 Task: Add a timeline in the project BellRise for the epic 'User Experience Testing' from 2023/06/12 to 2024/10/01. Add a timeline in the project BellRise for the epic 'Knowledge Management System Implementation' from 2024/03/06 to 2024/09/27. Add a timeline in the project BellRise for the epic 'Server Maintenance and Support' from 2023/04/11 to 2024/09/10
Action: Mouse moved to (177, 54)
Screenshot: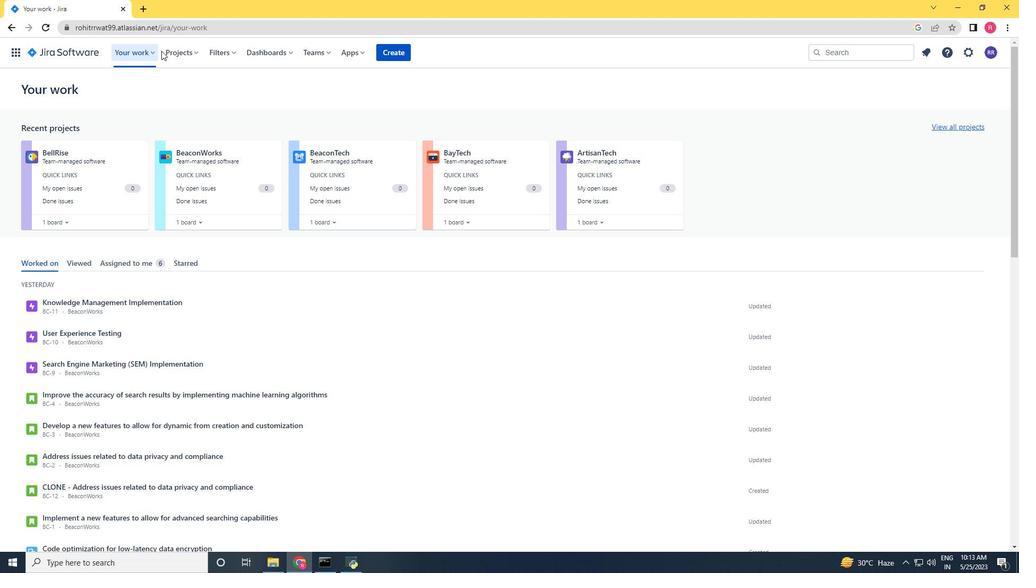 
Action: Mouse pressed left at (177, 54)
Screenshot: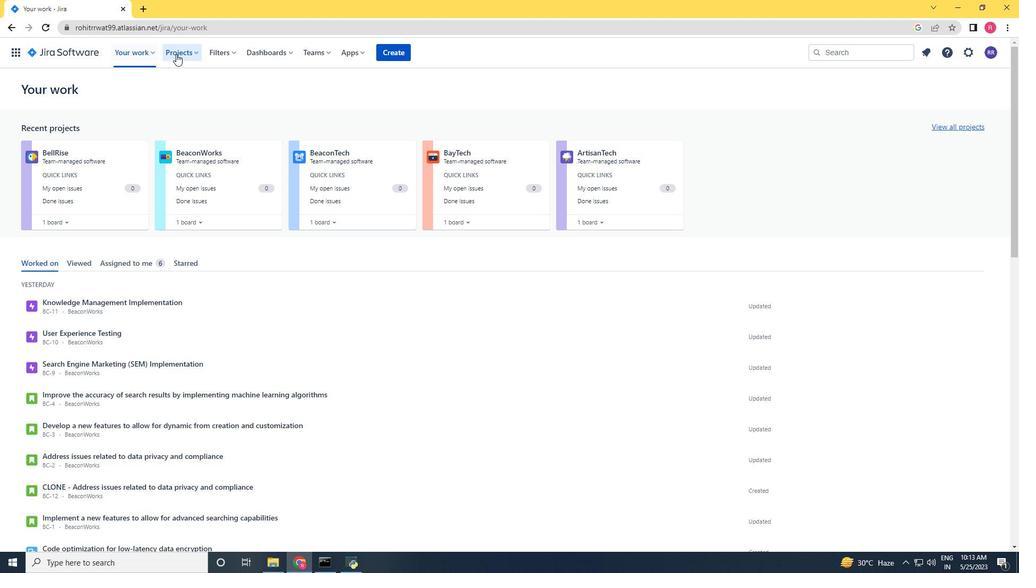 
Action: Mouse moved to (198, 98)
Screenshot: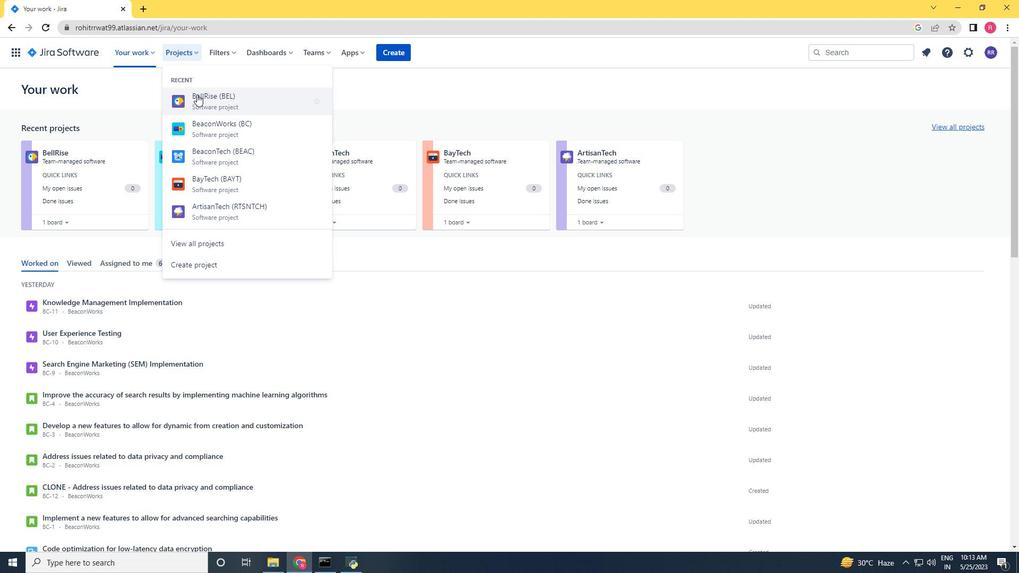 
Action: Mouse pressed left at (198, 98)
Screenshot: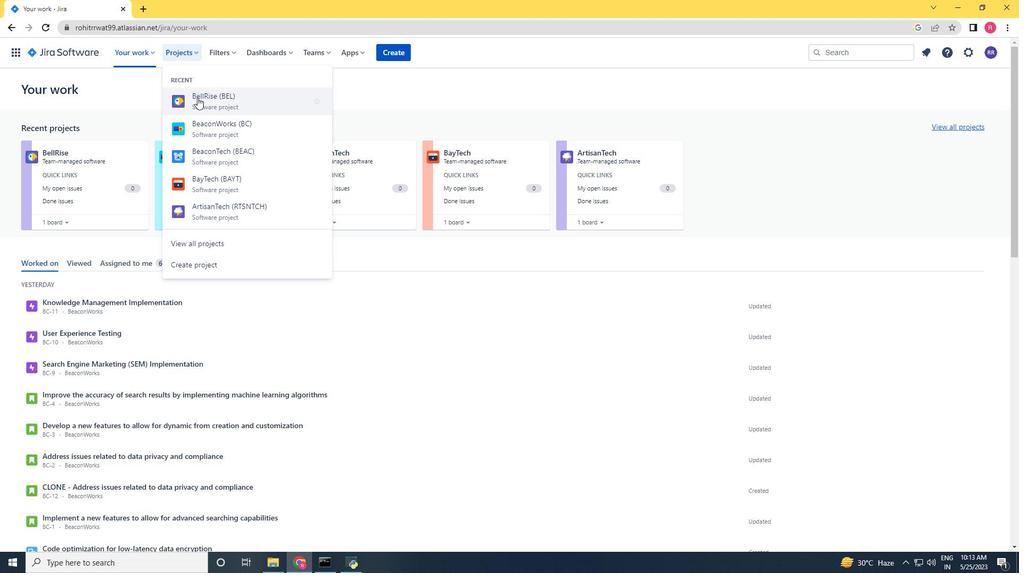 
Action: Mouse moved to (57, 165)
Screenshot: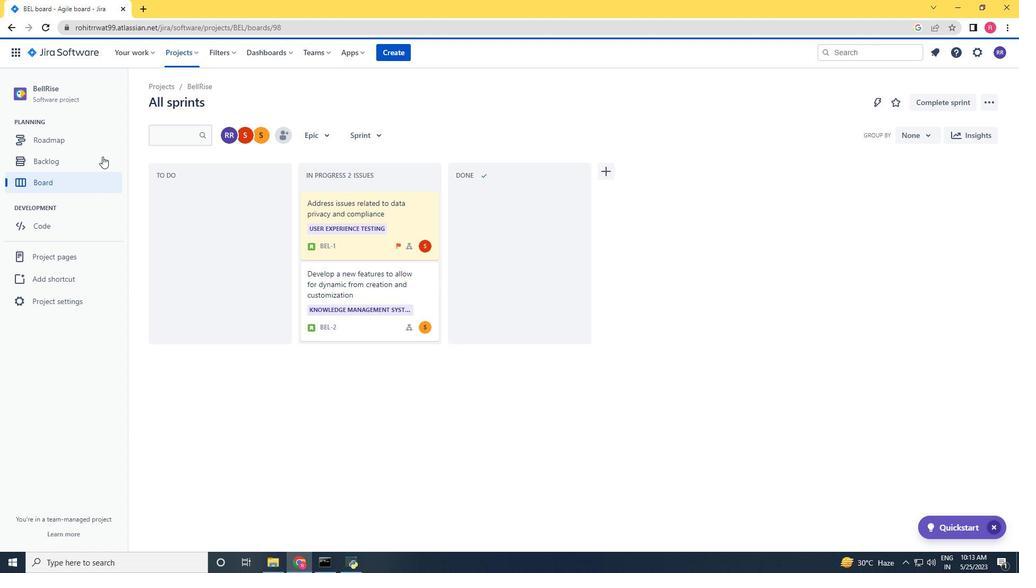 
Action: Mouse pressed left at (57, 165)
Screenshot: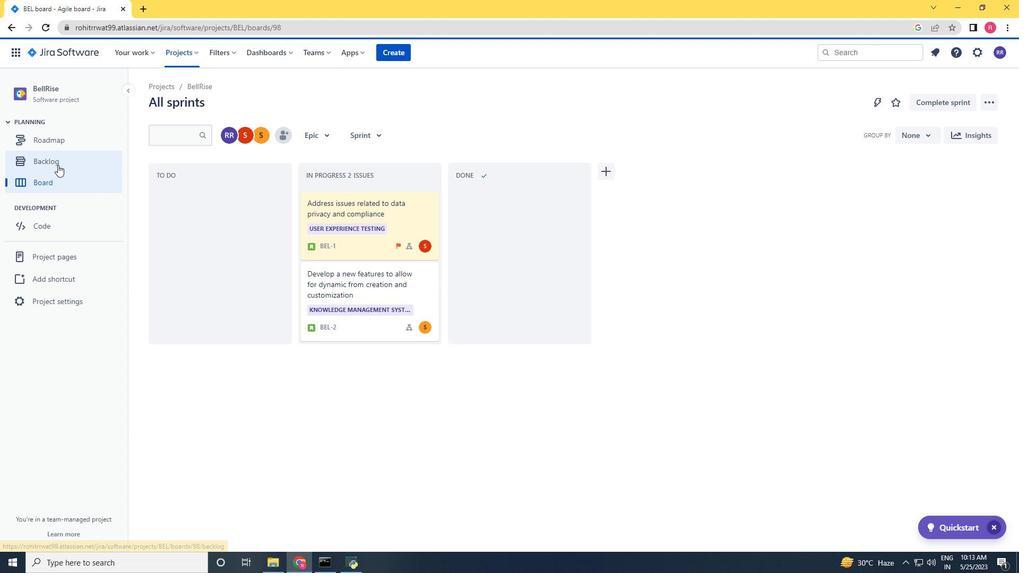 
Action: Mouse moved to (161, 214)
Screenshot: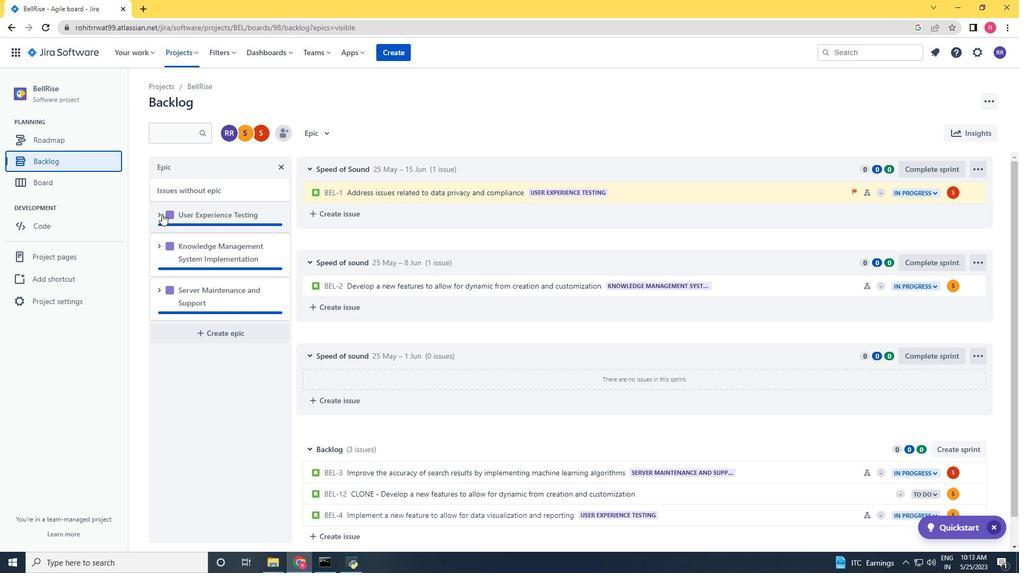 
Action: Mouse pressed left at (161, 214)
Screenshot: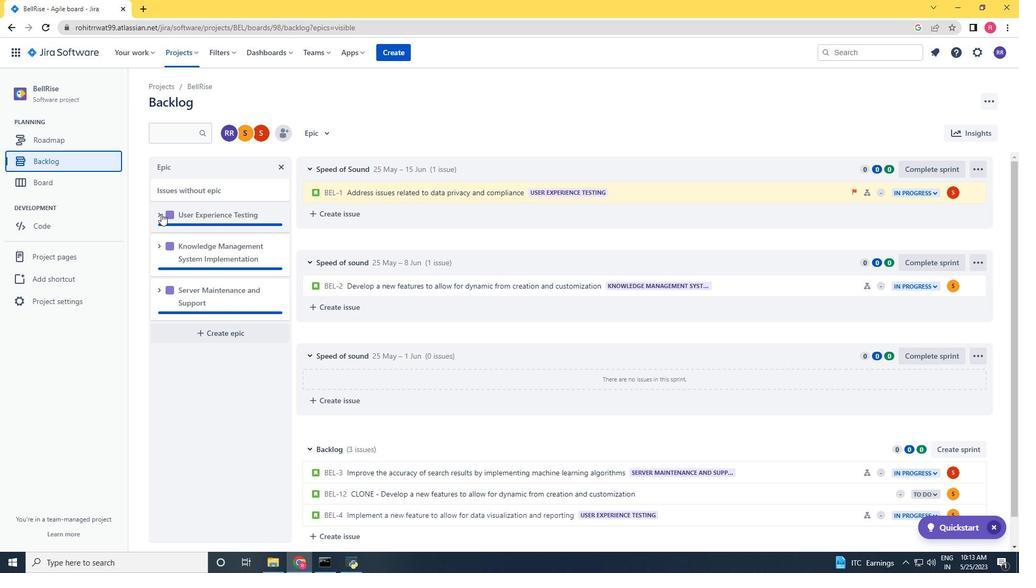 
Action: Mouse moved to (199, 291)
Screenshot: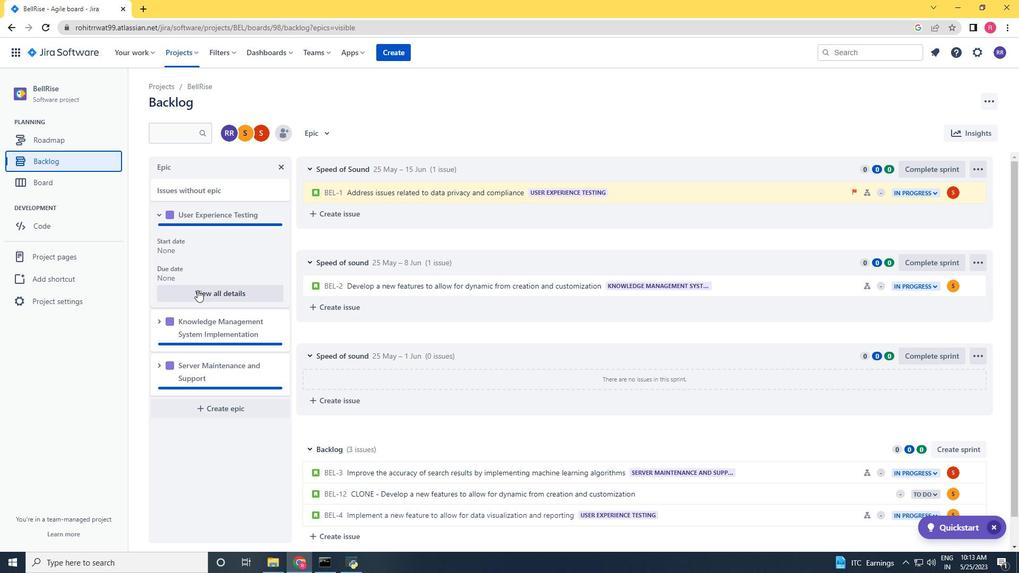 
Action: Mouse pressed left at (199, 291)
Screenshot: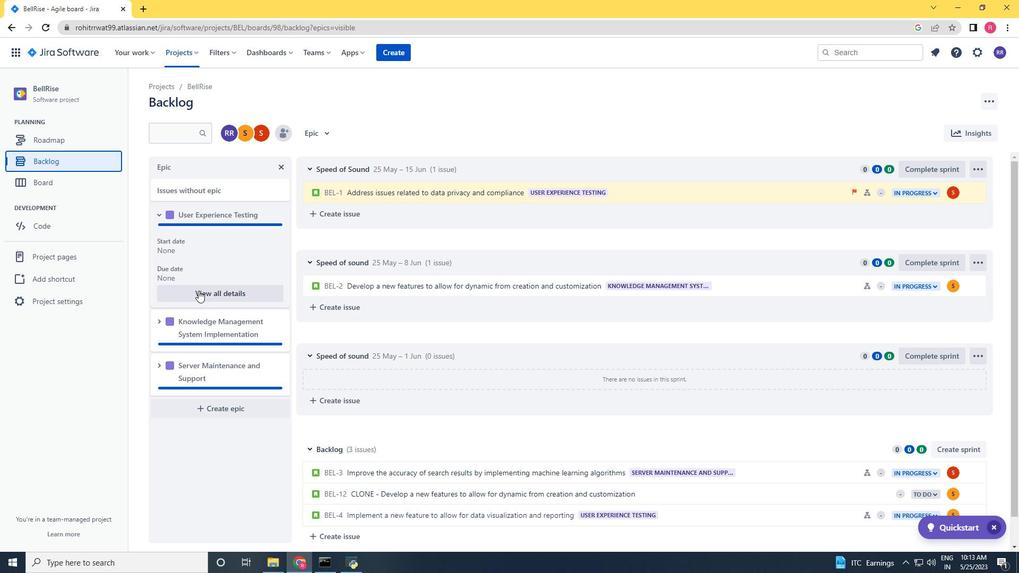 
Action: Mouse moved to (838, 447)
Screenshot: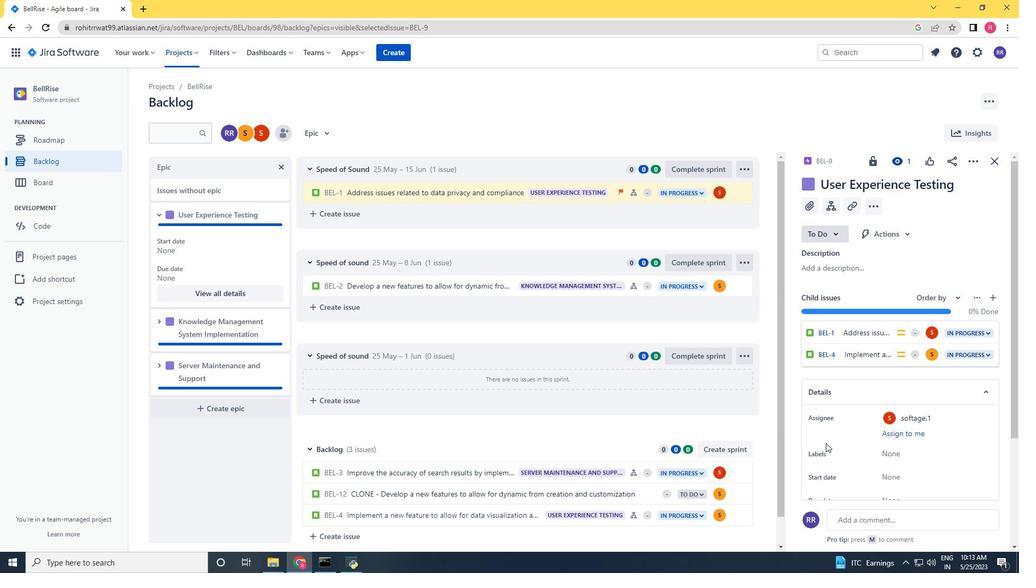 
Action: Mouse scrolled (838, 447) with delta (0, 0)
Screenshot: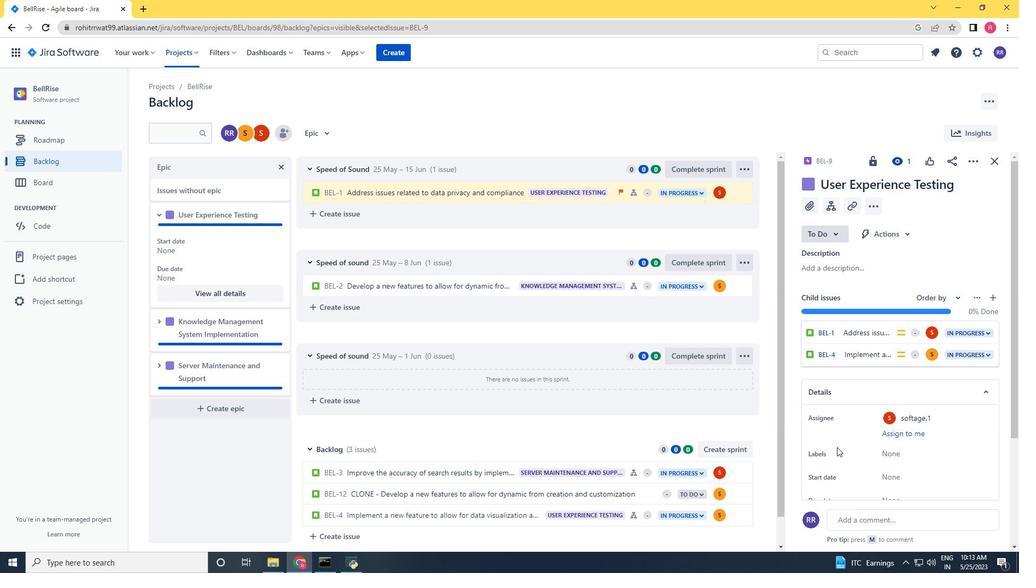 
Action: Mouse scrolled (838, 447) with delta (0, 0)
Screenshot: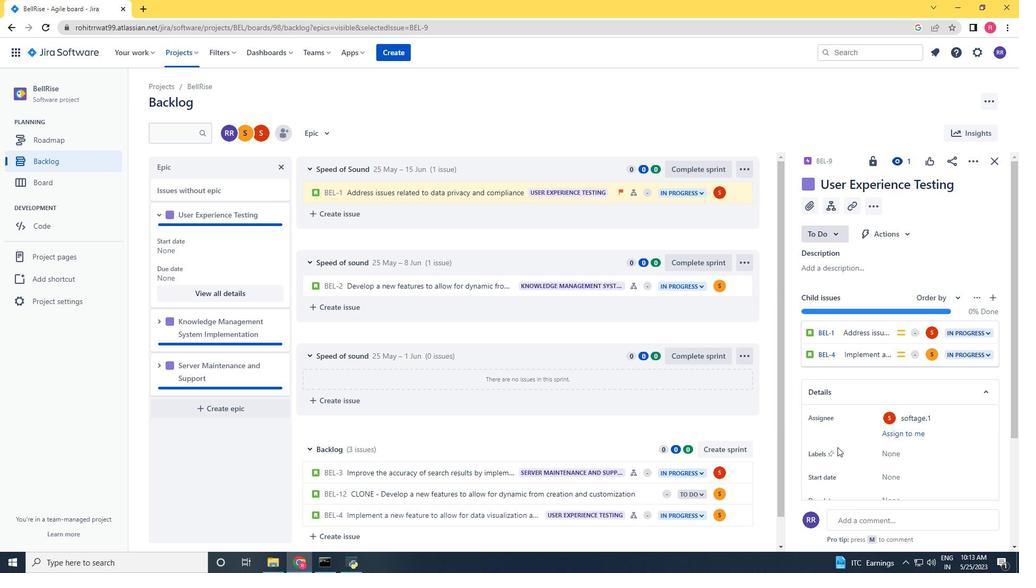 
Action: Mouse scrolled (838, 447) with delta (0, 0)
Screenshot: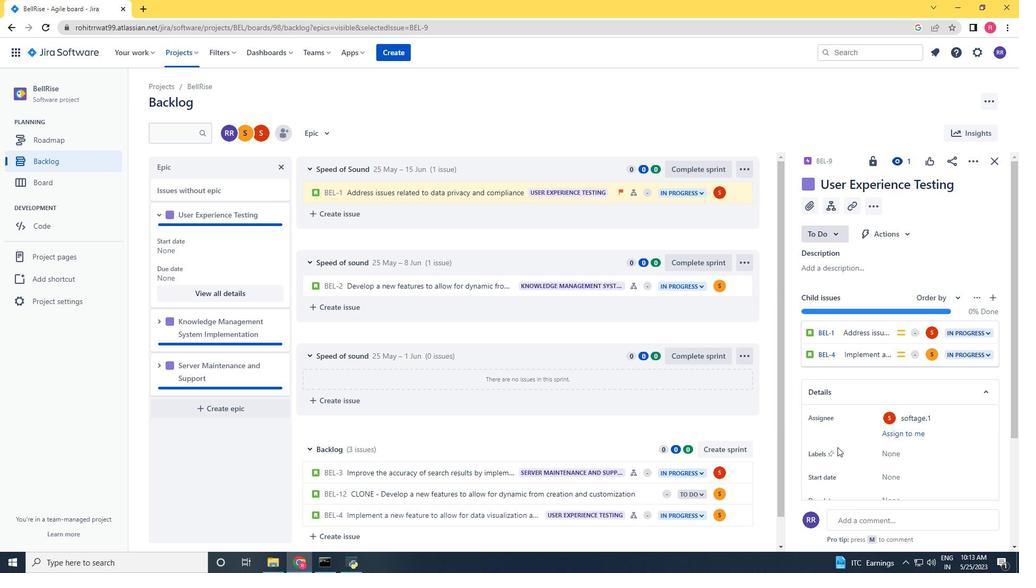 
Action: Mouse moved to (903, 331)
Screenshot: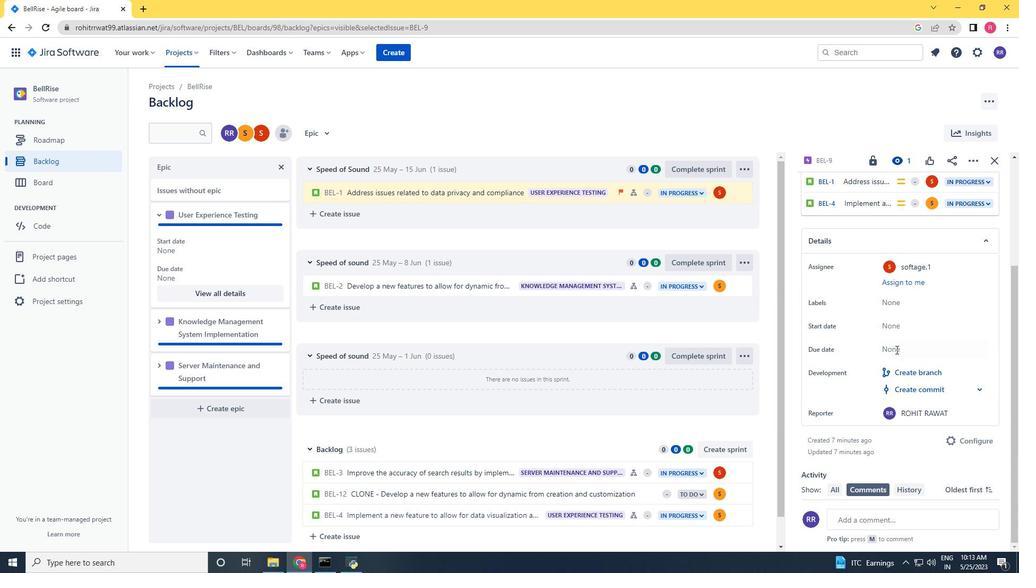 
Action: Mouse pressed left at (903, 331)
Screenshot: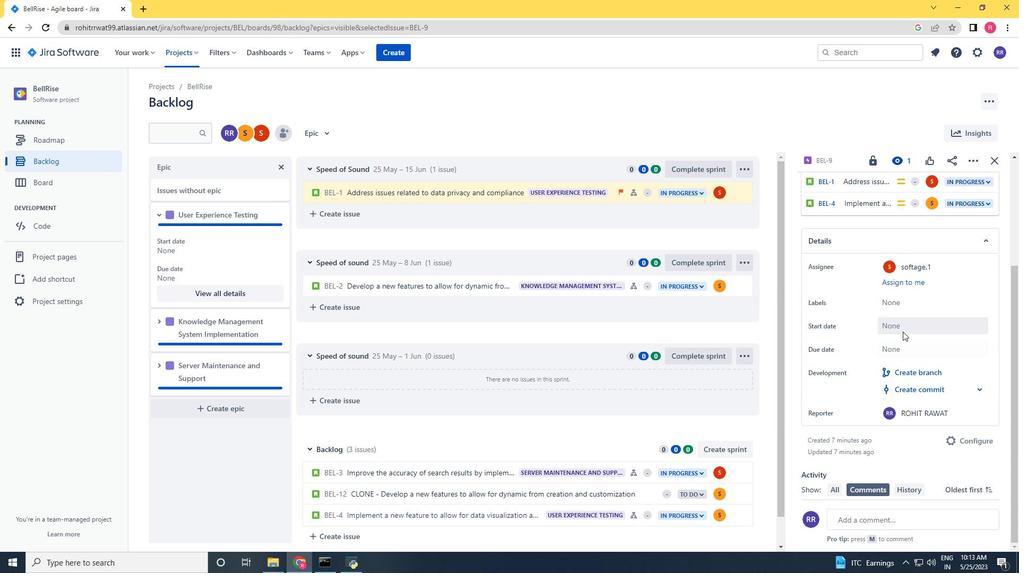 
Action: Mouse moved to (998, 356)
Screenshot: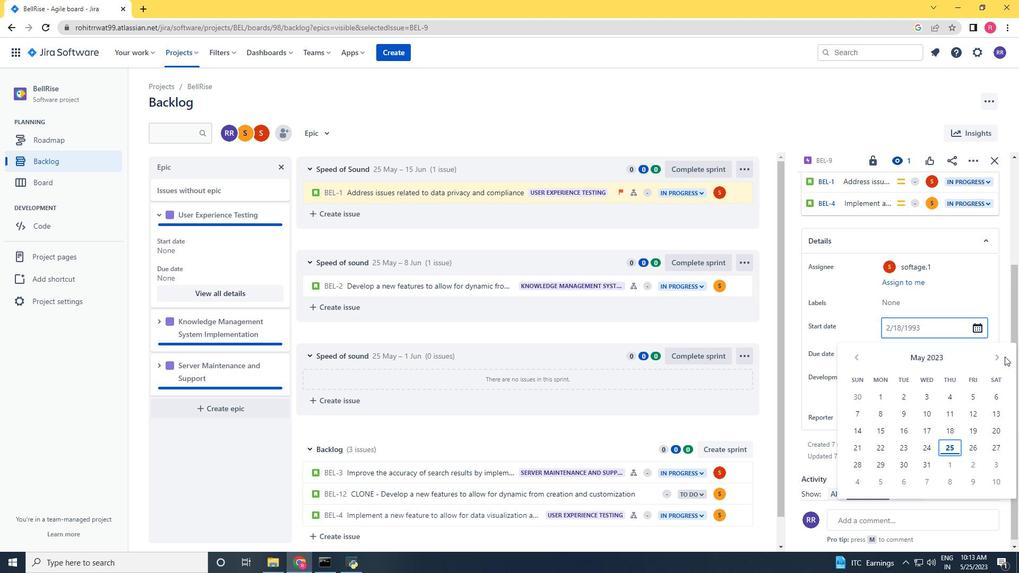 
Action: Mouse pressed left at (998, 356)
Screenshot: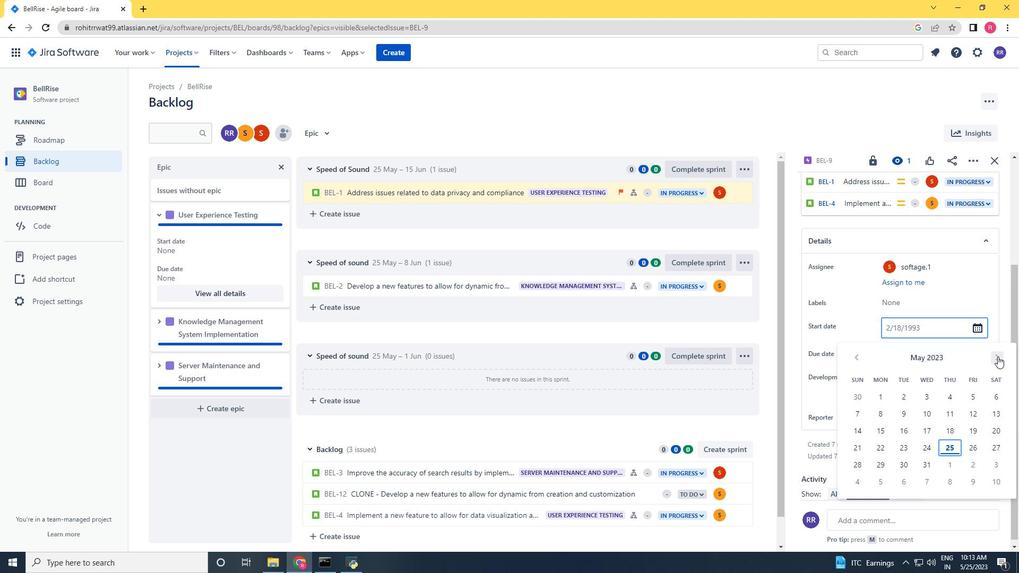 
Action: Mouse moved to (888, 426)
Screenshot: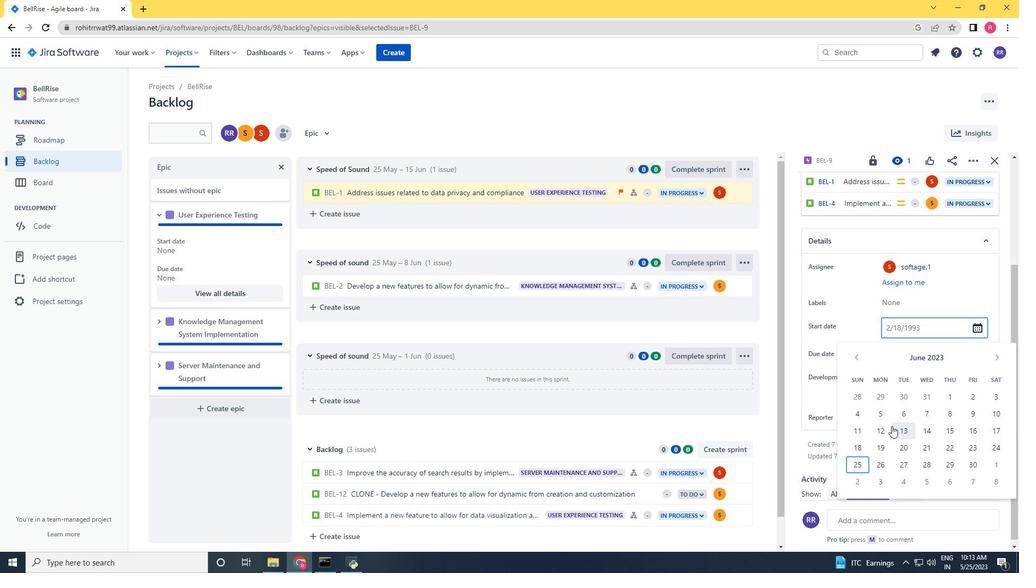 
Action: Mouse pressed left at (888, 426)
Screenshot: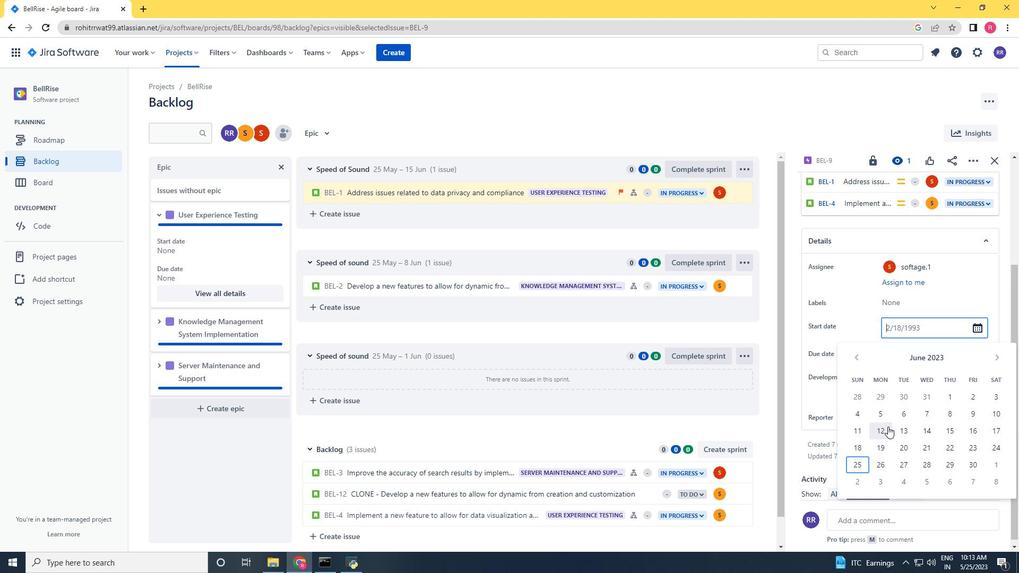 
Action: Mouse moved to (913, 347)
Screenshot: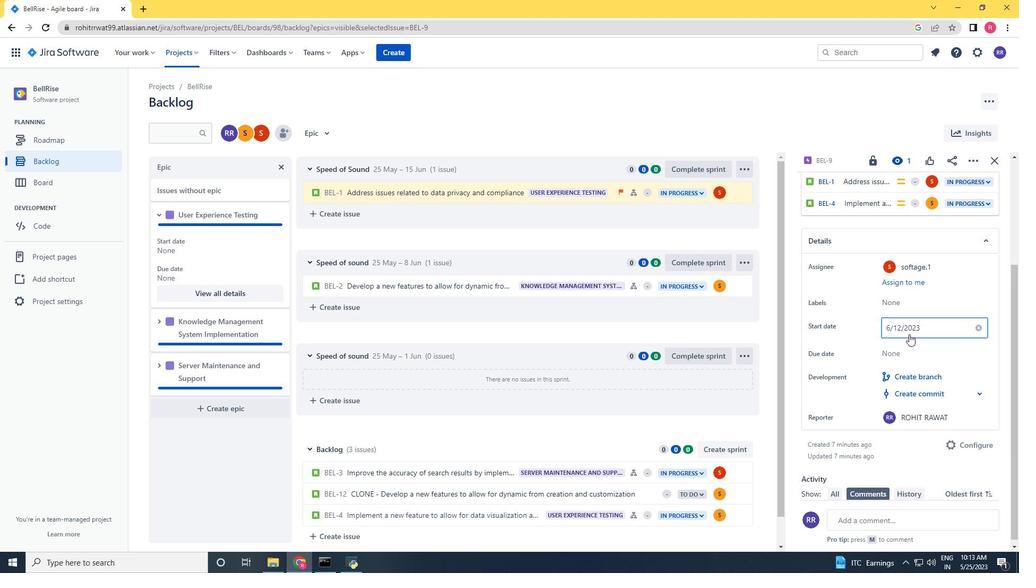 
Action: Mouse pressed left at (913, 347)
Screenshot: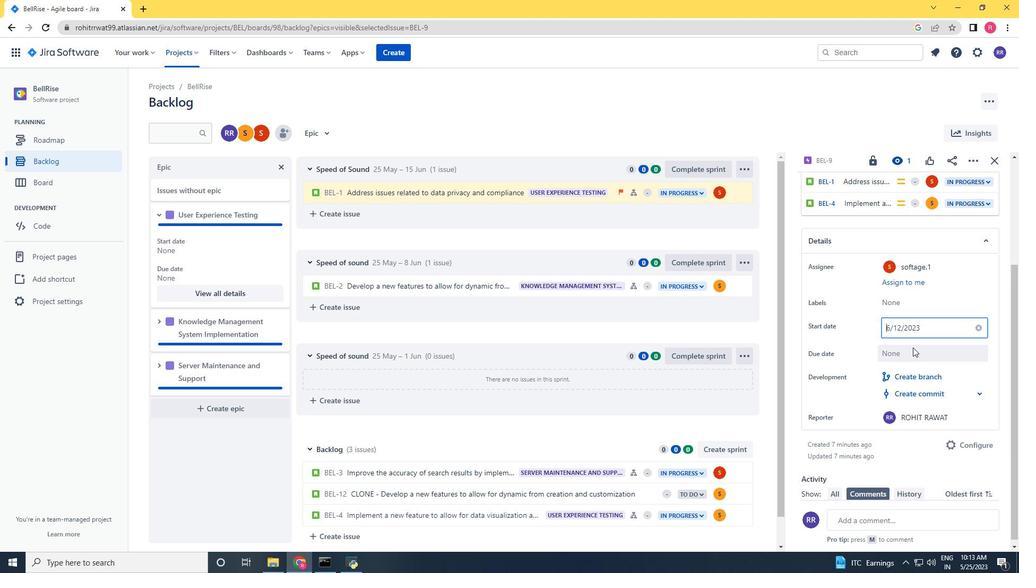 
Action: Mouse moved to (994, 387)
Screenshot: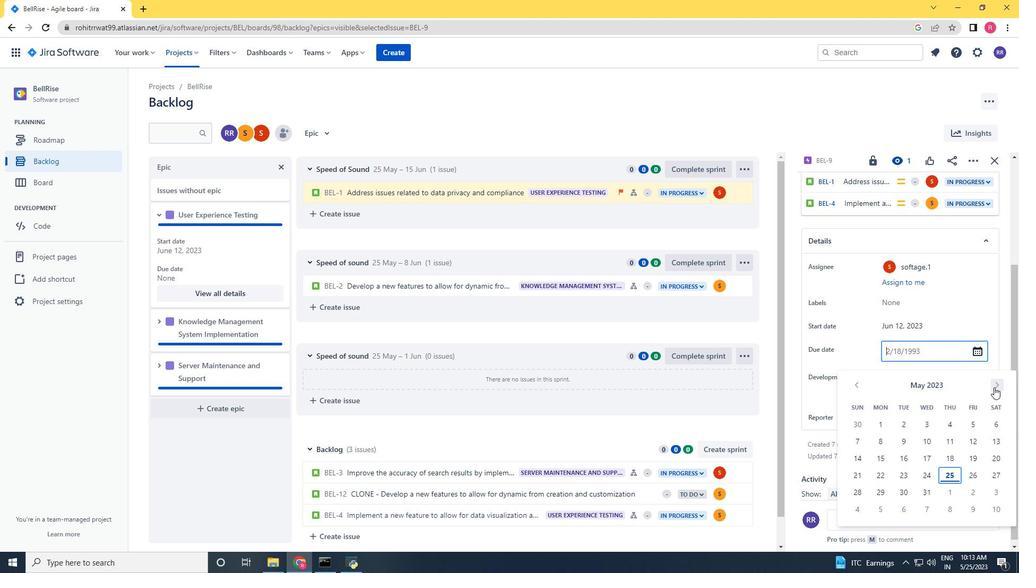 
Action: Mouse pressed left at (994, 387)
Screenshot: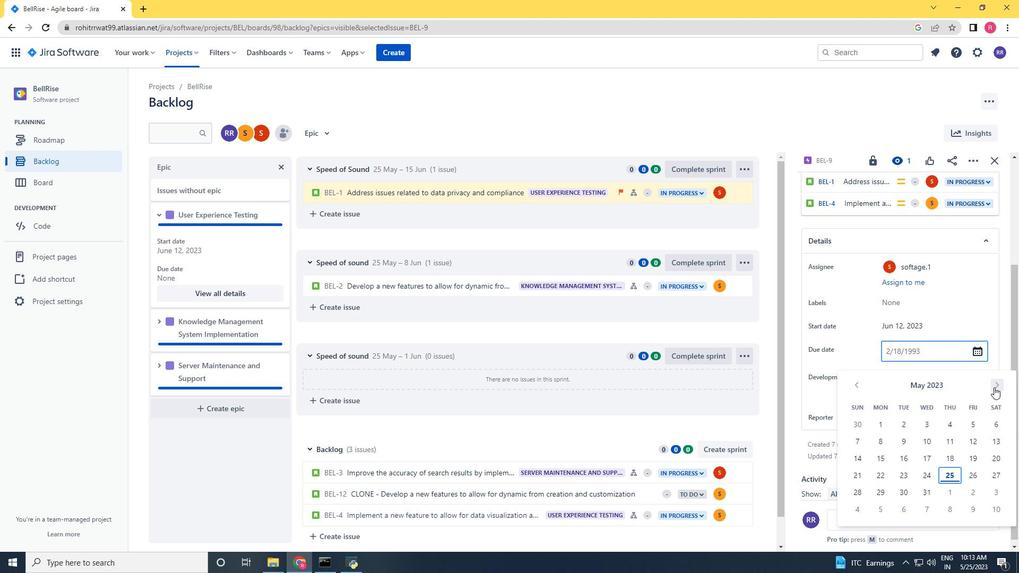 
Action: Mouse pressed left at (994, 387)
Screenshot: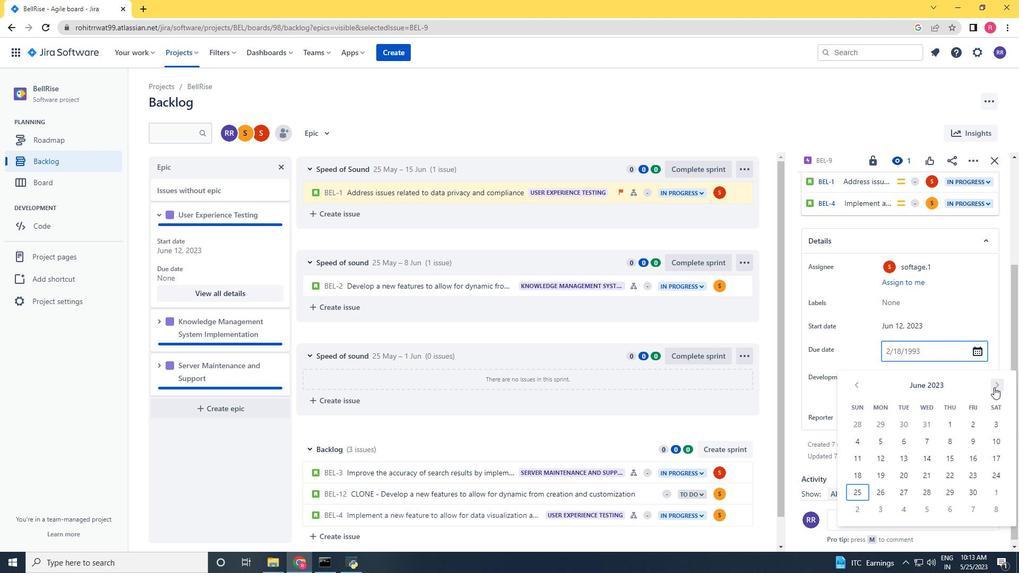 
Action: Mouse pressed left at (994, 387)
Screenshot: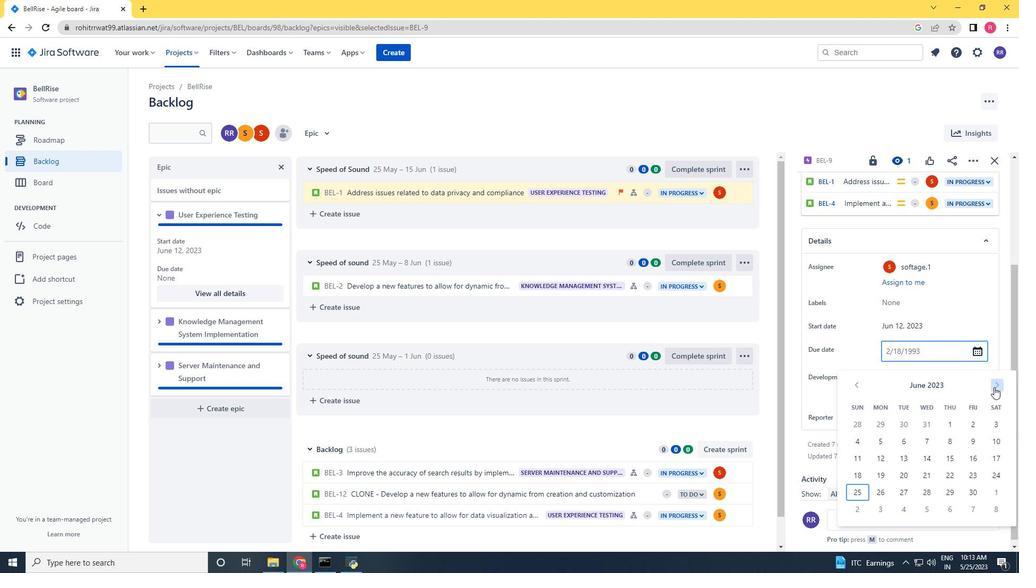 
Action: Mouse pressed left at (994, 387)
Screenshot: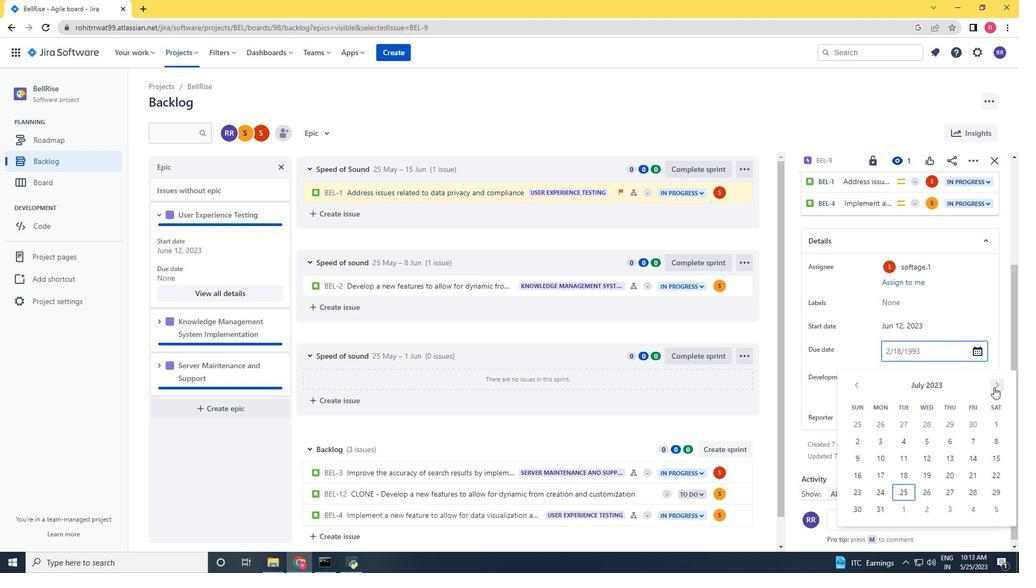 
Action: Mouse pressed left at (994, 387)
Screenshot: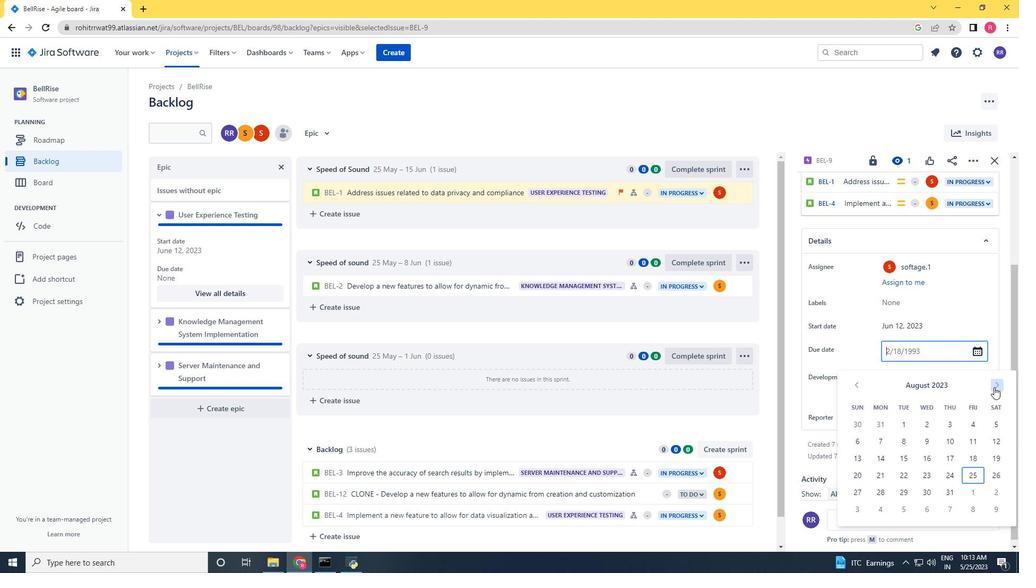 
Action: Mouse pressed left at (994, 387)
Screenshot: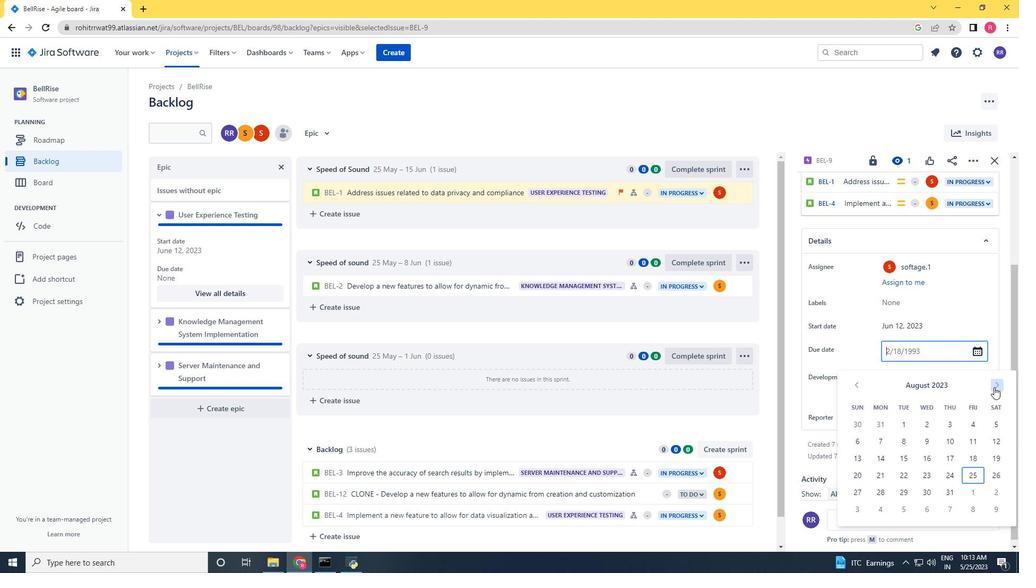 
Action: Mouse pressed left at (994, 387)
Screenshot: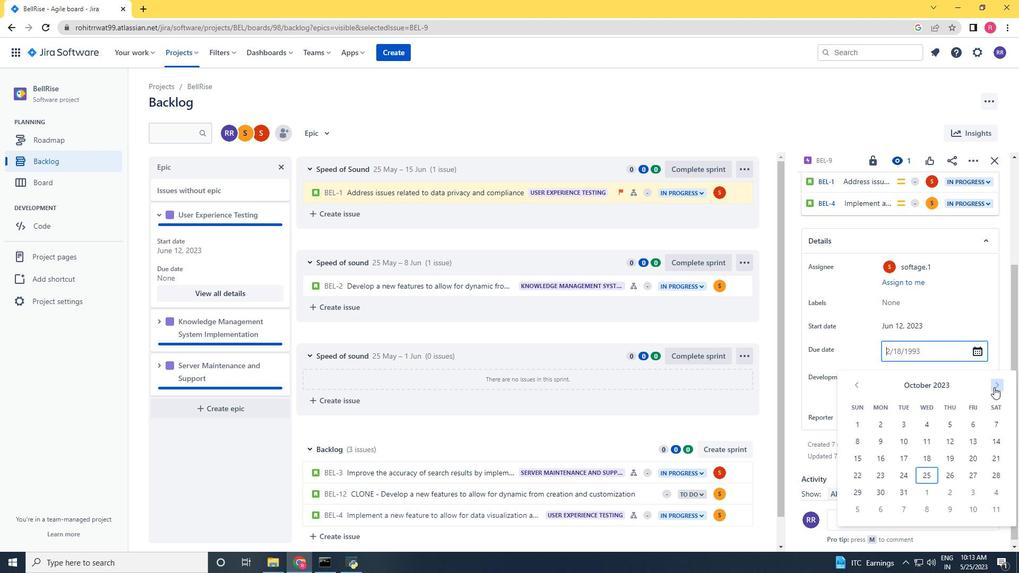 
Action: Mouse pressed left at (994, 387)
Screenshot: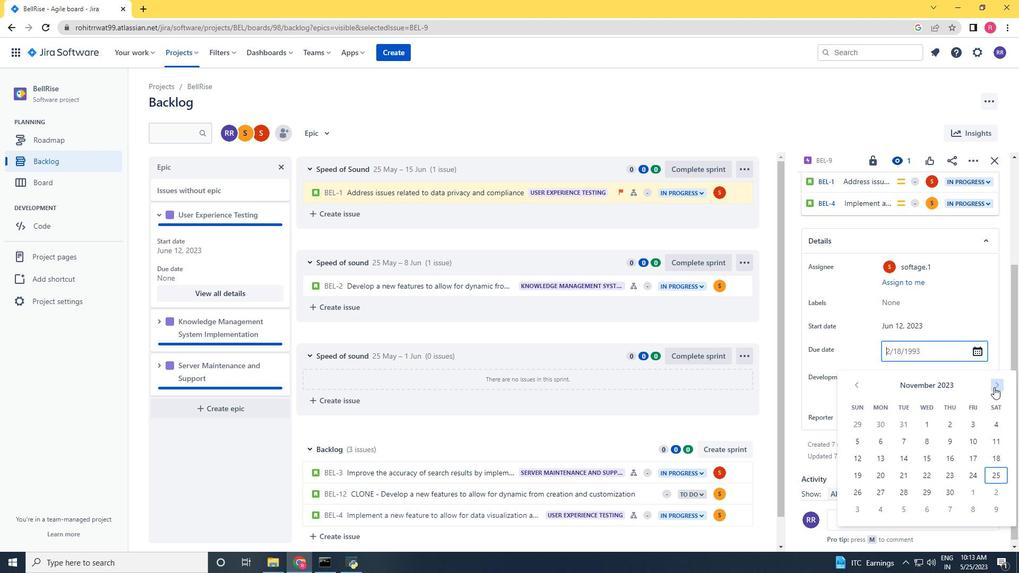
Action: Mouse pressed left at (994, 387)
Screenshot: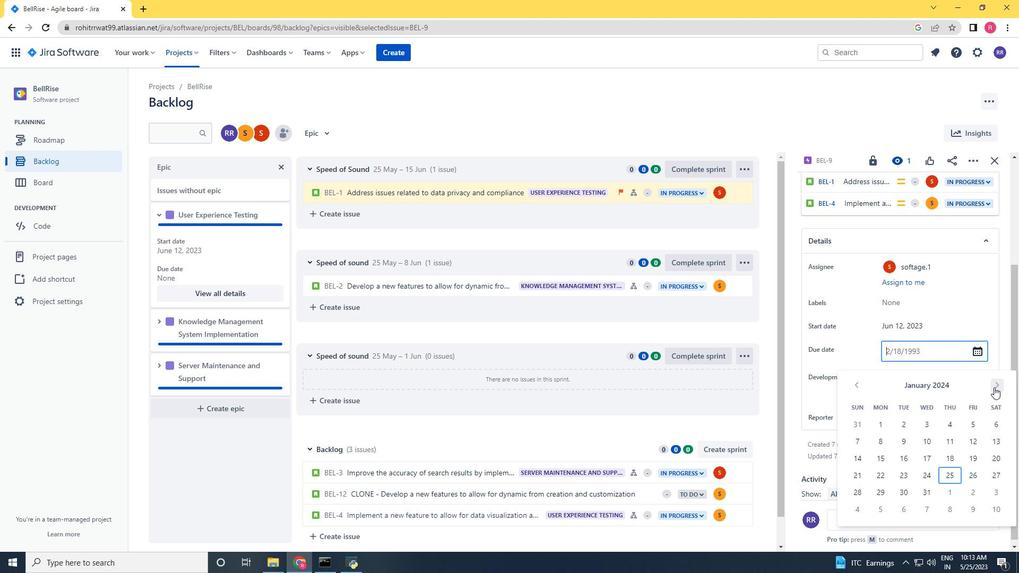 
Action: Mouse pressed left at (994, 387)
Screenshot: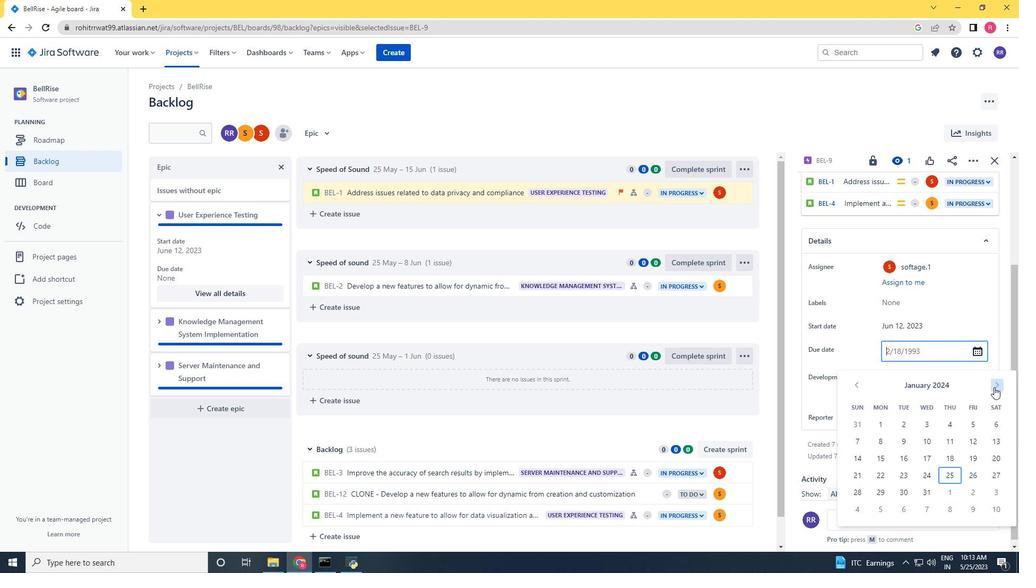 
Action: Mouse pressed left at (994, 387)
Screenshot: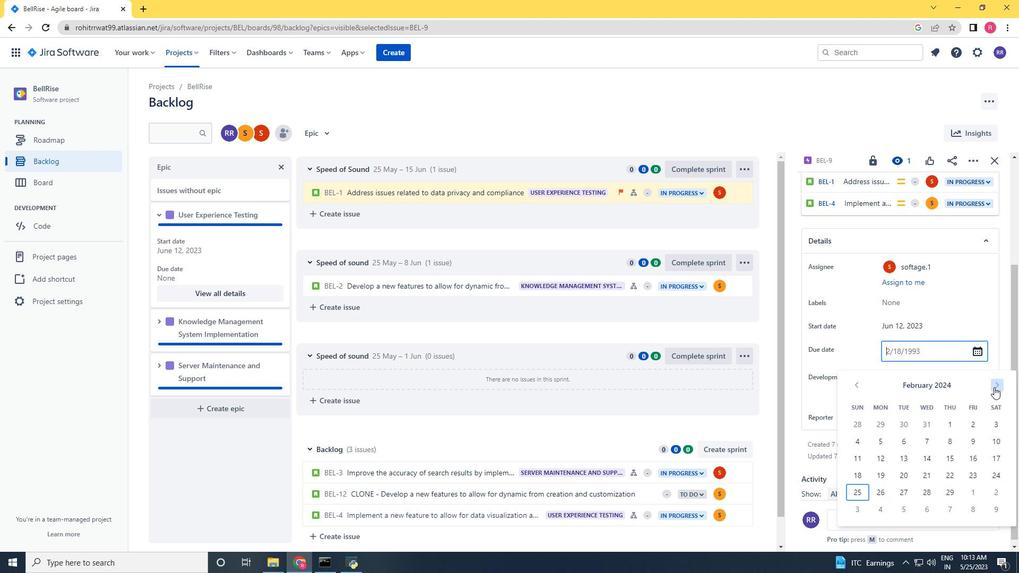 
Action: Mouse pressed left at (994, 387)
Screenshot: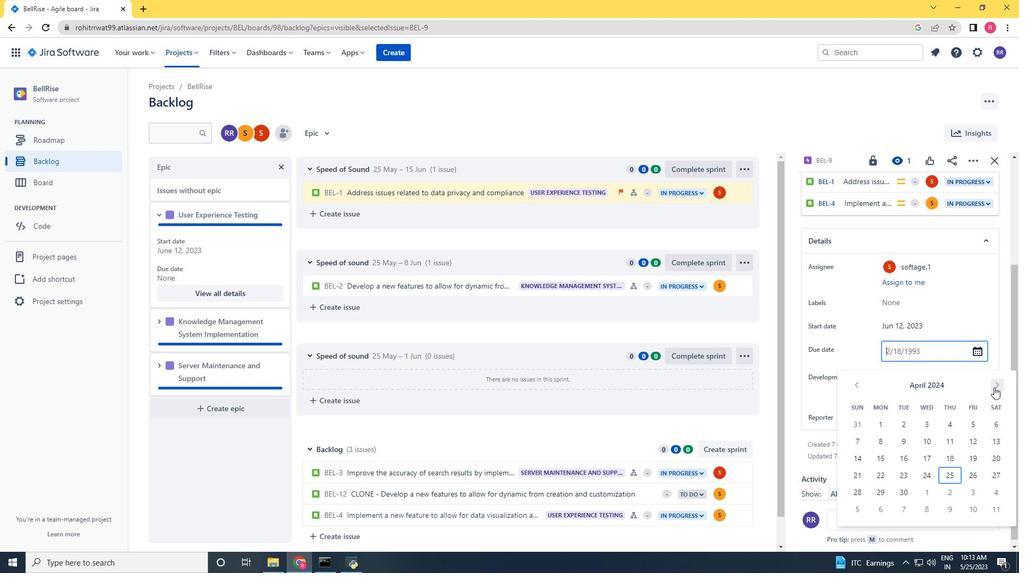 
Action: Mouse pressed left at (994, 387)
Screenshot: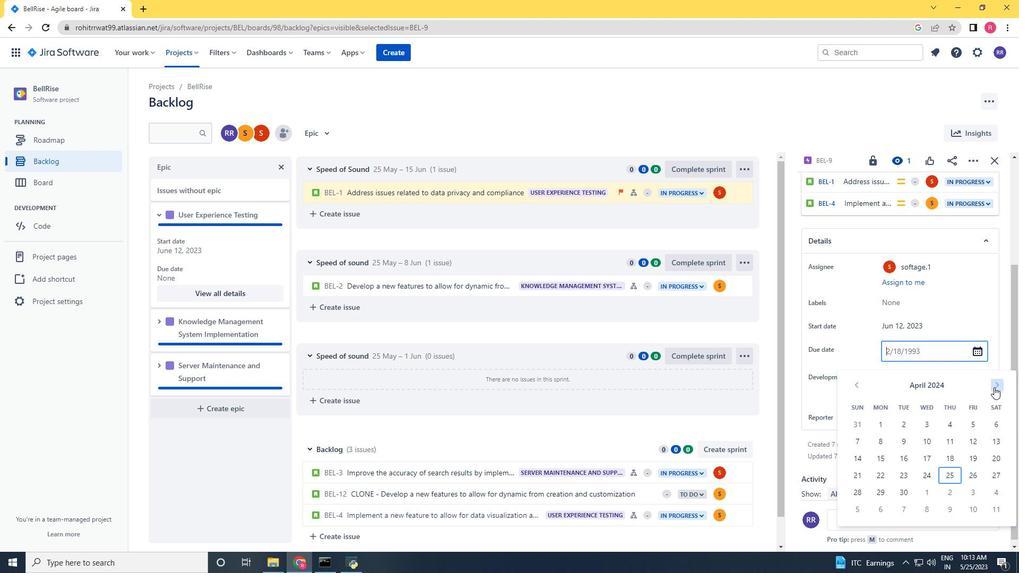 
Action: Mouse pressed left at (994, 387)
Screenshot: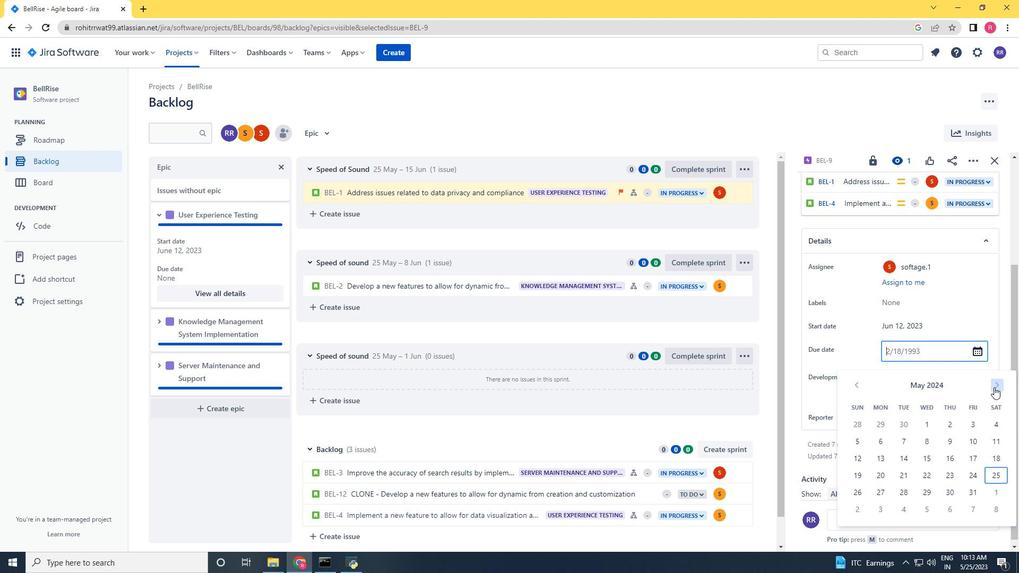 
Action: Mouse pressed left at (994, 387)
Screenshot: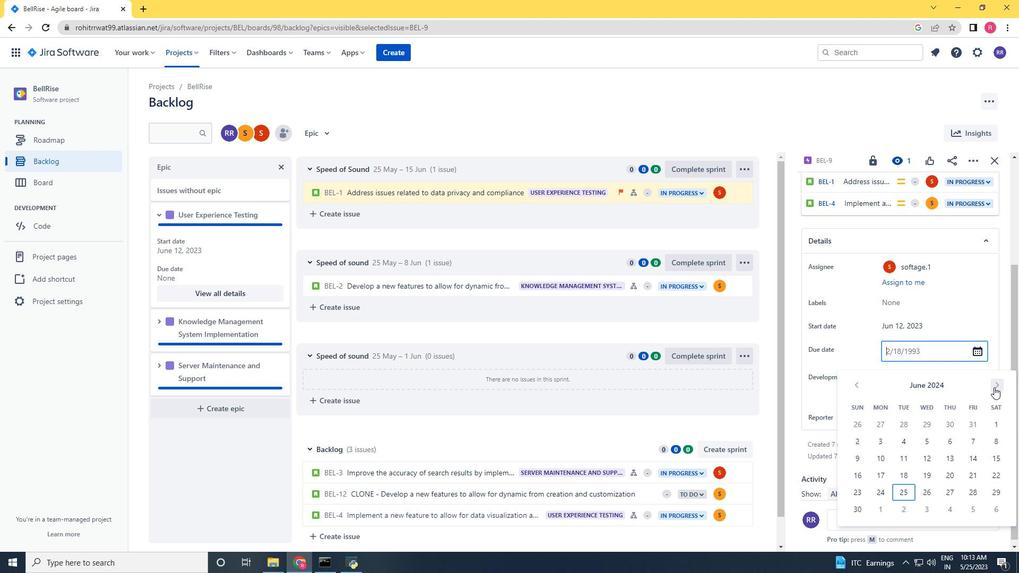 
Action: Mouse pressed left at (994, 387)
Screenshot: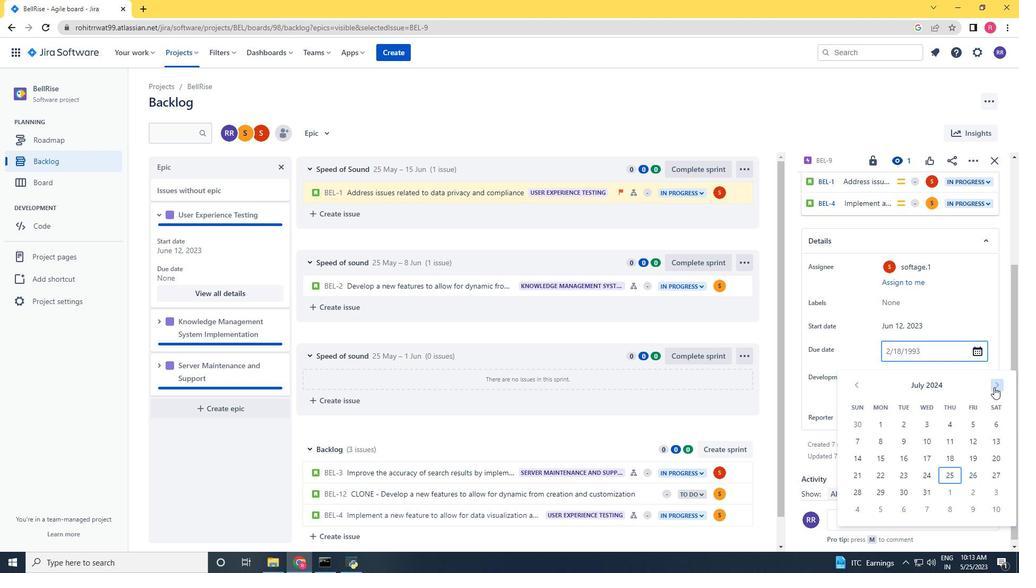
Action: Mouse pressed left at (994, 387)
Screenshot: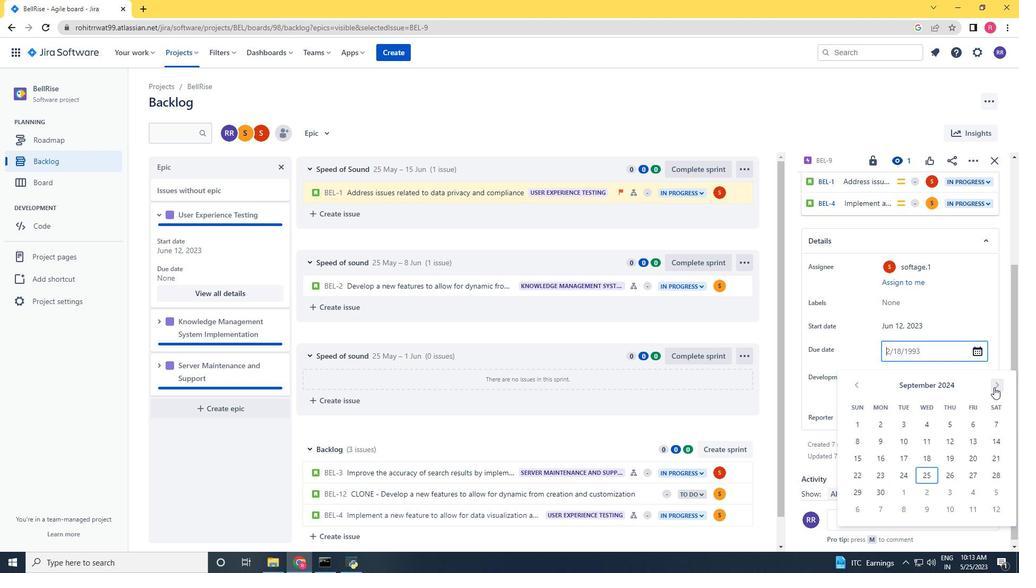 
Action: Mouse moved to (906, 423)
Screenshot: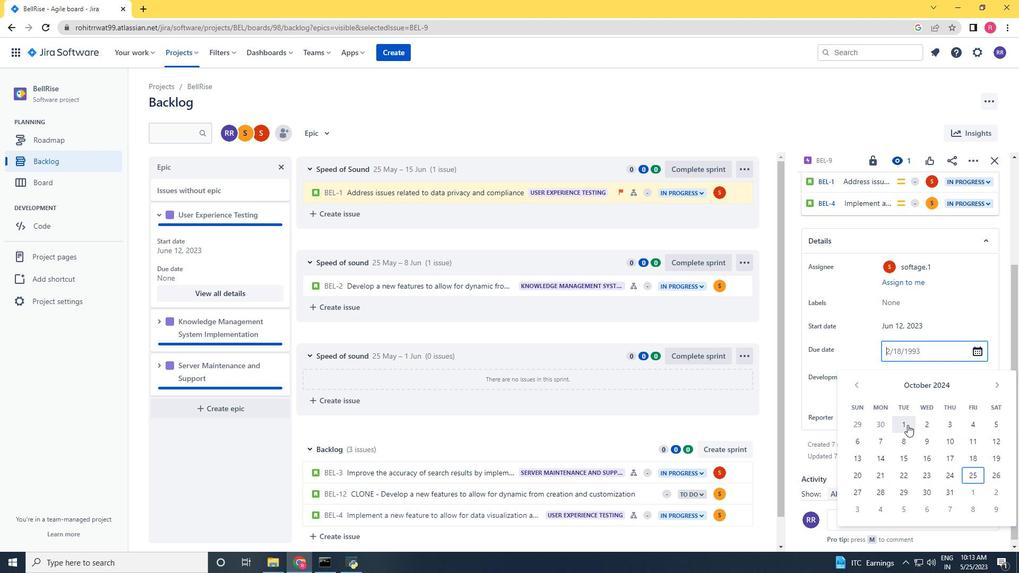 
Action: Mouse pressed left at (906, 423)
Screenshot: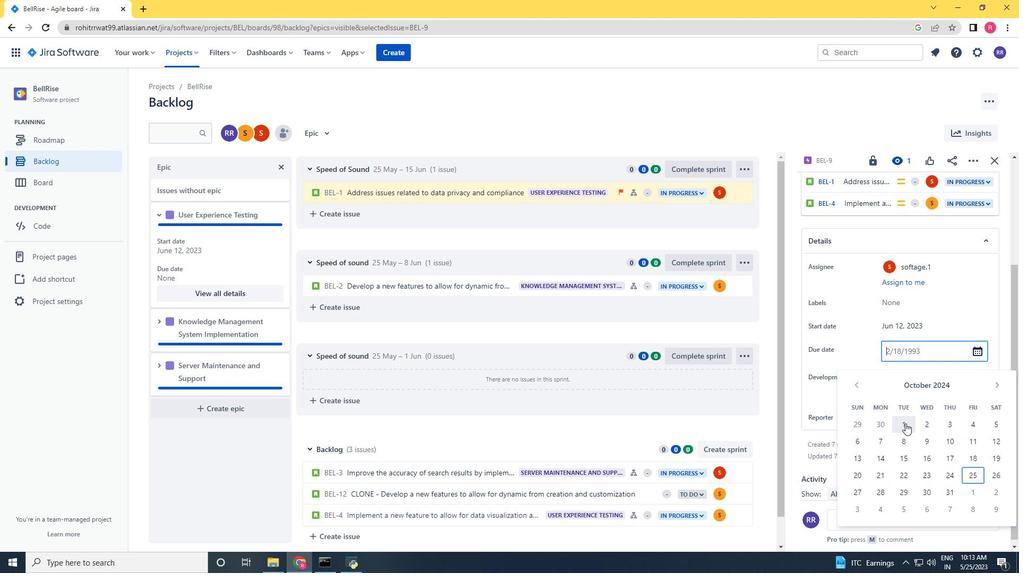 
Action: Mouse moved to (902, 452)
Screenshot: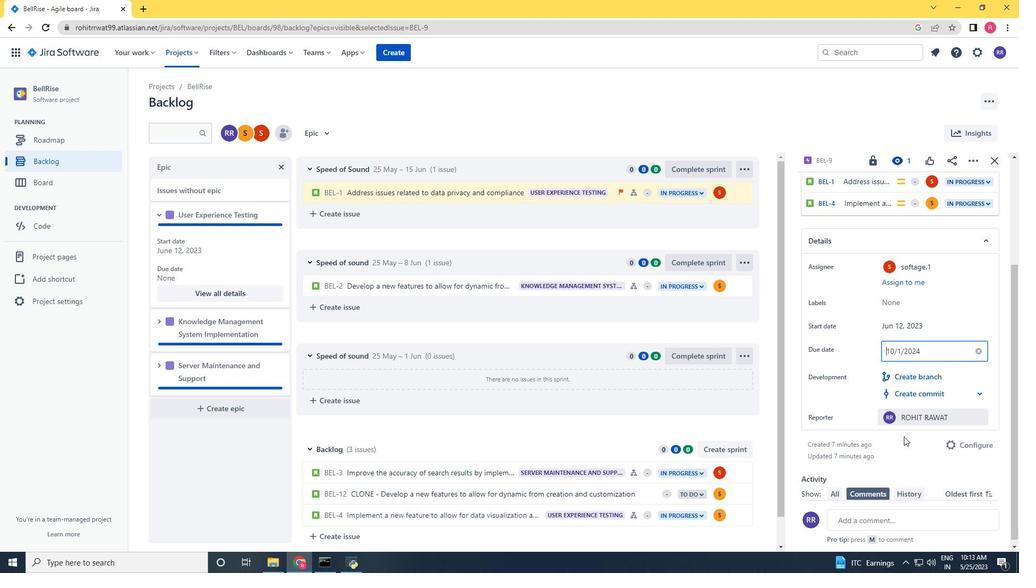 
Action: Mouse pressed left at (902, 452)
Screenshot: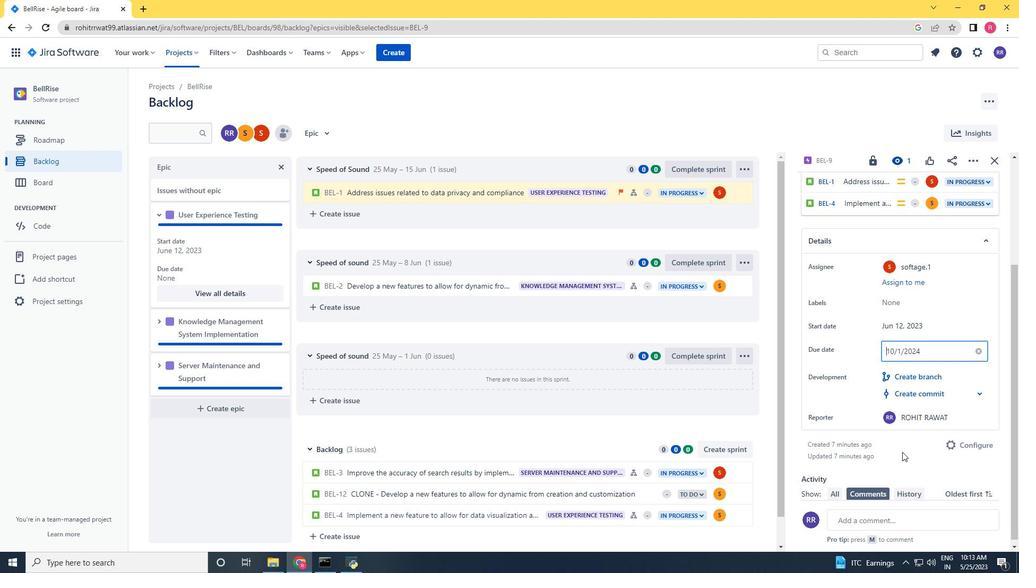 
Action: Mouse moved to (160, 325)
Screenshot: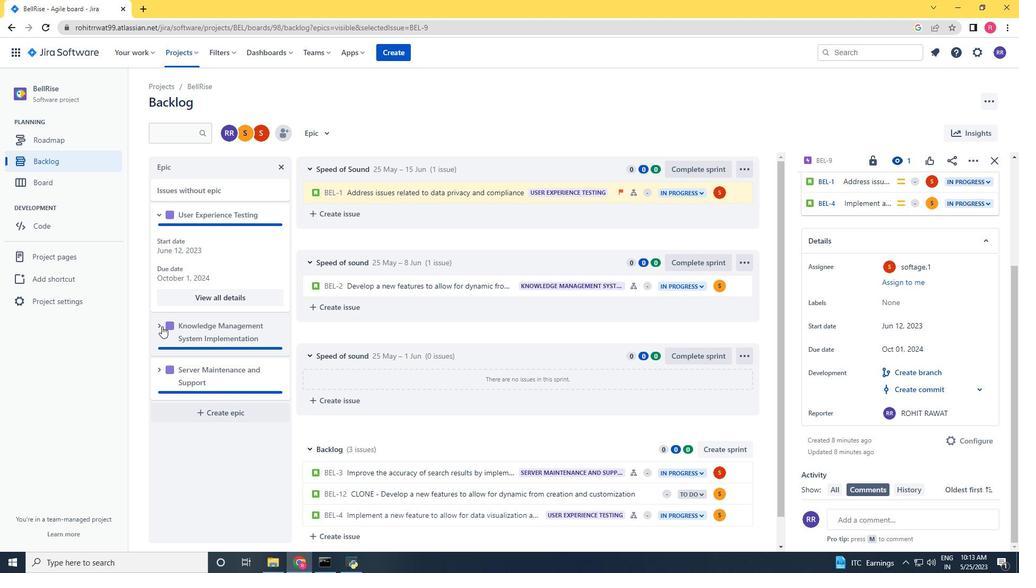 
Action: Mouse pressed left at (160, 325)
Screenshot: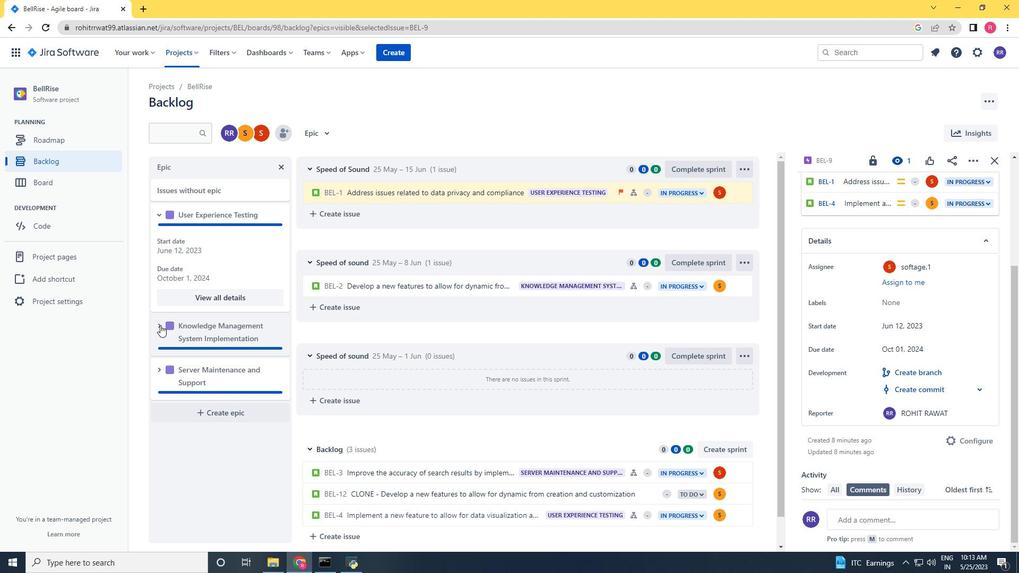 
Action: Mouse moved to (231, 417)
Screenshot: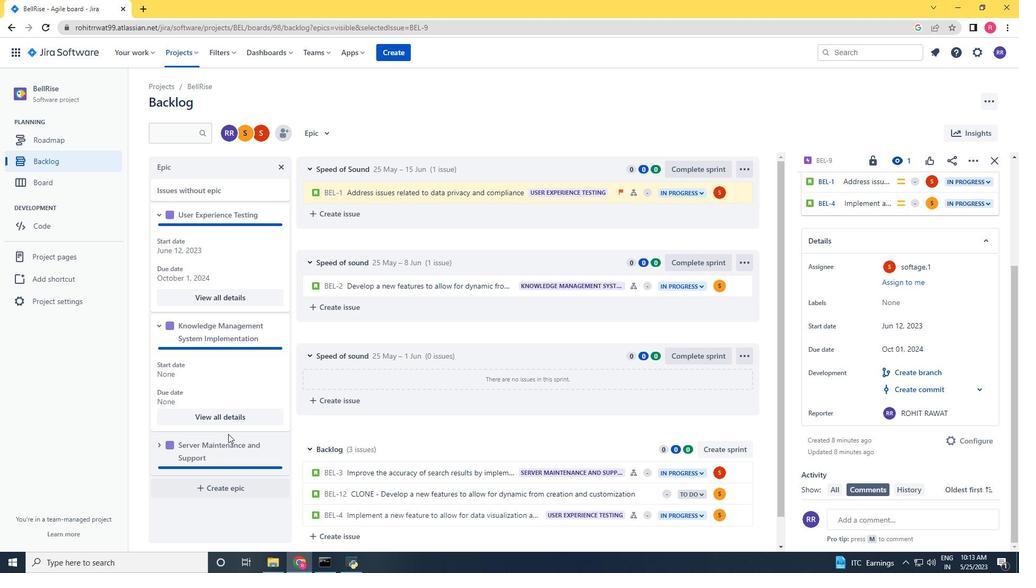 
Action: Mouse pressed left at (231, 417)
Screenshot: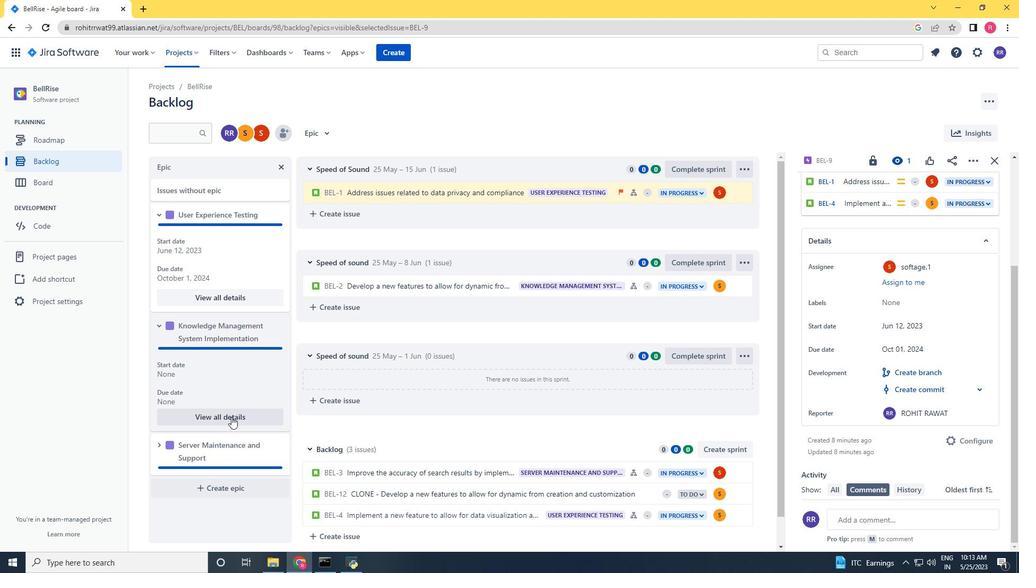 
Action: Mouse moved to (860, 430)
Screenshot: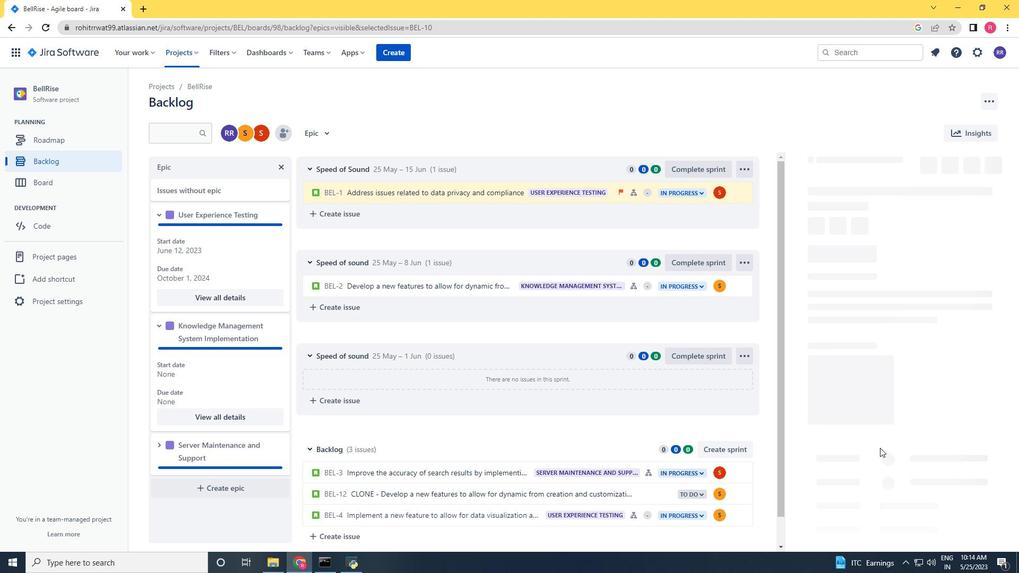 
Action: Mouse scrolled (860, 429) with delta (0, 0)
Screenshot: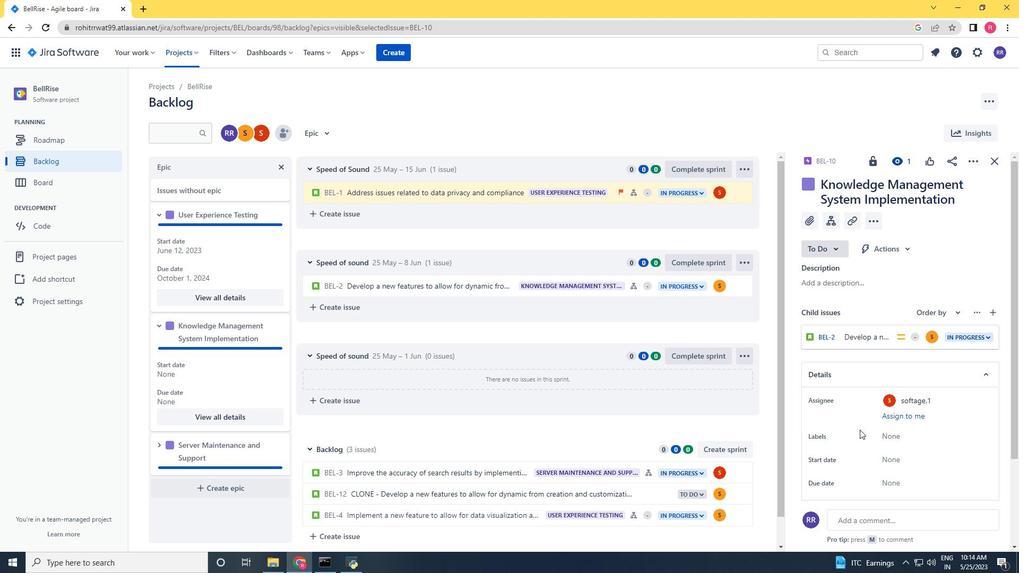 
Action: Mouse scrolled (860, 429) with delta (0, 0)
Screenshot: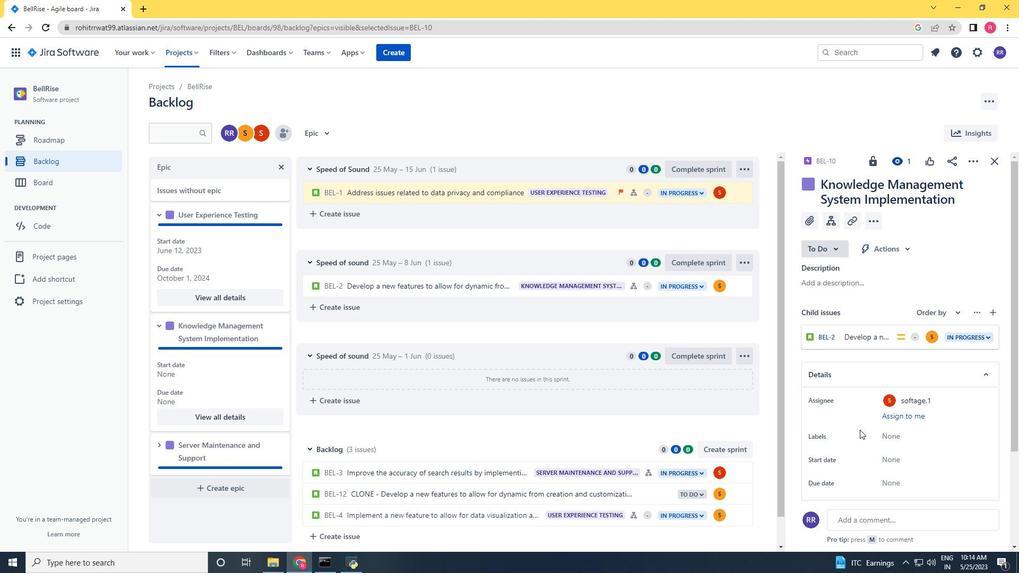 
Action: Mouse moved to (902, 359)
Screenshot: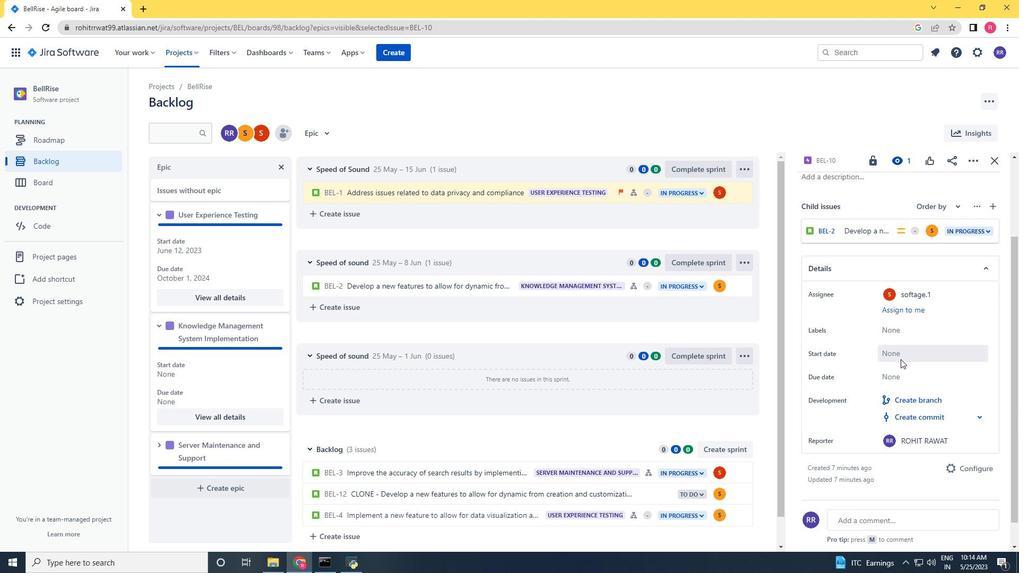 
Action: Mouse pressed left at (901, 359)
Screenshot: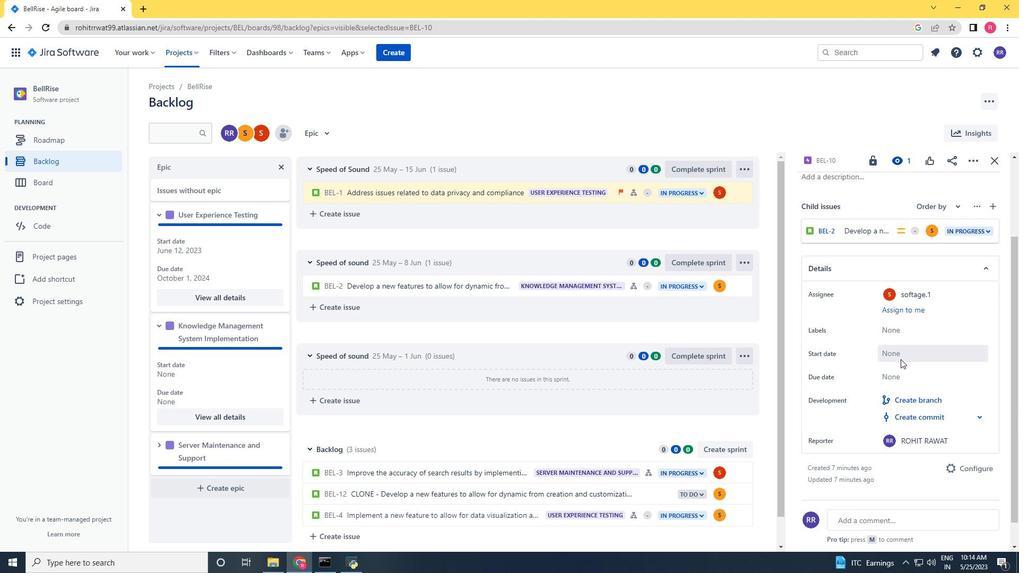 
Action: Mouse moved to (996, 385)
Screenshot: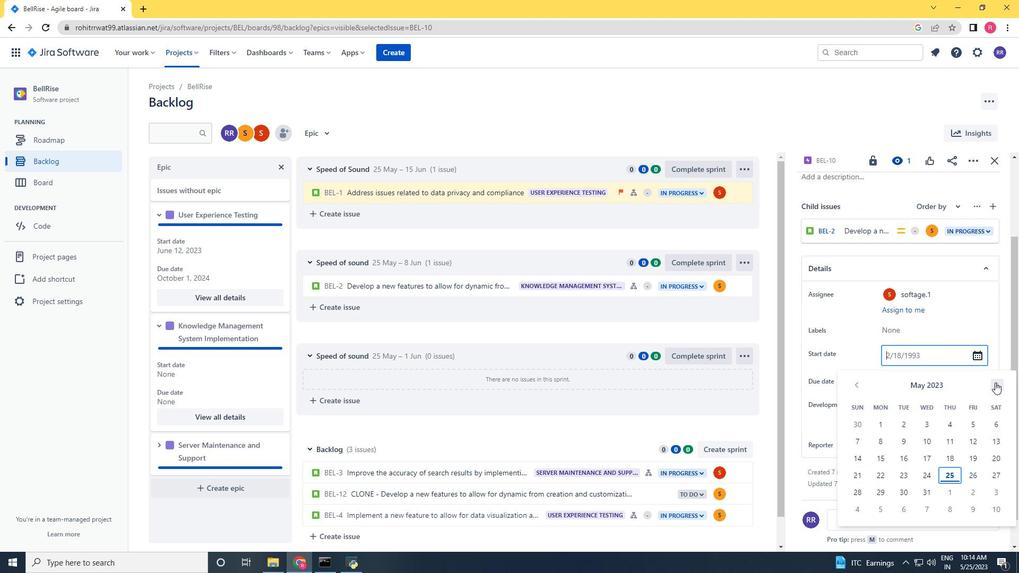 
Action: Mouse pressed left at (996, 385)
Screenshot: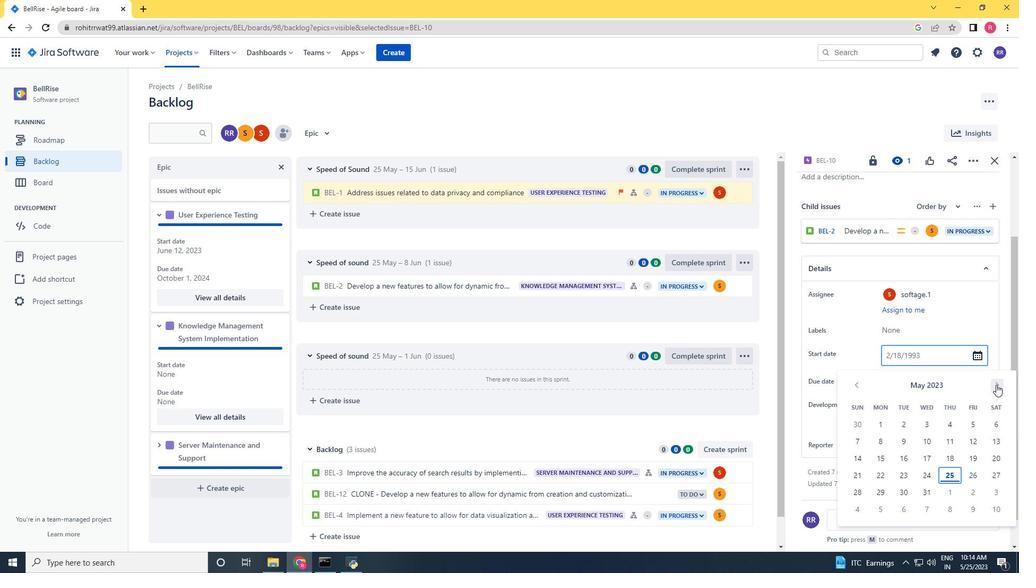 
Action: Mouse pressed left at (996, 385)
Screenshot: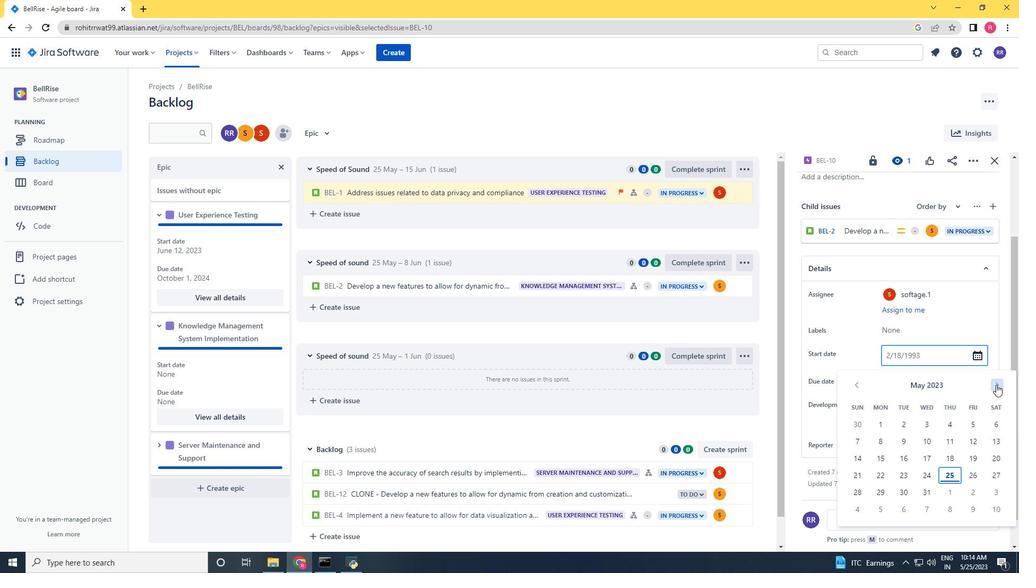 
Action: Mouse pressed left at (996, 385)
Screenshot: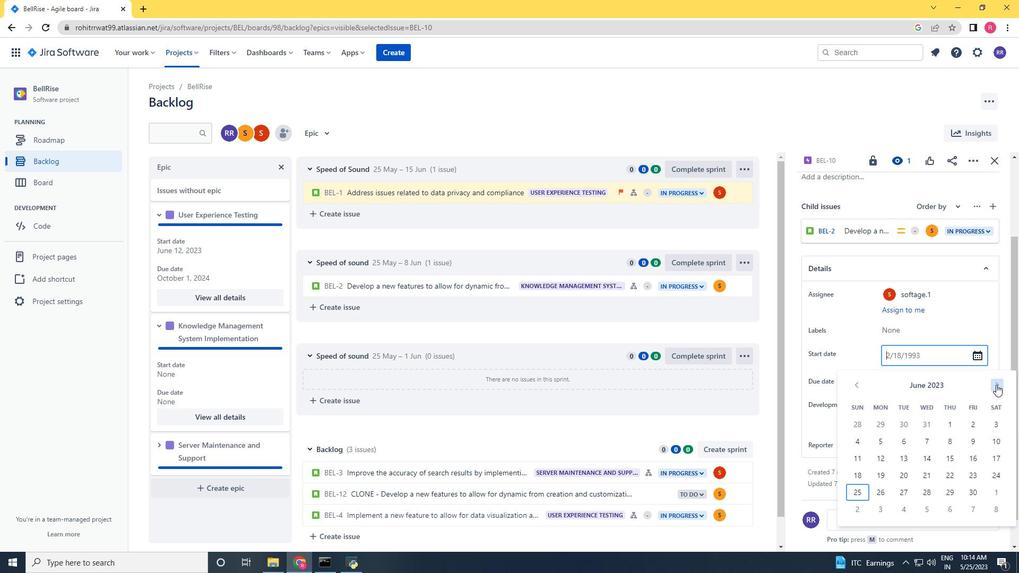 
Action: Mouse pressed left at (996, 385)
Screenshot: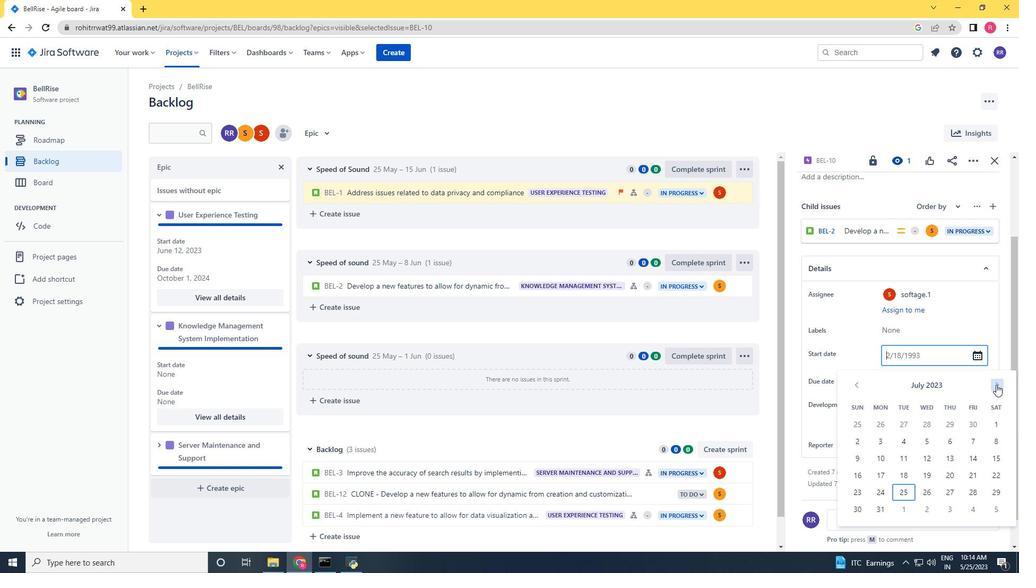 
Action: Mouse pressed left at (996, 385)
Screenshot: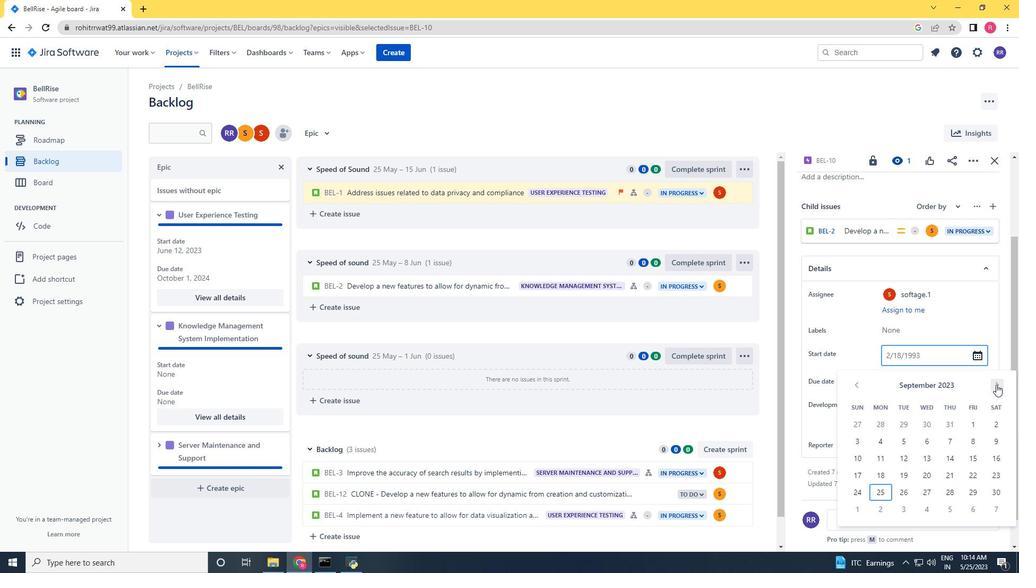 
Action: Mouse pressed left at (996, 385)
Screenshot: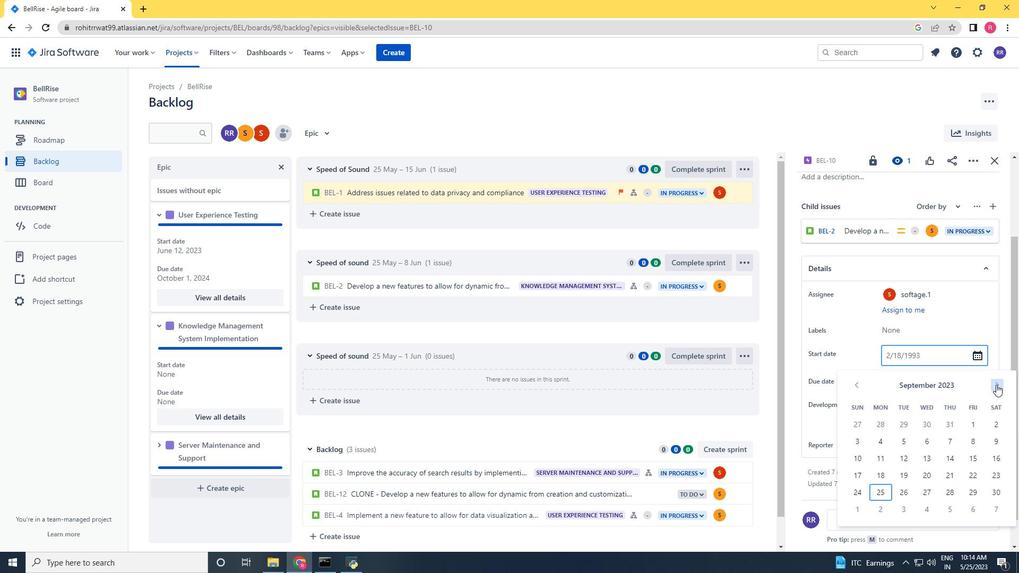
Action: Mouse pressed left at (996, 385)
Screenshot: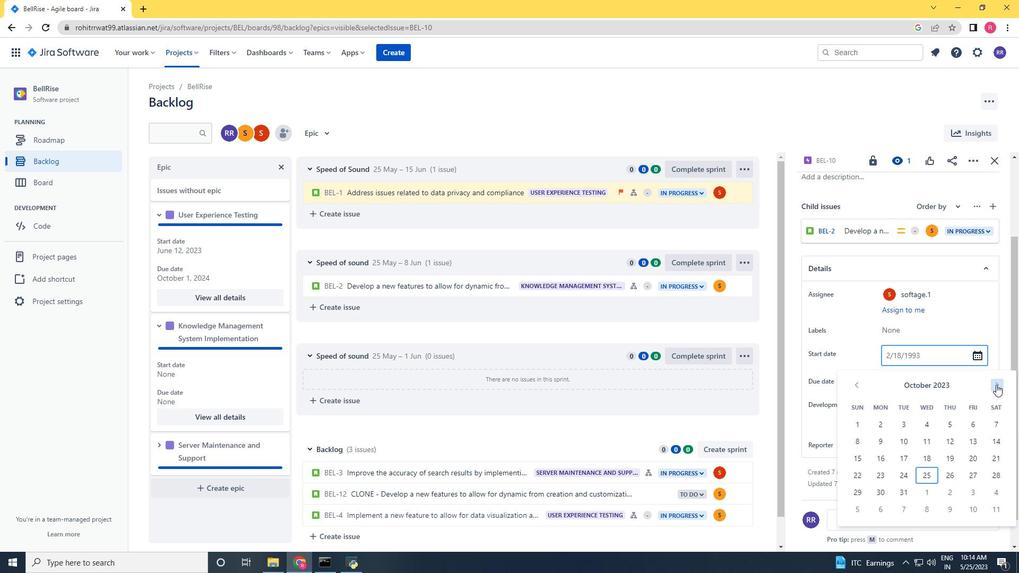 
Action: Mouse pressed left at (996, 385)
Screenshot: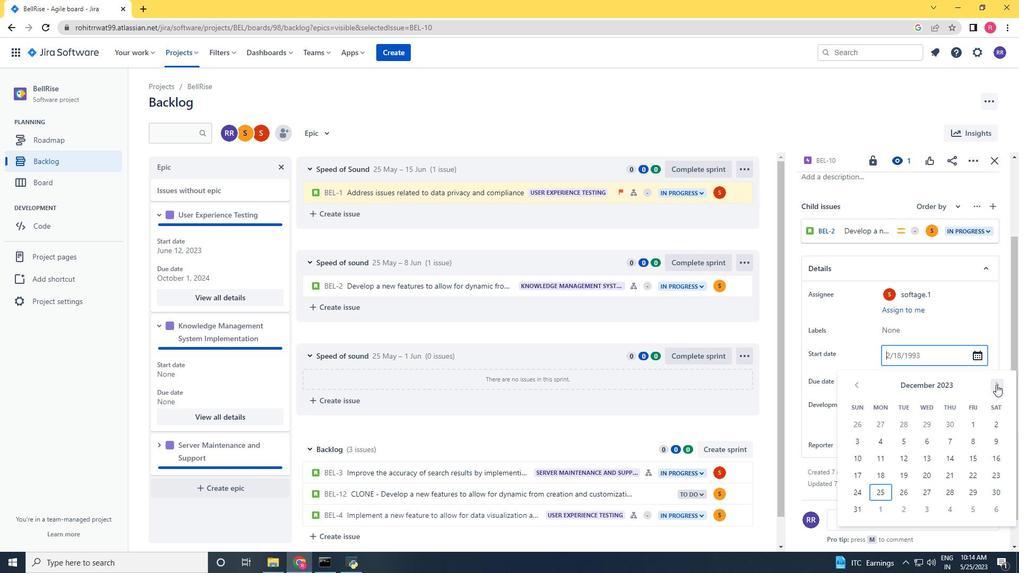 
Action: Mouse pressed left at (996, 385)
Screenshot: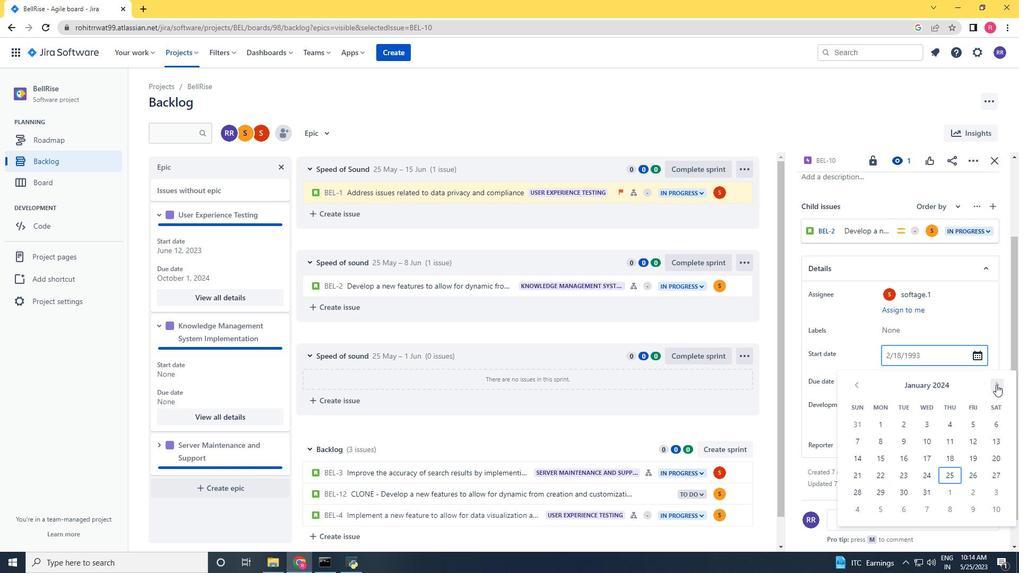 
Action: Mouse pressed left at (996, 385)
Screenshot: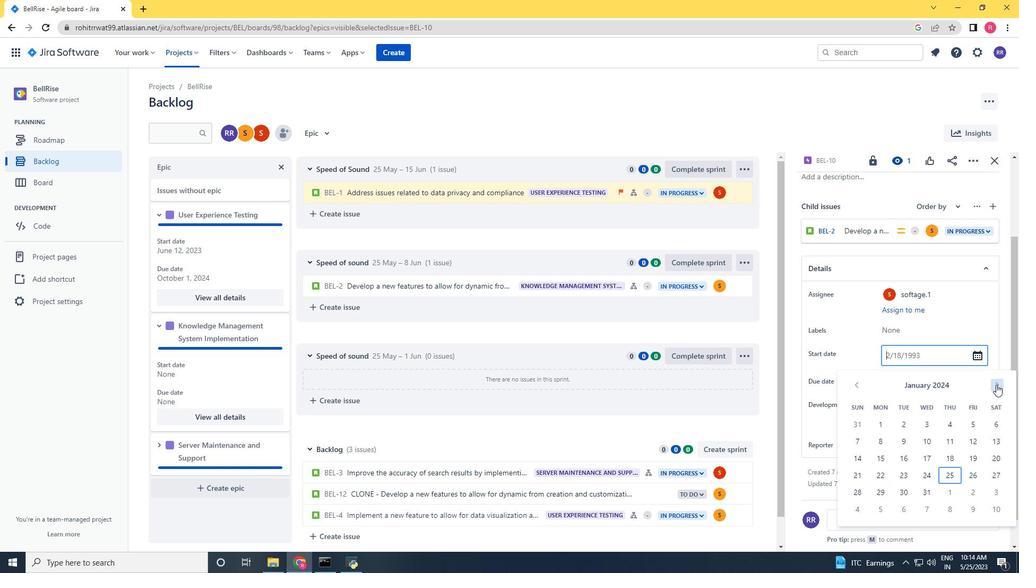 
Action: Mouse moved to (930, 441)
Screenshot: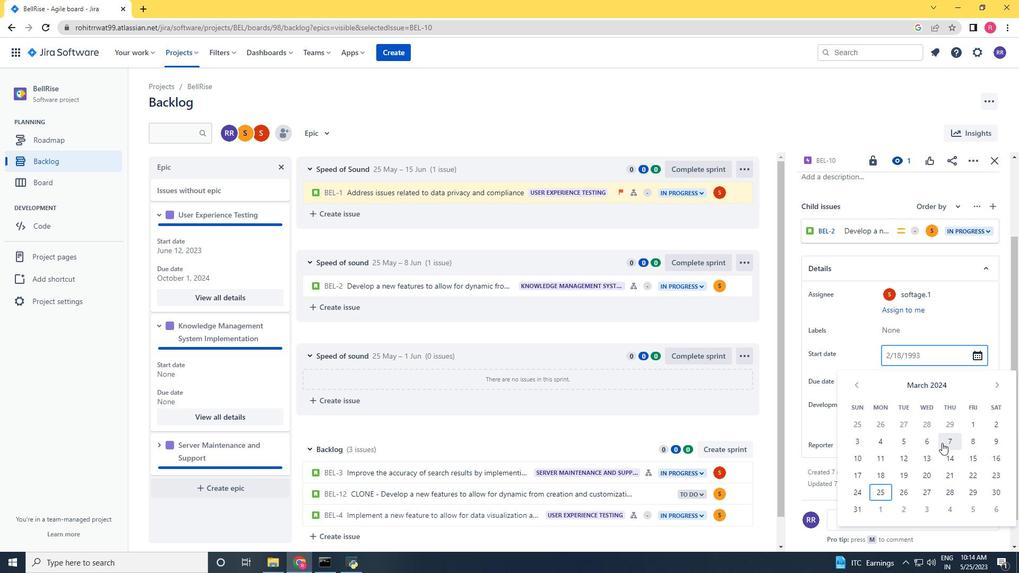 
Action: Mouse pressed left at (930, 441)
Screenshot: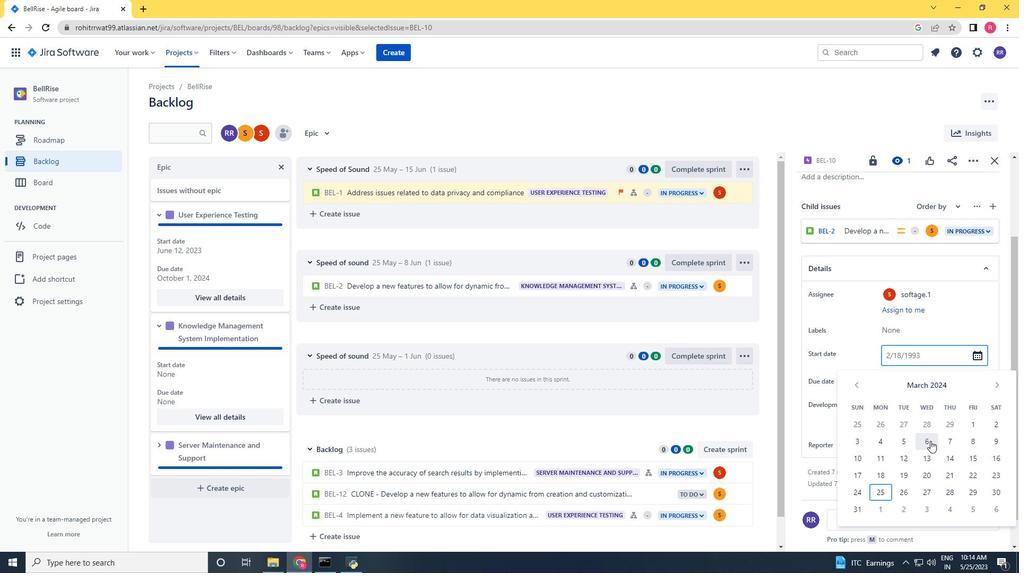 
Action: Mouse moved to (904, 376)
Screenshot: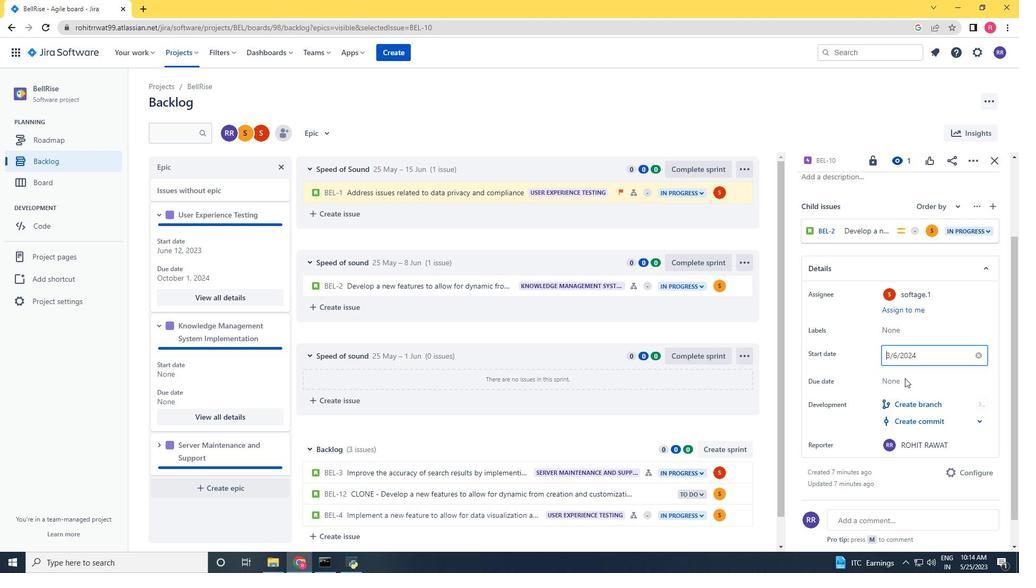 
Action: Mouse pressed left at (904, 376)
Screenshot: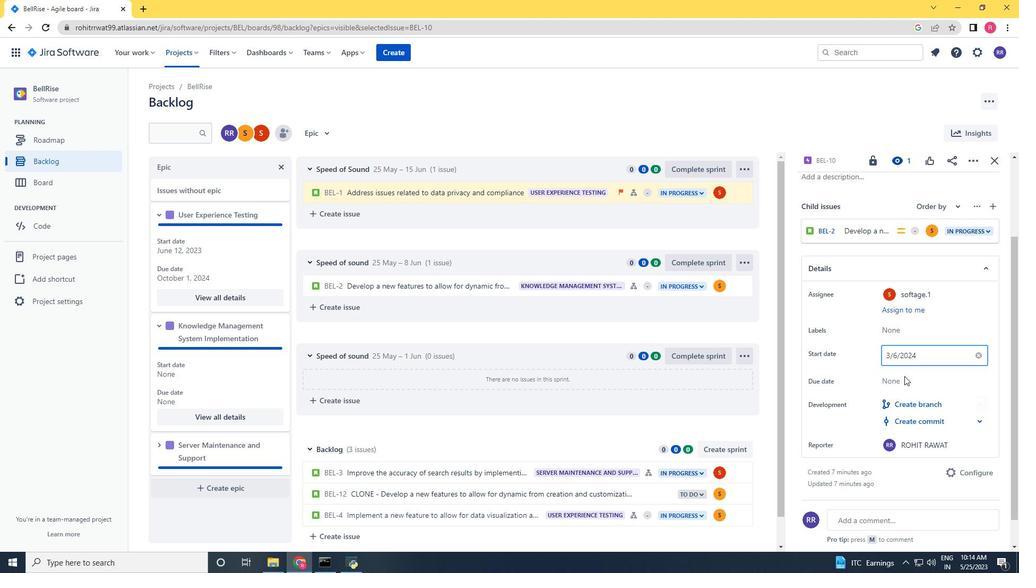 
Action: Mouse moved to (1001, 226)
Screenshot: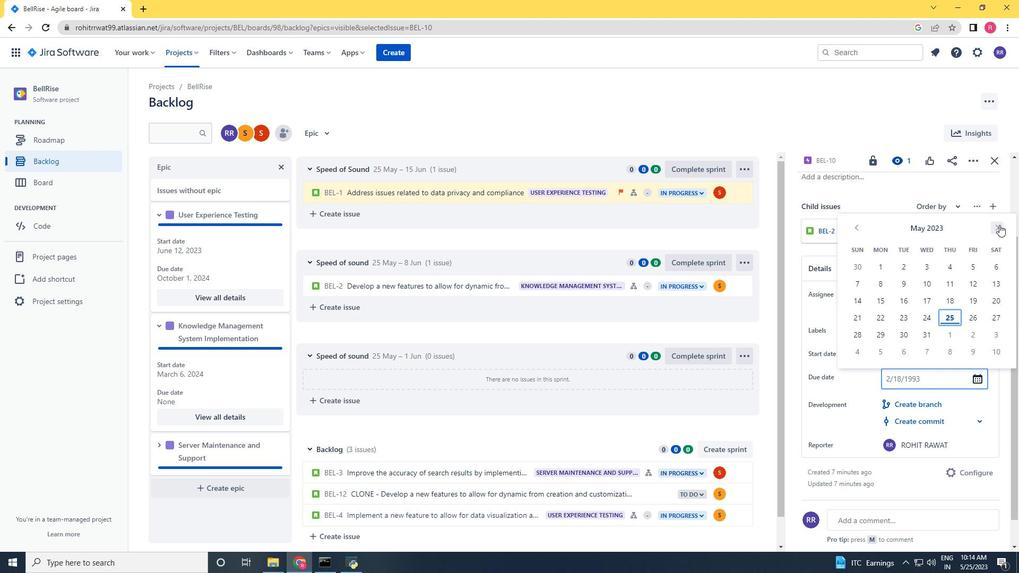 
Action: Mouse pressed left at (1001, 226)
Screenshot: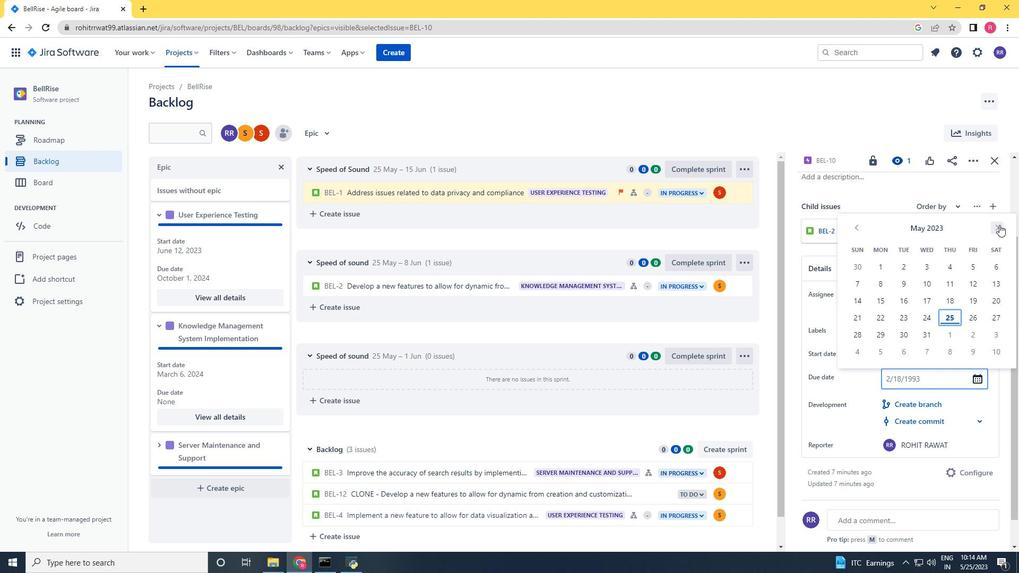 
Action: Mouse pressed left at (1001, 226)
Screenshot: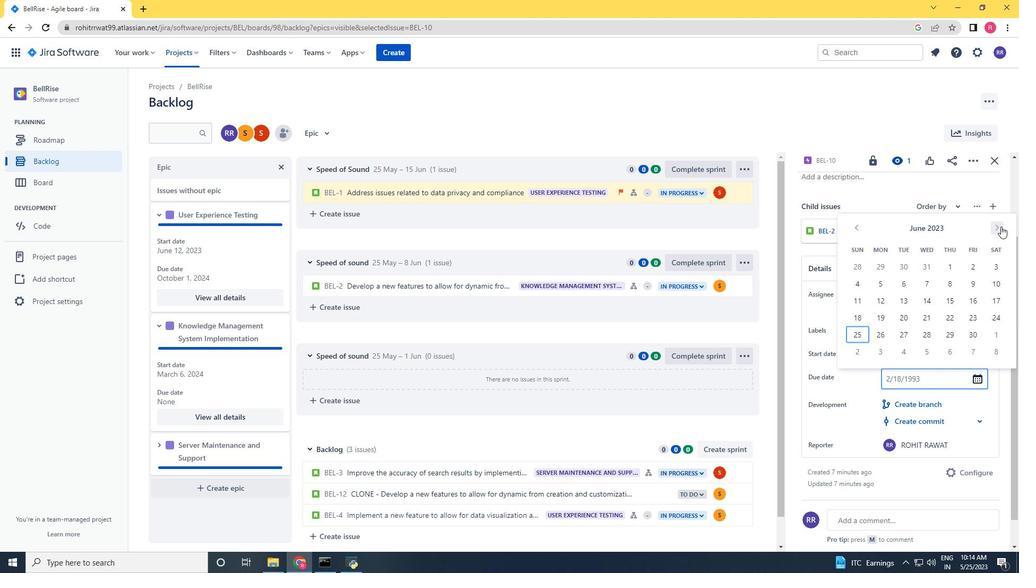 
Action: Mouse pressed left at (1001, 226)
Screenshot: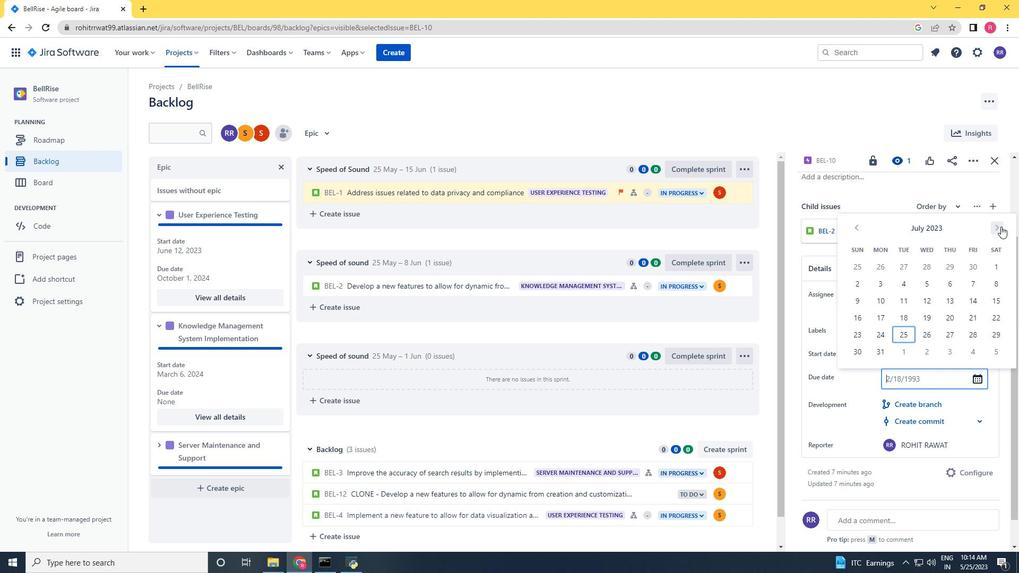 
Action: Mouse pressed left at (1001, 226)
Screenshot: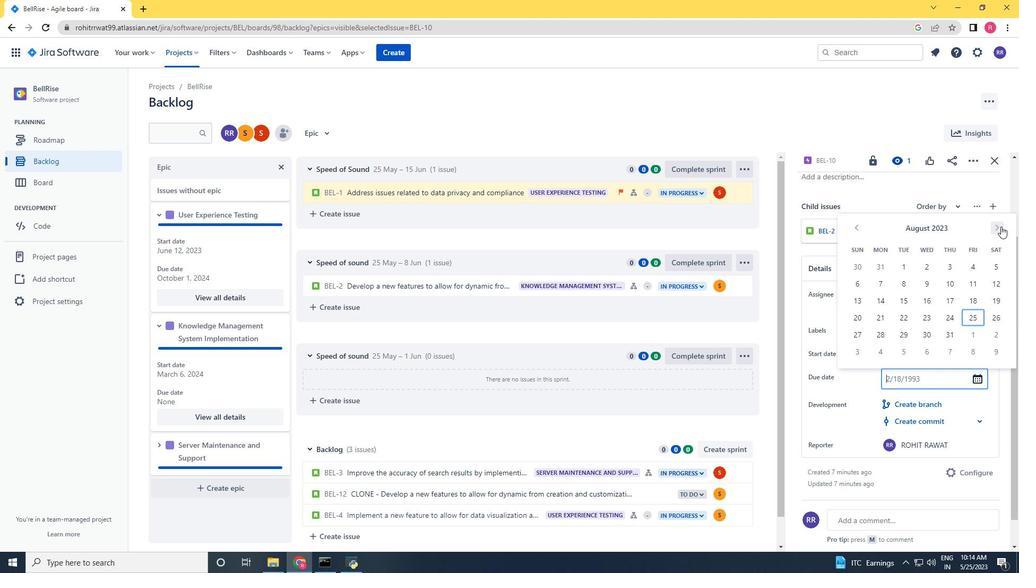 
Action: Mouse pressed left at (1001, 226)
Screenshot: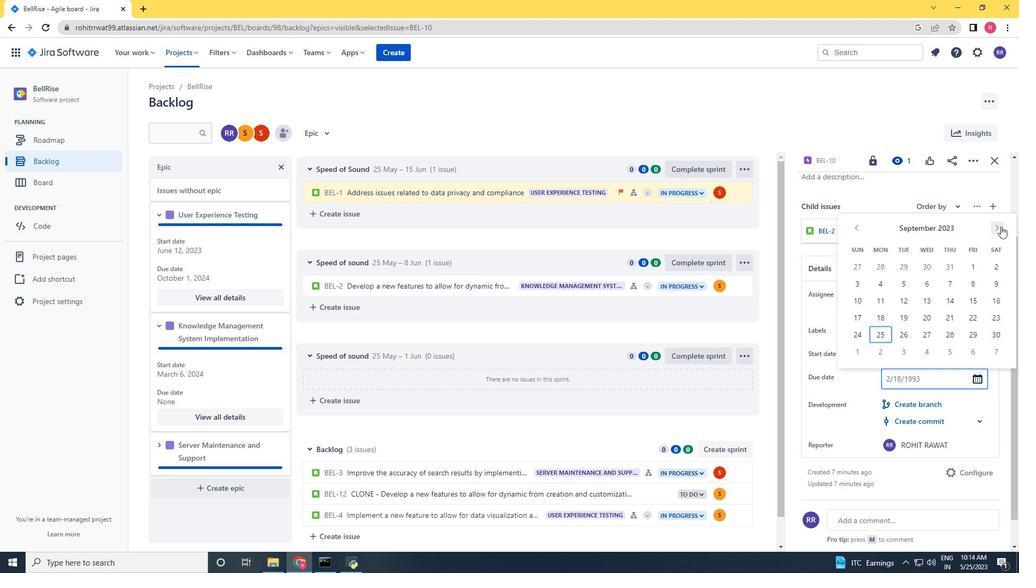 
Action: Mouse pressed left at (1001, 226)
Screenshot: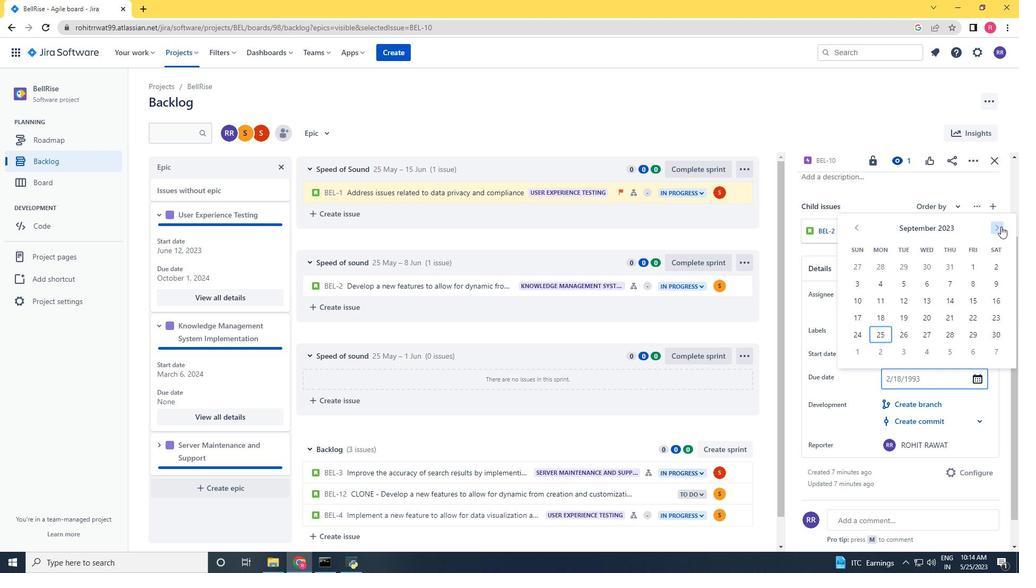 
Action: Mouse pressed left at (1001, 226)
Screenshot: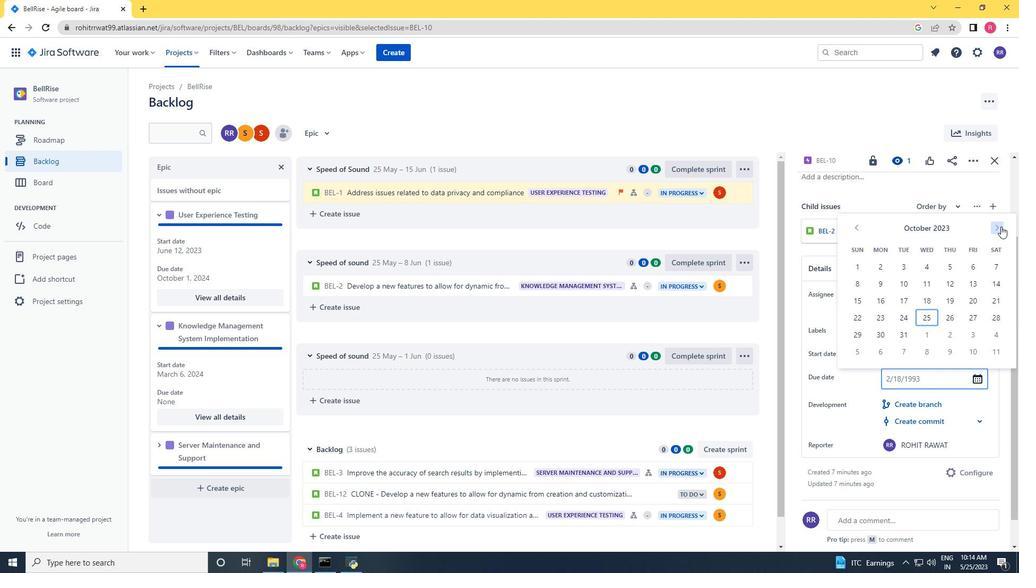 
Action: Mouse pressed left at (1001, 226)
Screenshot: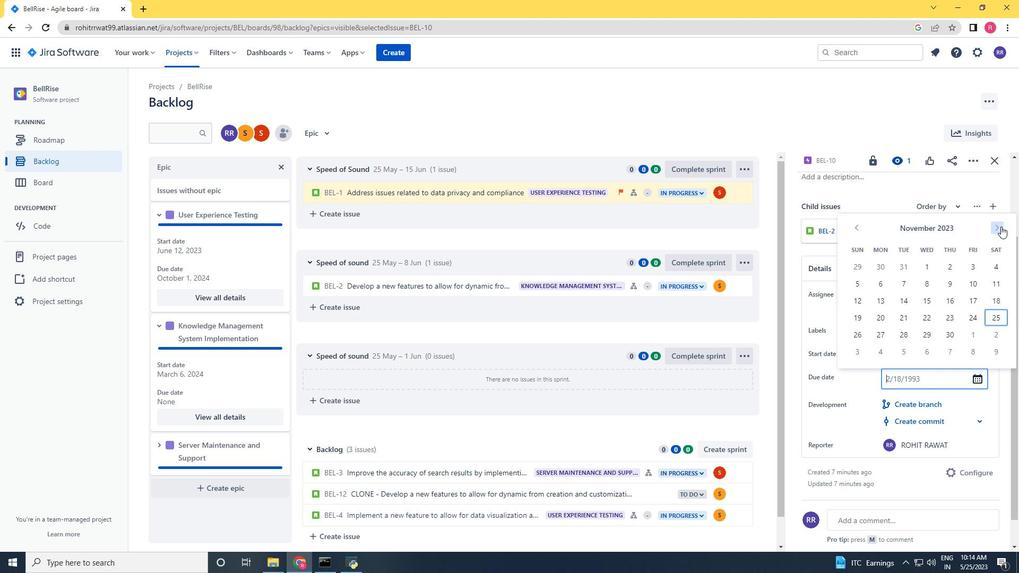 
Action: Mouse pressed left at (1001, 226)
Screenshot: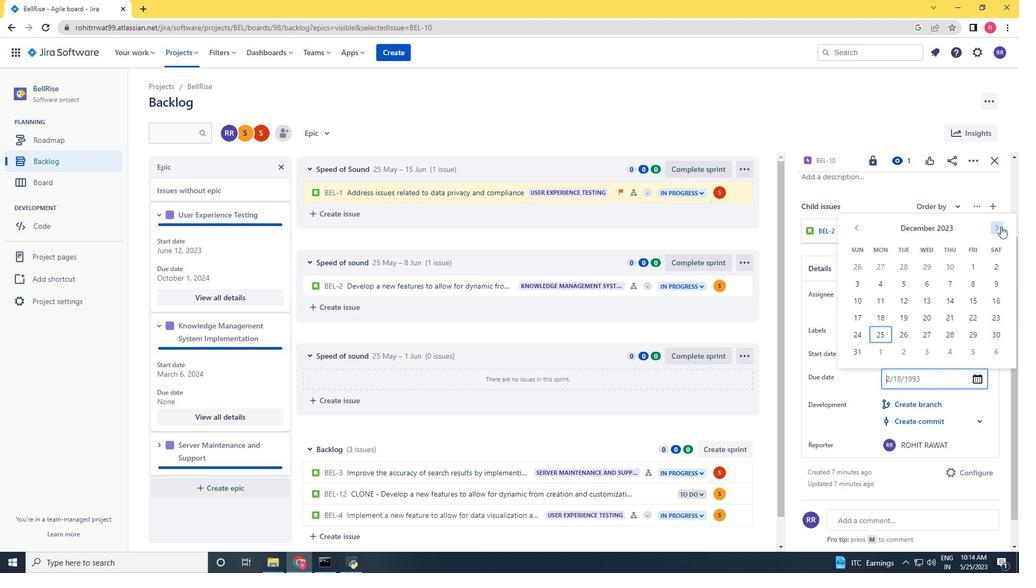 
Action: Mouse pressed left at (1001, 226)
Screenshot: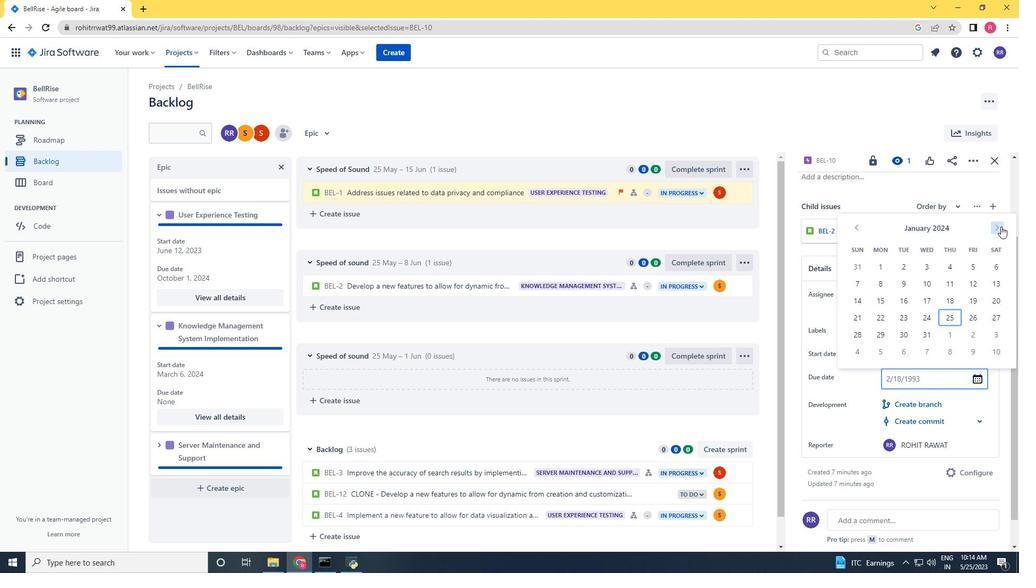 
Action: Mouse pressed left at (1001, 226)
Screenshot: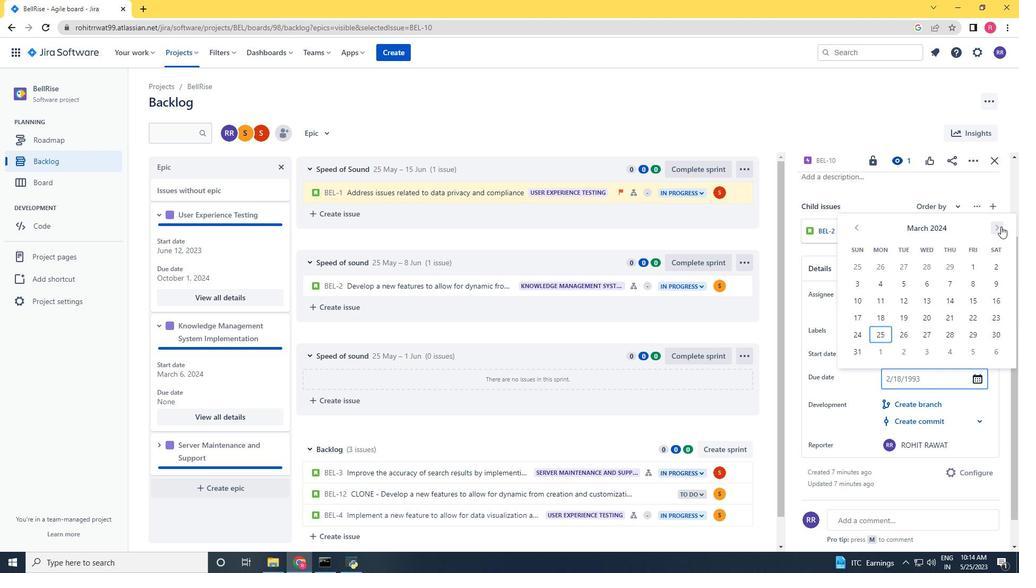 
Action: Mouse pressed left at (1001, 226)
Screenshot: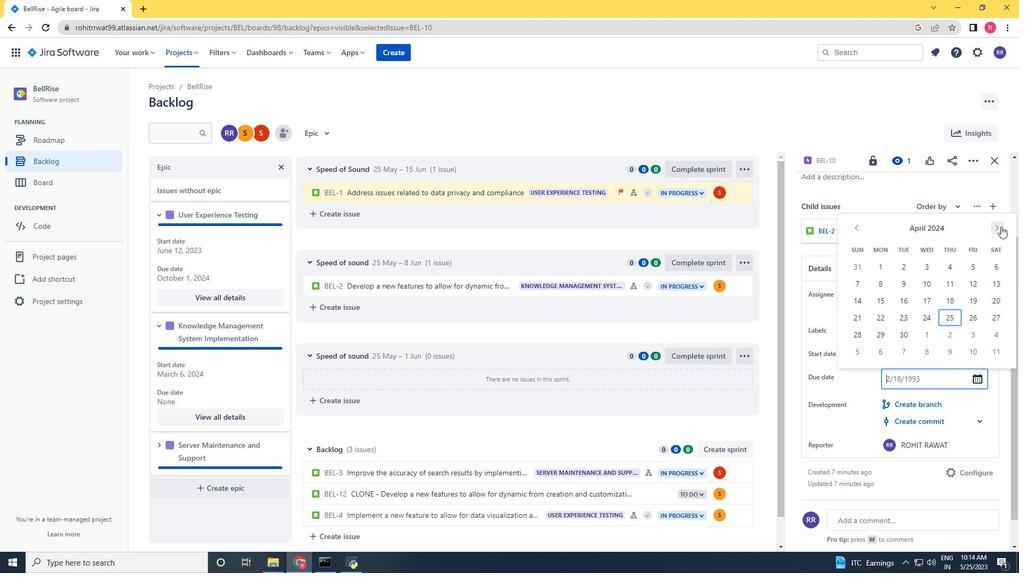 
Action: Mouse pressed left at (1001, 226)
Screenshot: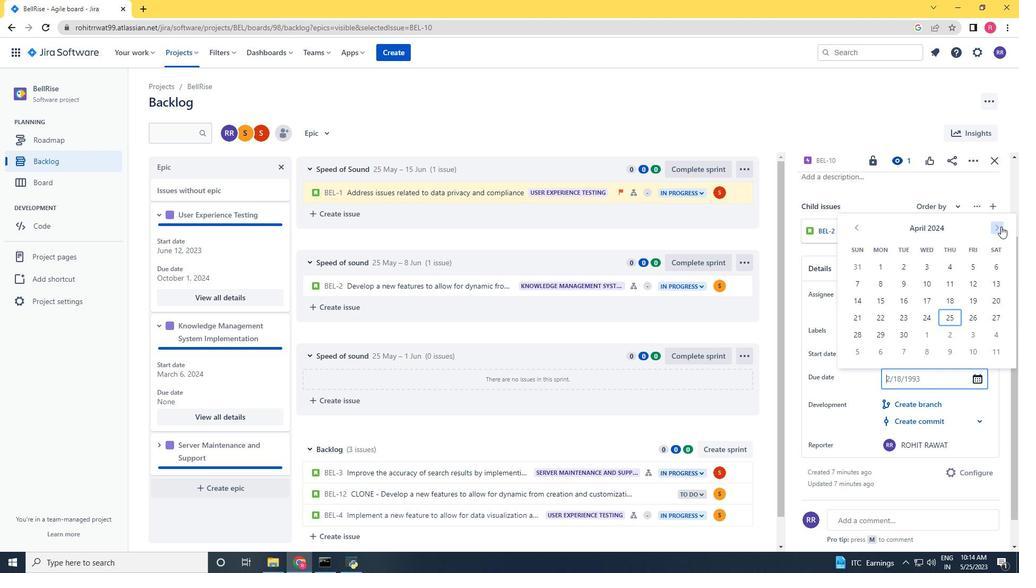 
Action: Mouse pressed left at (1001, 226)
Screenshot: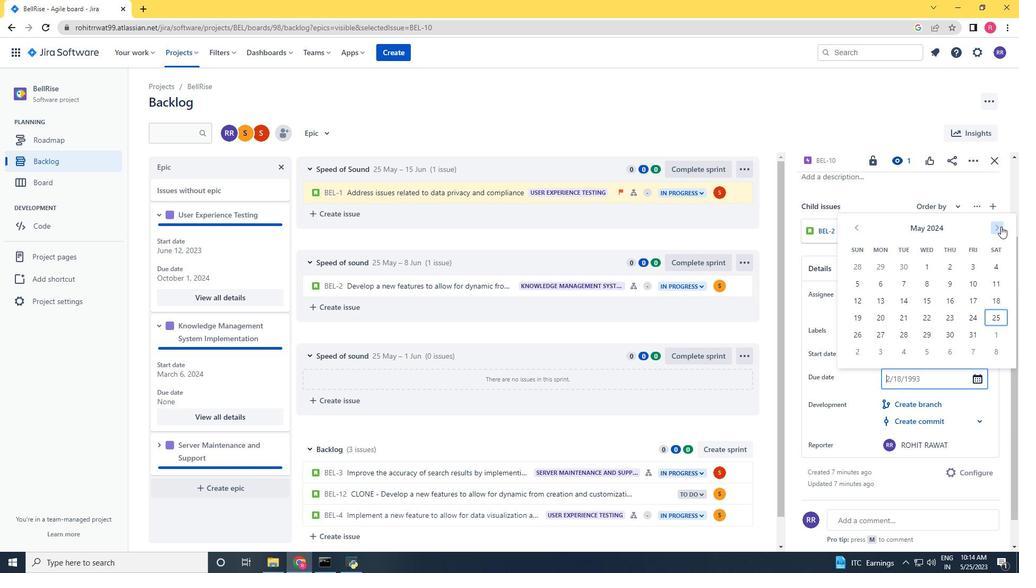 
Action: Mouse pressed left at (1001, 226)
Screenshot: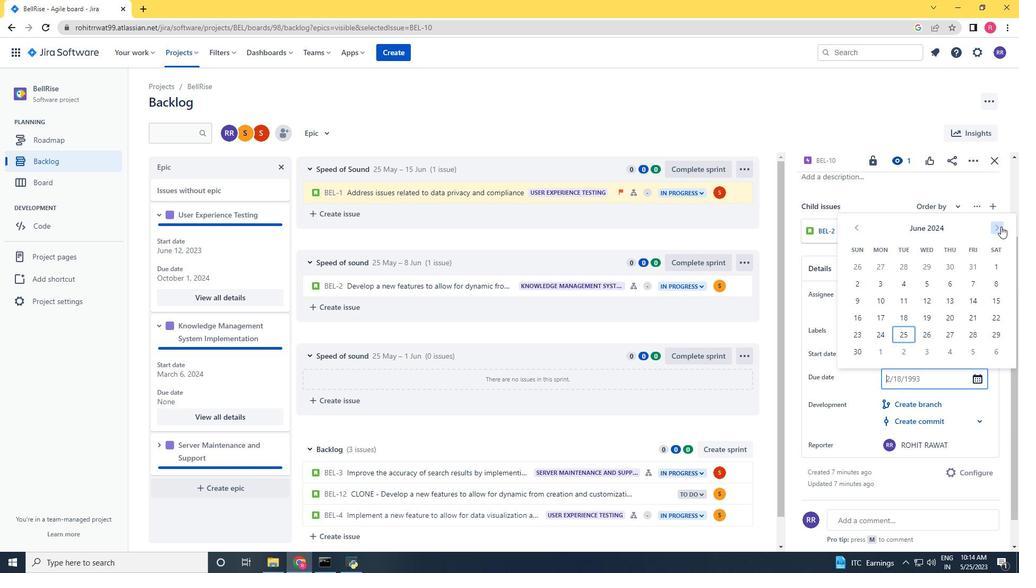 
Action: Mouse pressed left at (1001, 226)
Screenshot: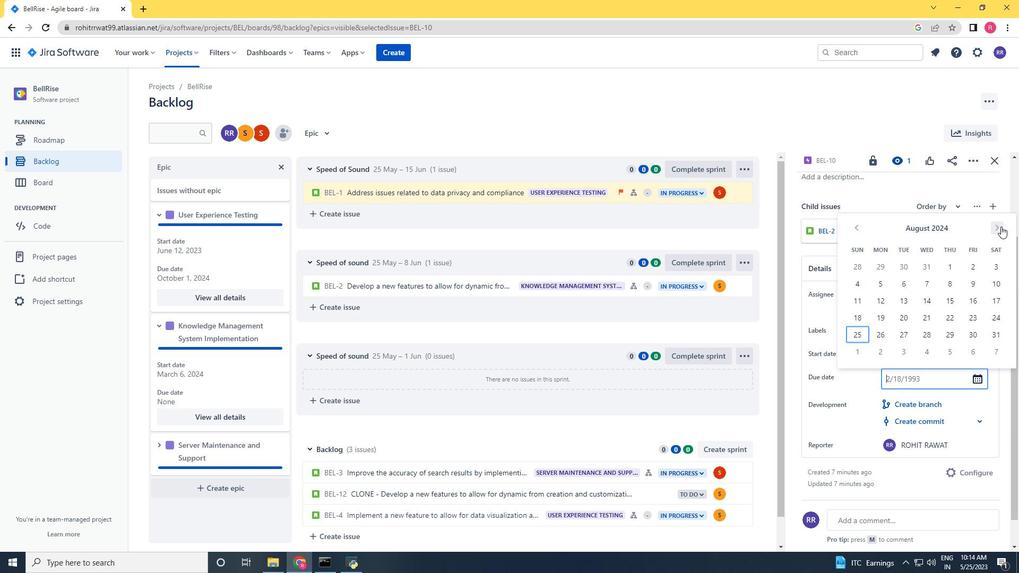 
Action: Mouse moved to (972, 317)
Screenshot: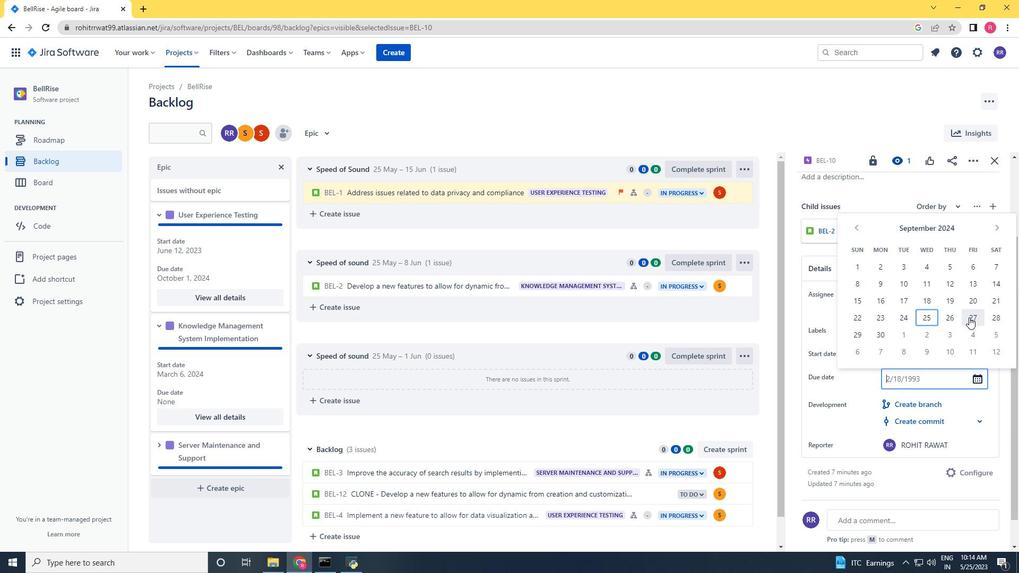 
Action: Mouse pressed left at (972, 317)
Screenshot: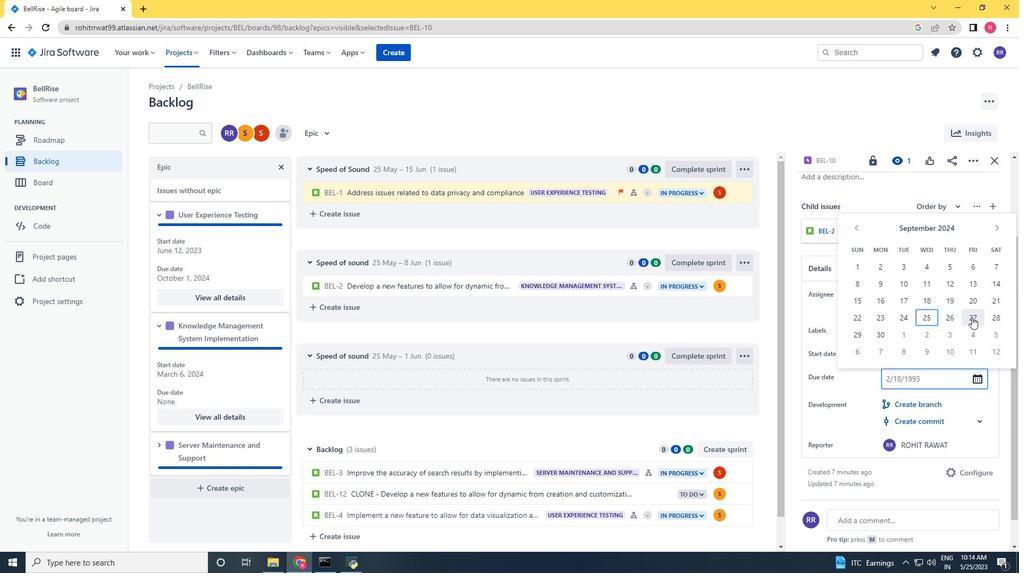 
Action: Mouse moved to (915, 488)
Screenshot: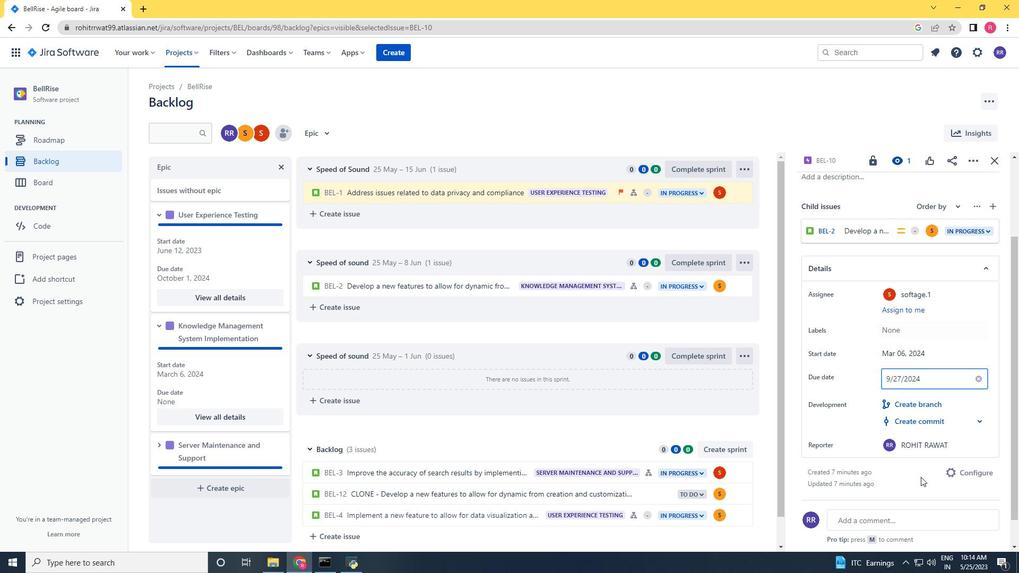 
Action: Mouse pressed left at (915, 488)
Screenshot: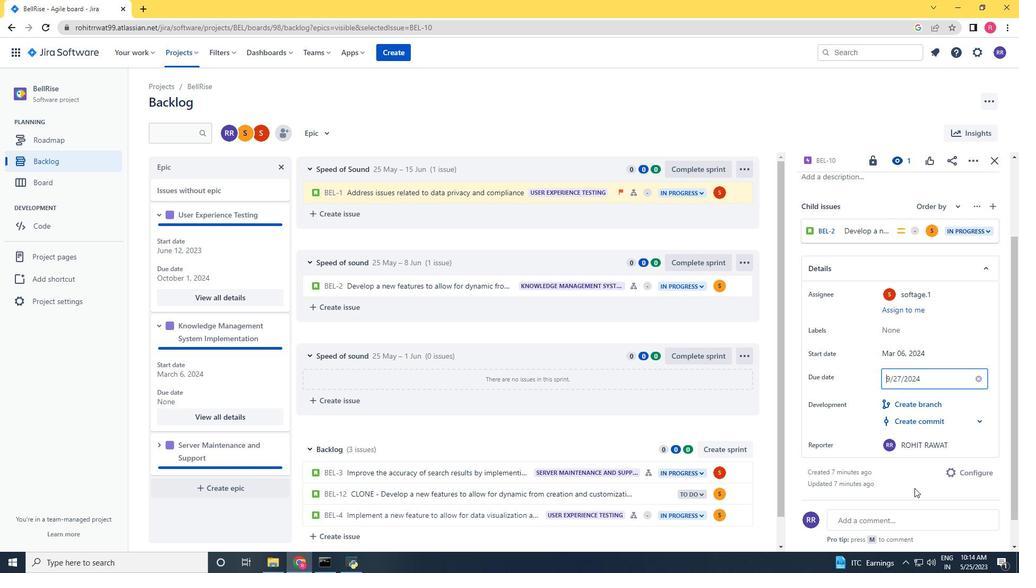 
Action: Mouse moved to (165, 440)
Screenshot: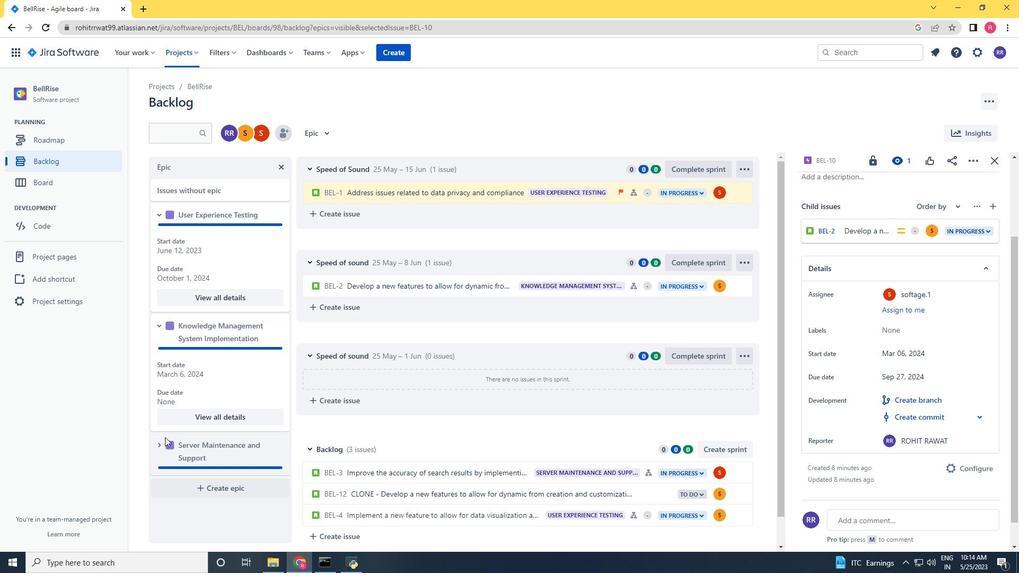 
Action: Mouse scrolled (165, 439) with delta (0, 0)
Screenshot: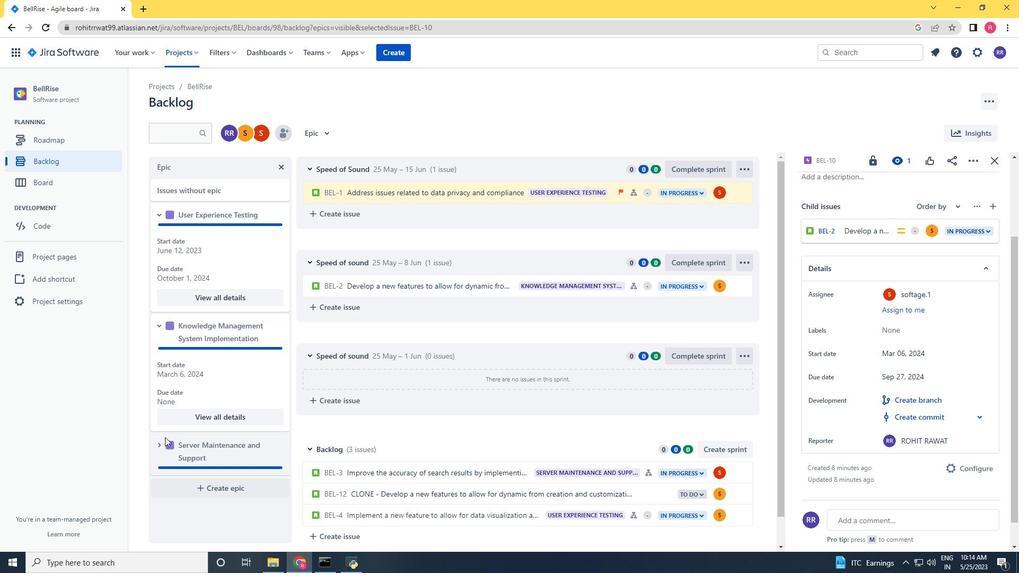 
Action: Mouse scrolled (165, 439) with delta (0, 0)
Screenshot: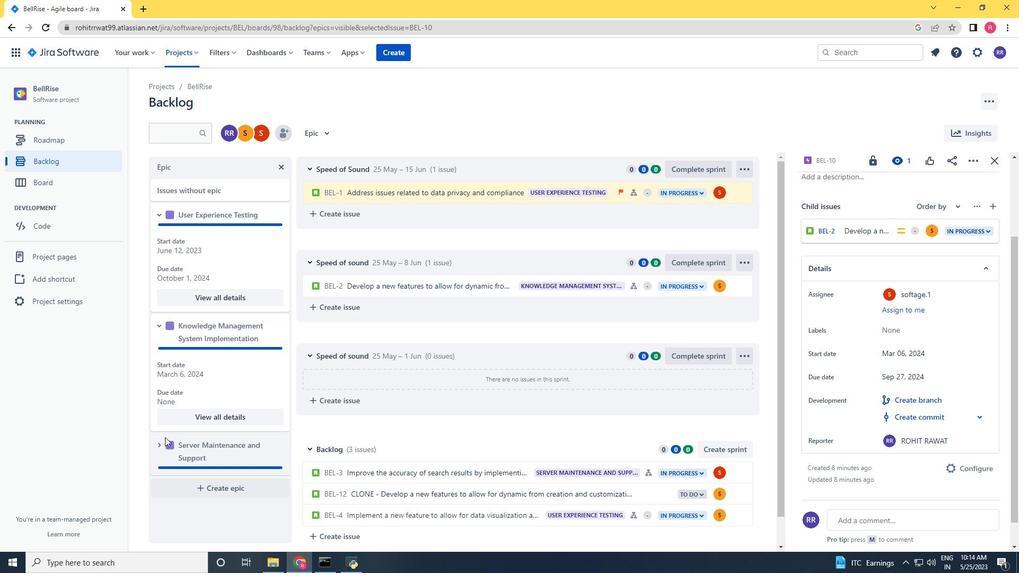 
Action: Mouse scrolled (165, 439) with delta (0, 0)
Screenshot: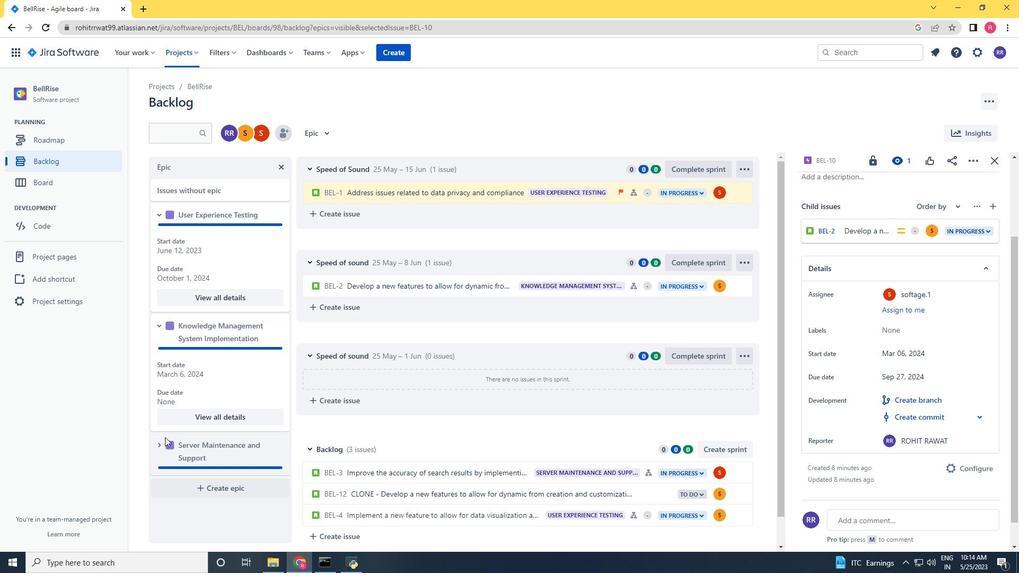 
Action: Mouse moved to (158, 445)
Screenshot: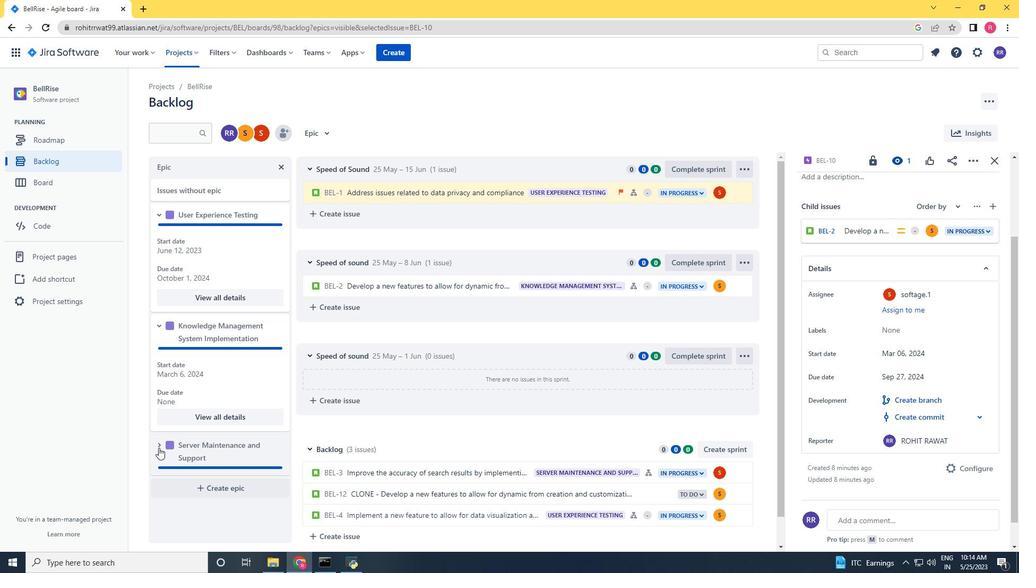 
Action: Mouse pressed left at (158, 445)
Screenshot: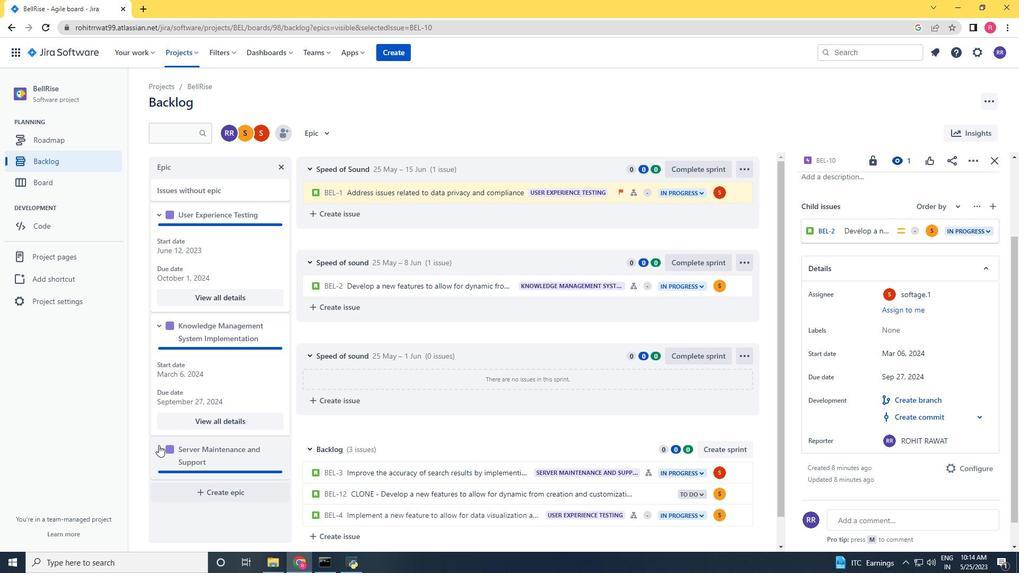 
Action: Mouse scrolled (158, 445) with delta (0, 0)
Screenshot: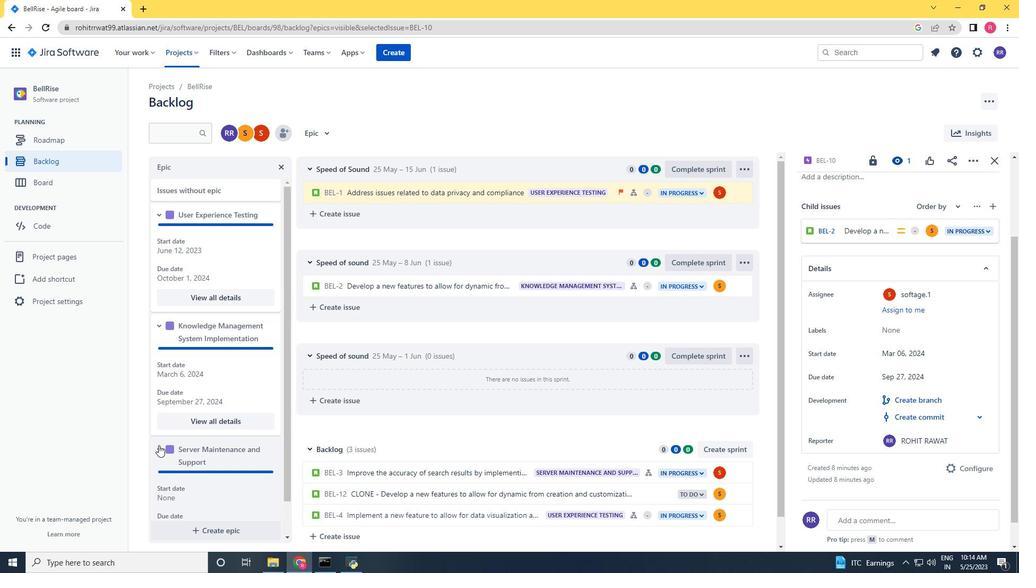 
Action: Mouse scrolled (158, 445) with delta (0, 0)
Screenshot: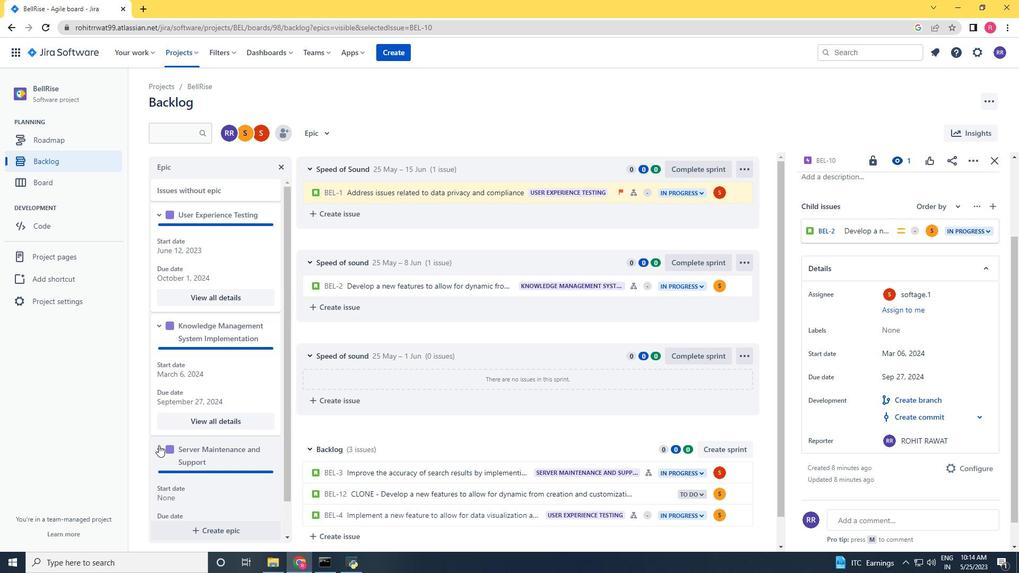 
Action: Mouse scrolled (158, 445) with delta (0, 0)
Screenshot: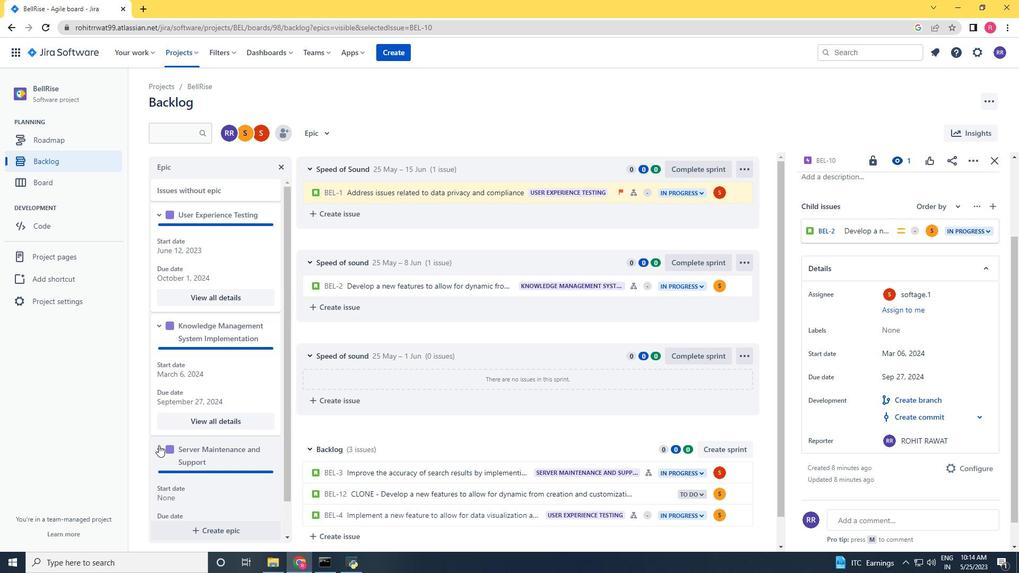 
Action: Mouse scrolled (158, 445) with delta (0, 0)
Screenshot: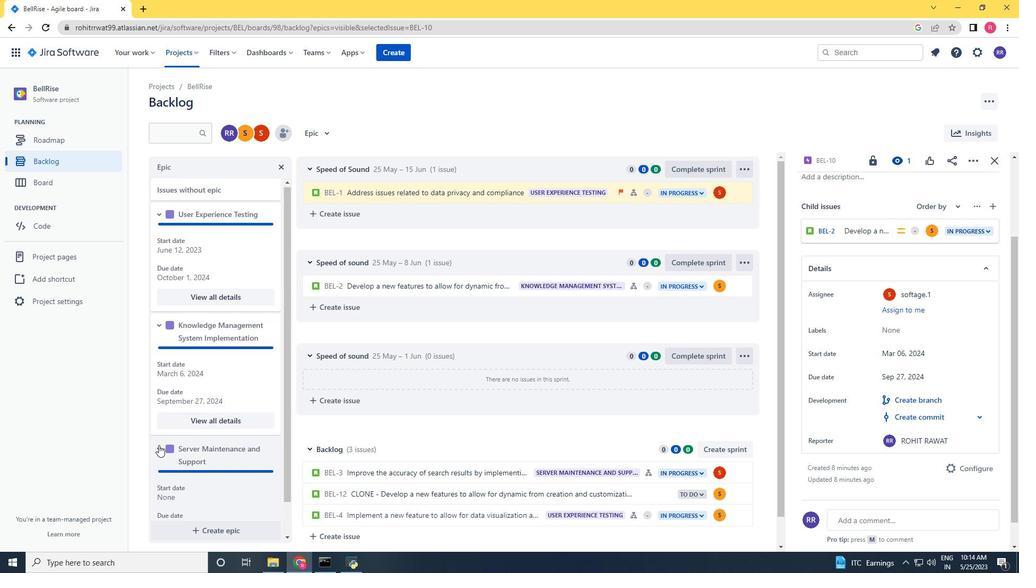 
Action: Mouse moved to (215, 499)
Screenshot: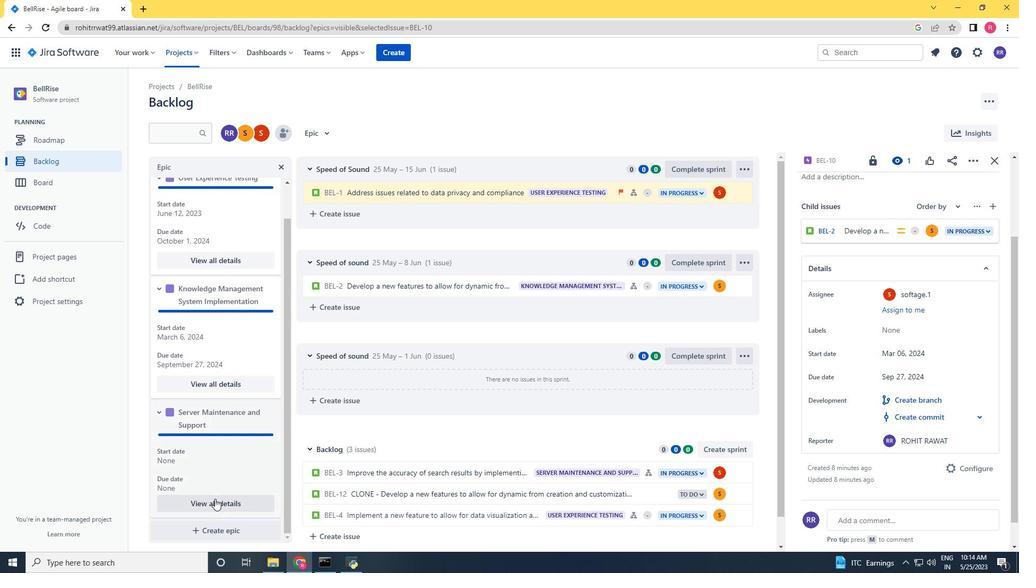 
Action: Mouse pressed left at (215, 499)
Screenshot: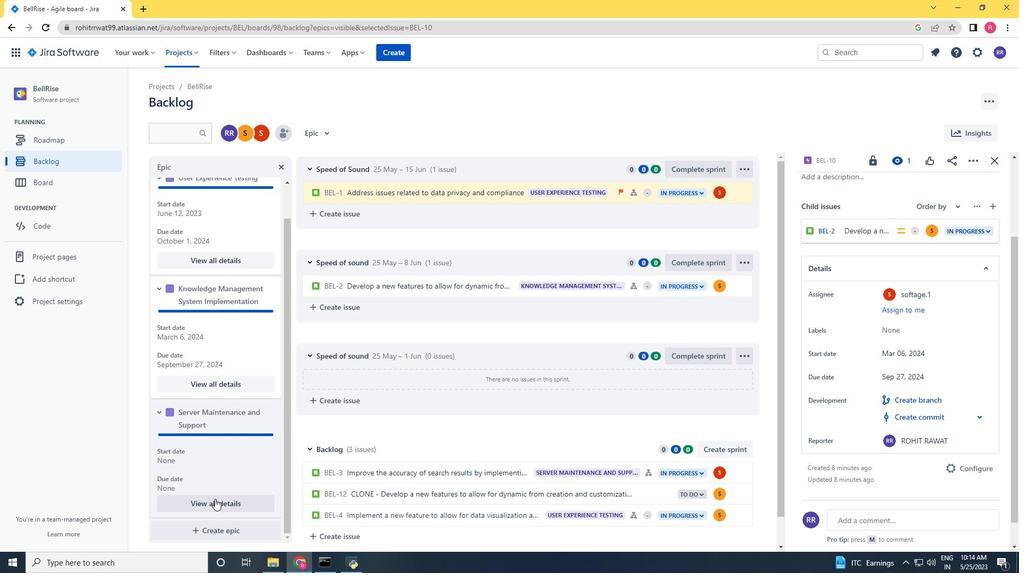 
Action: Mouse moved to (892, 459)
Screenshot: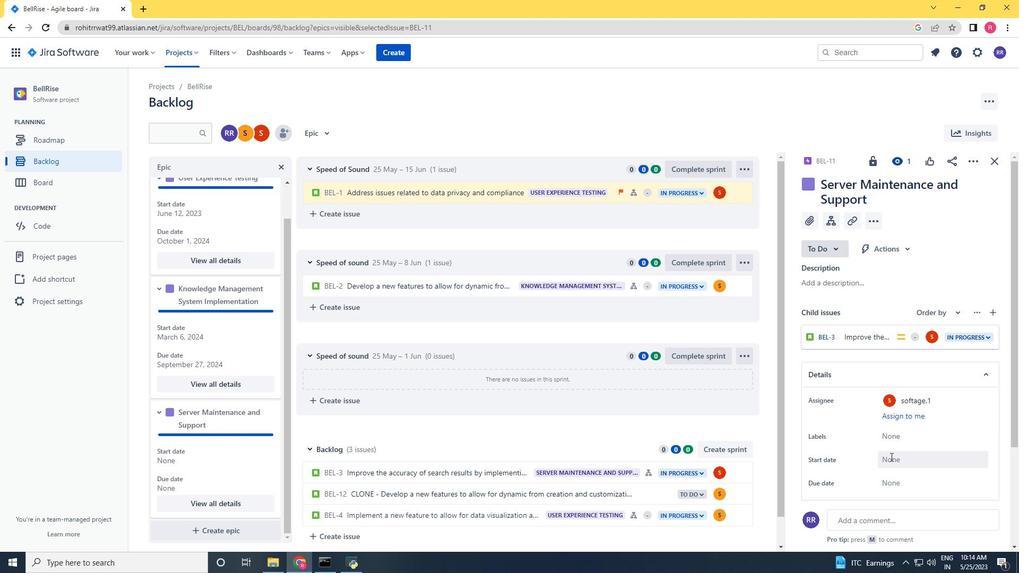 
Action: Mouse pressed left at (892, 459)
Screenshot: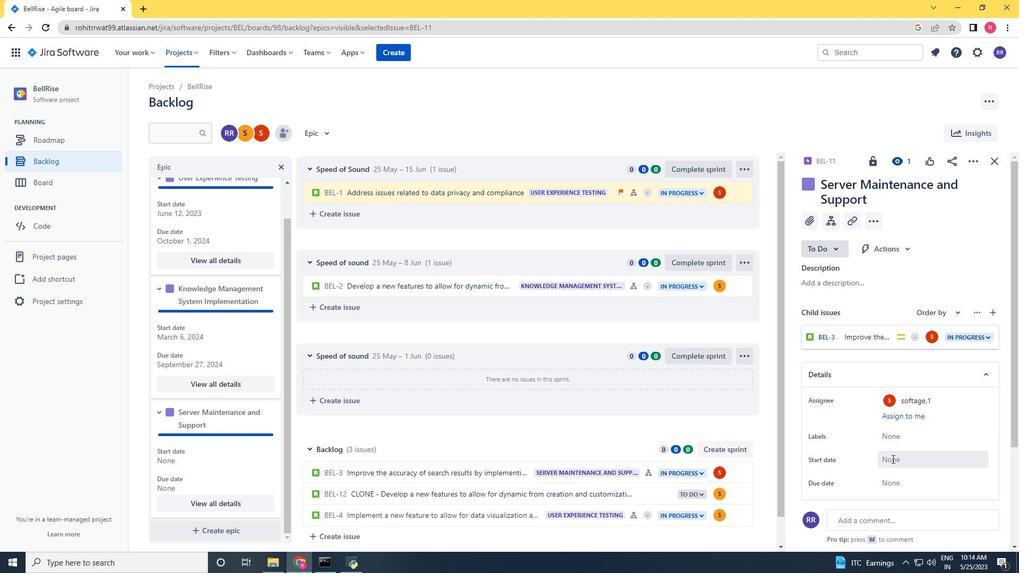 
Action: Mouse moved to (860, 302)
Screenshot: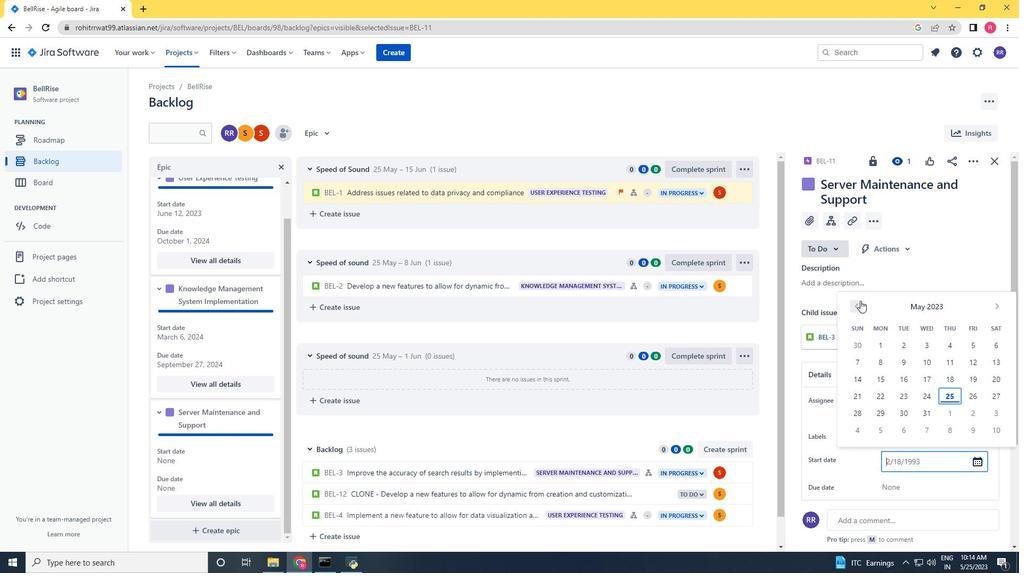 
Action: Mouse pressed left at (860, 302)
Screenshot: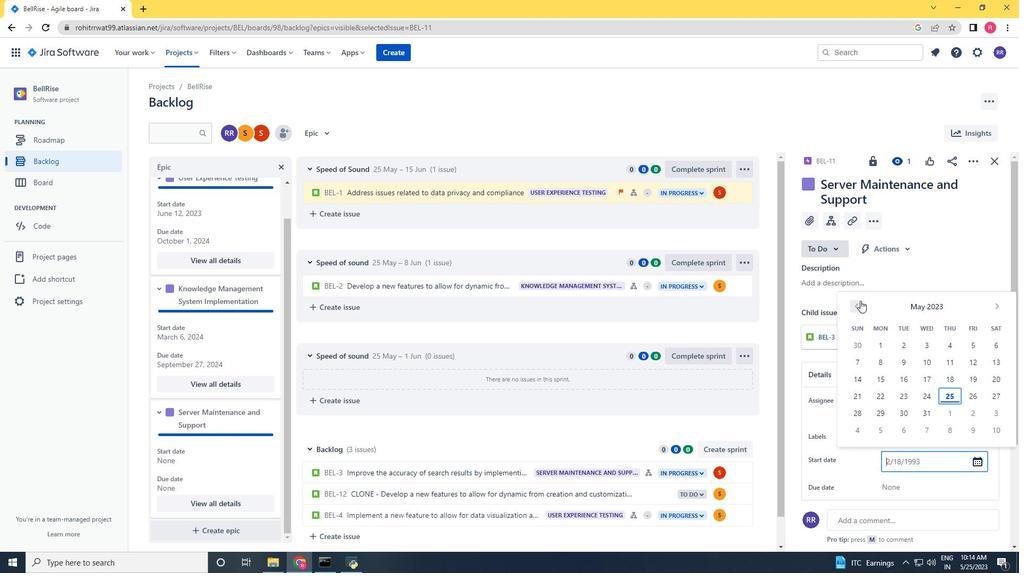 
Action: Mouse moved to (908, 387)
Screenshot: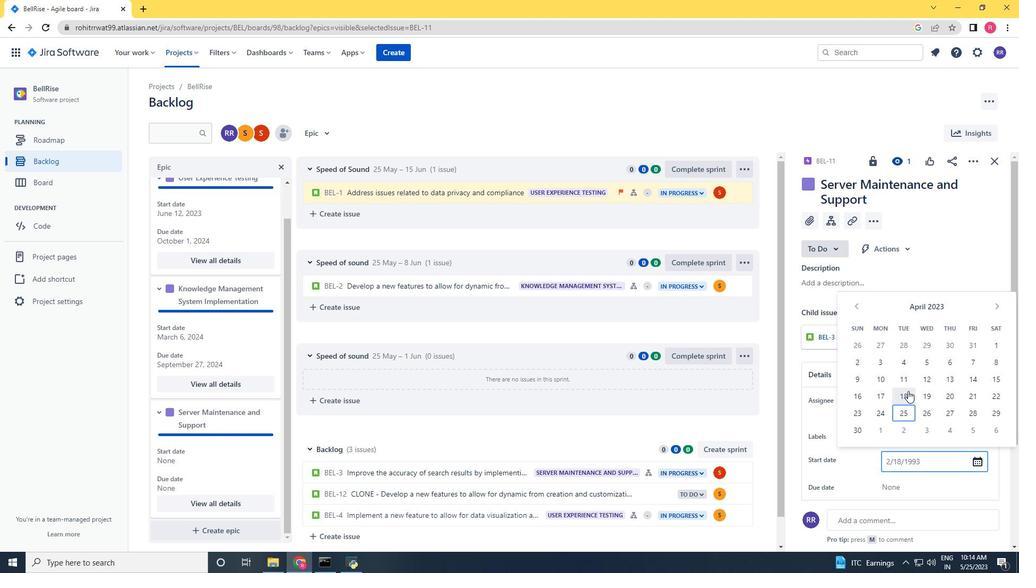 
Action: Mouse pressed left at (908, 387)
Screenshot: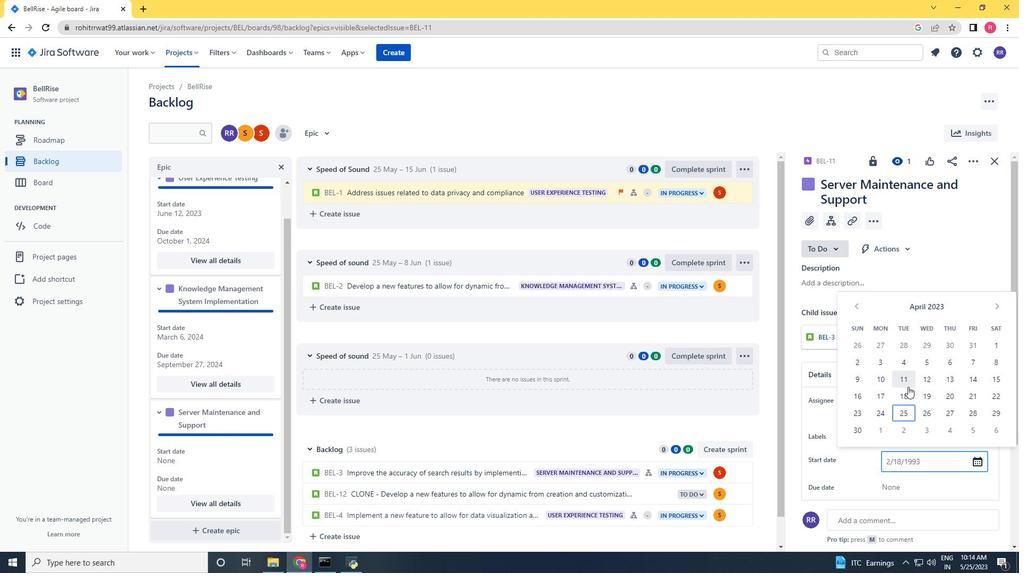 
Action: Mouse moved to (903, 482)
Screenshot: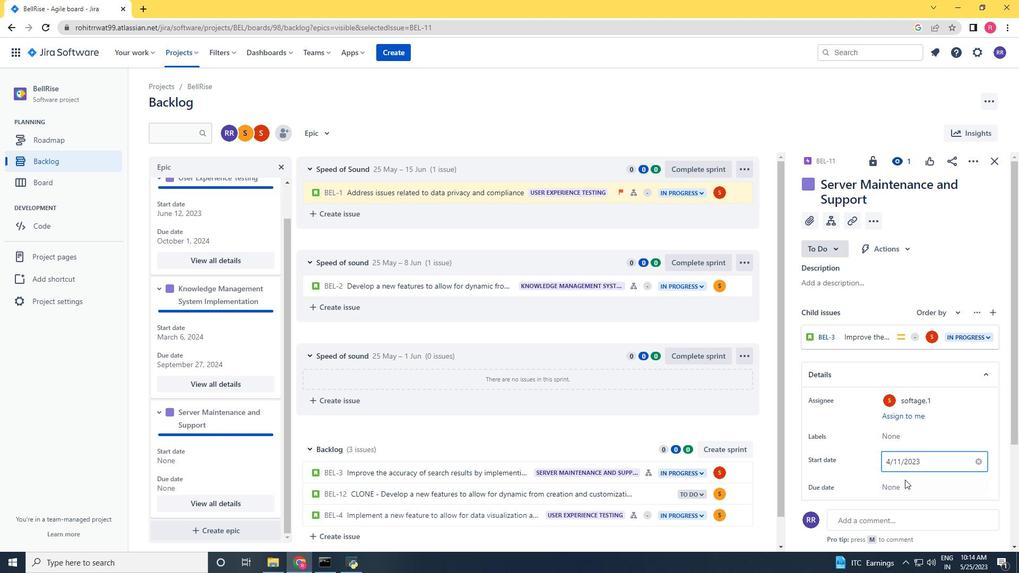 
Action: Mouse pressed left at (903, 482)
Screenshot: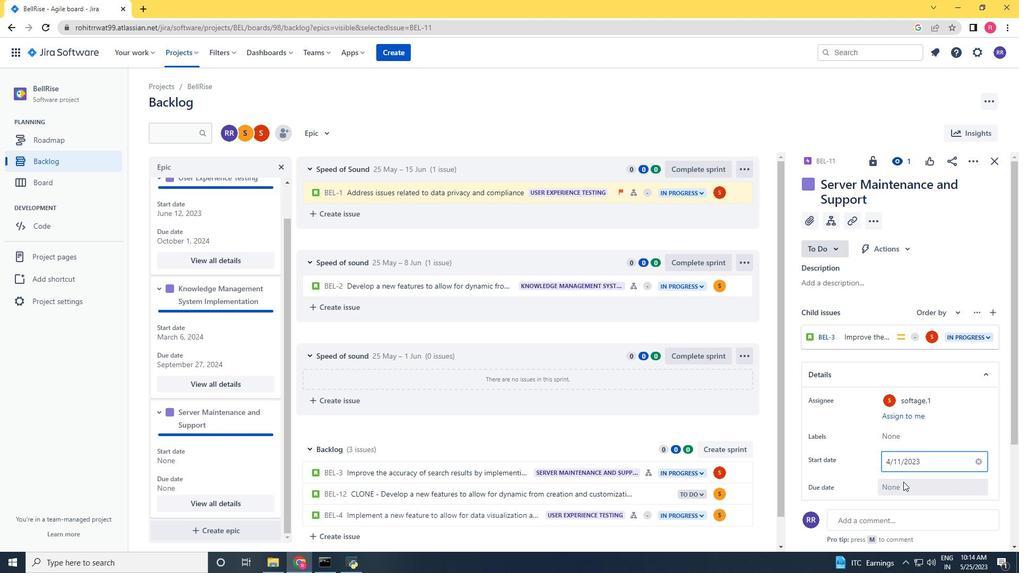 
Action: Mouse moved to (994, 338)
Screenshot: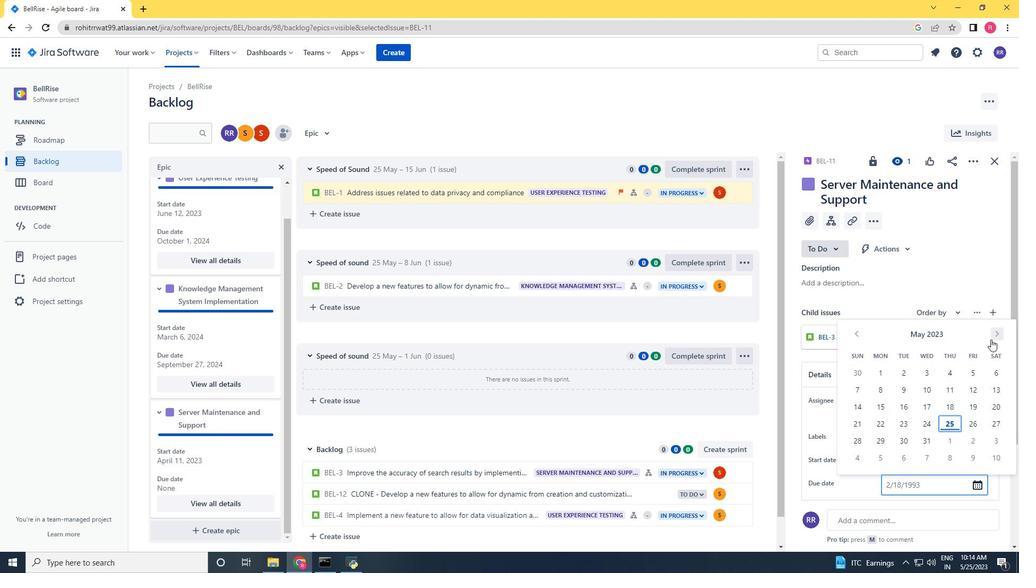
Action: Mouse pressed left at (994, 338)
Screenshot: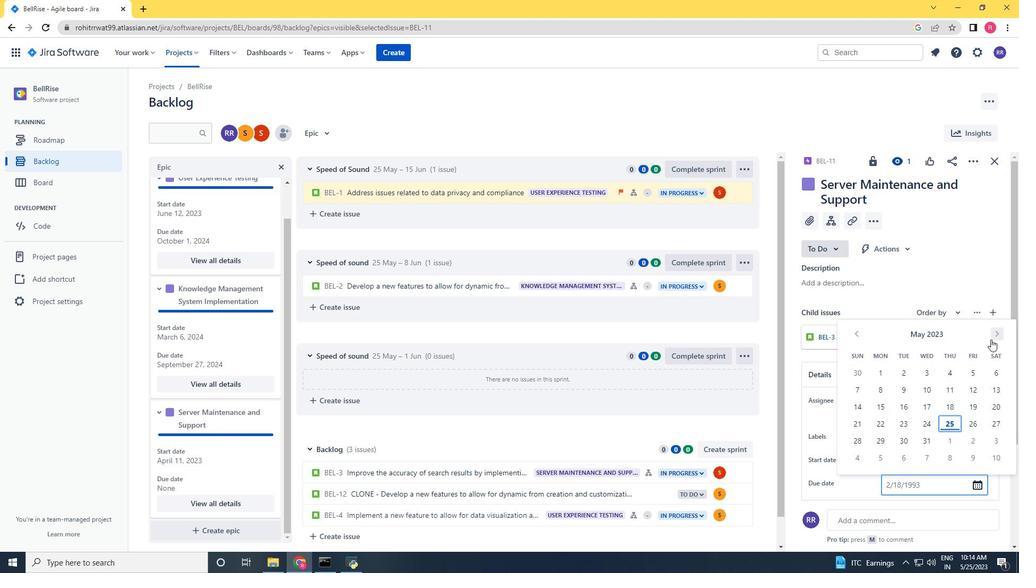 
Action: Mouse pressed left at (994, 338)
Screenshot: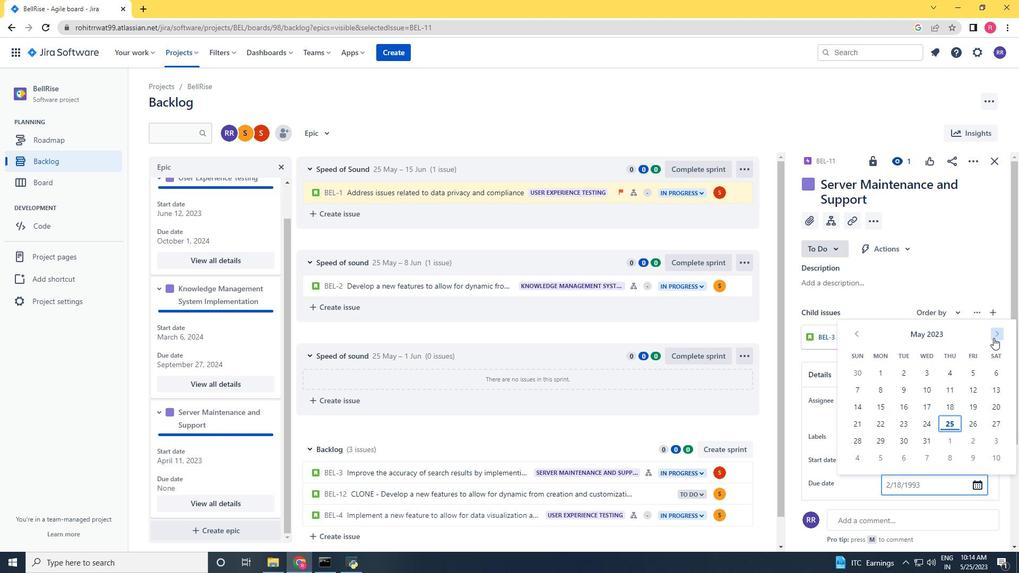 
Action: Mouse pressed left at (994, 338)
Screenshot: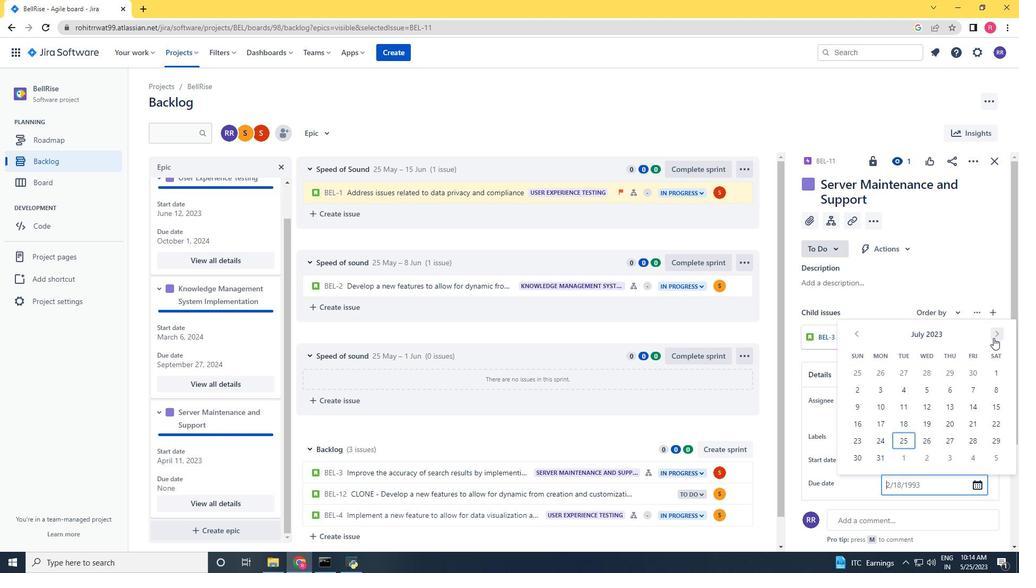 
Action: Mouse pressed left at (994, 338)
Screenshot: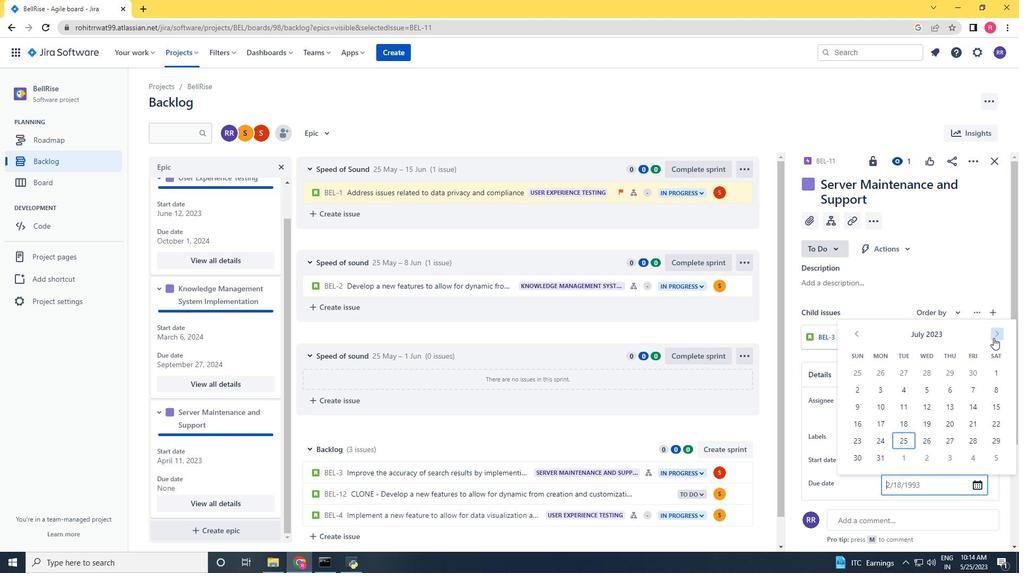 
Action: Mouse pressed left at (994, 338)
Screenshot: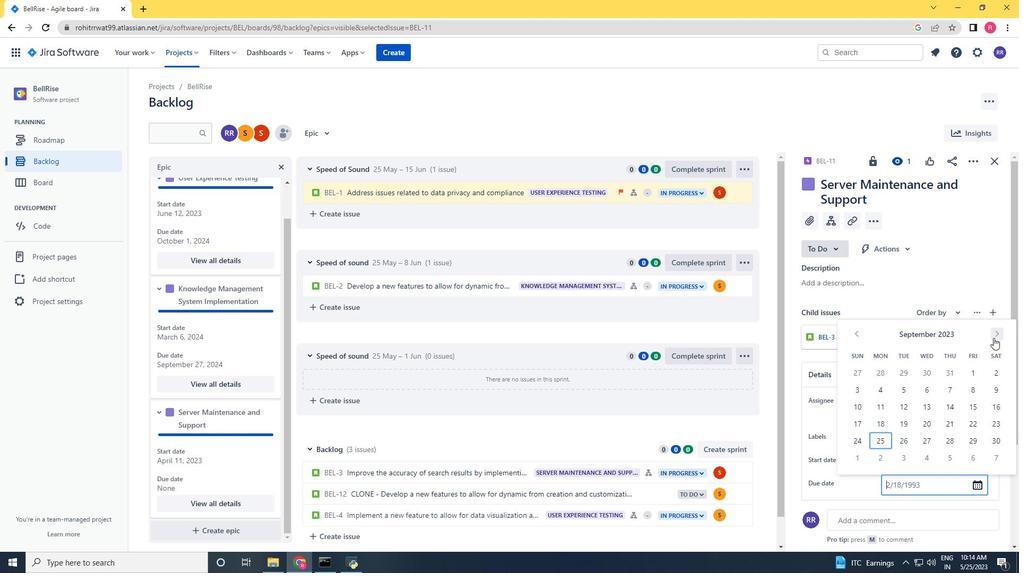 
Action: Mouse pressed left at (994, 338)
Screenshot: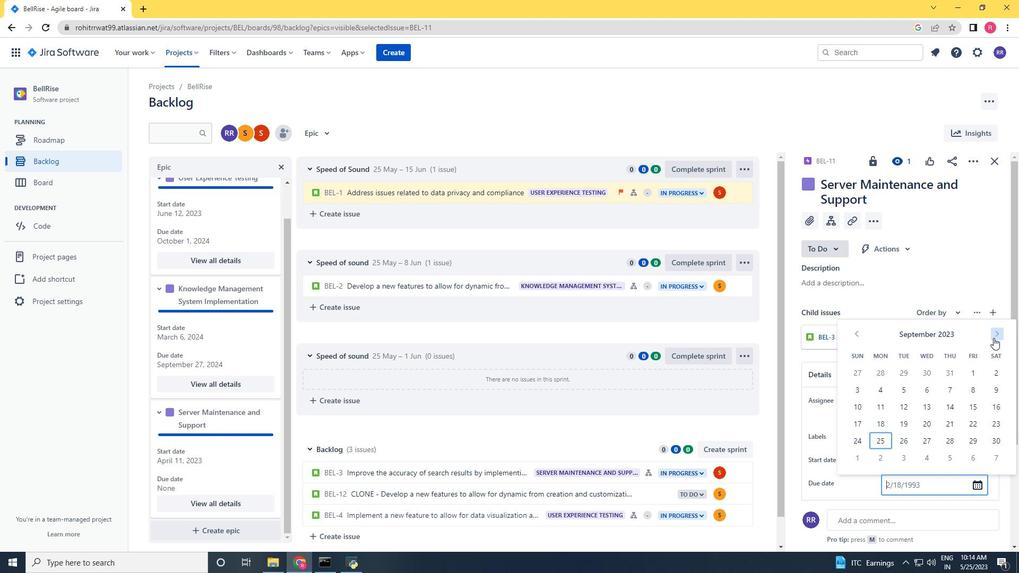 
Action: Mouse pressed left at (994, 338)
Screenshot: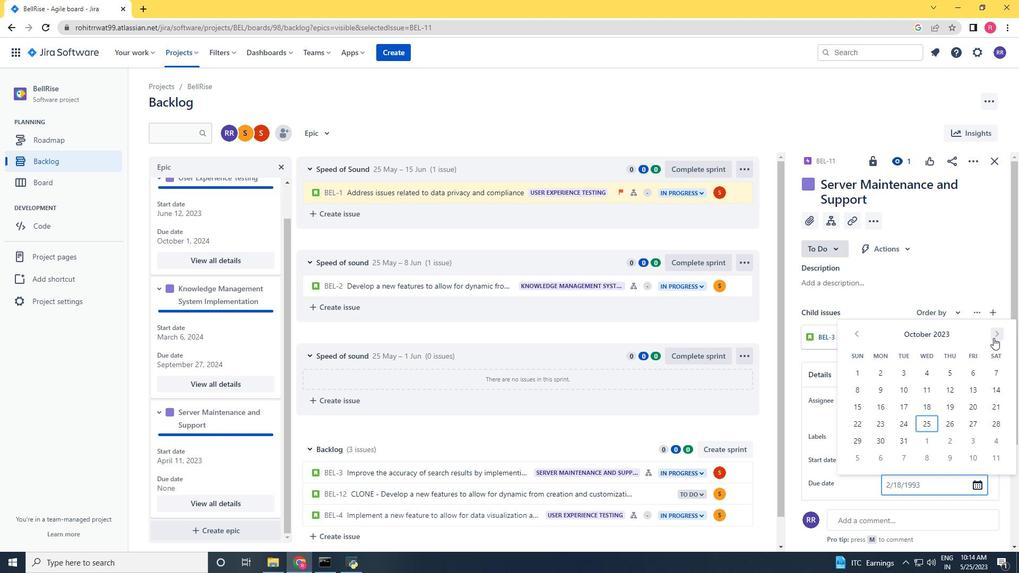 
Action: Mouse pressed left at (994, 338)
Screenshot: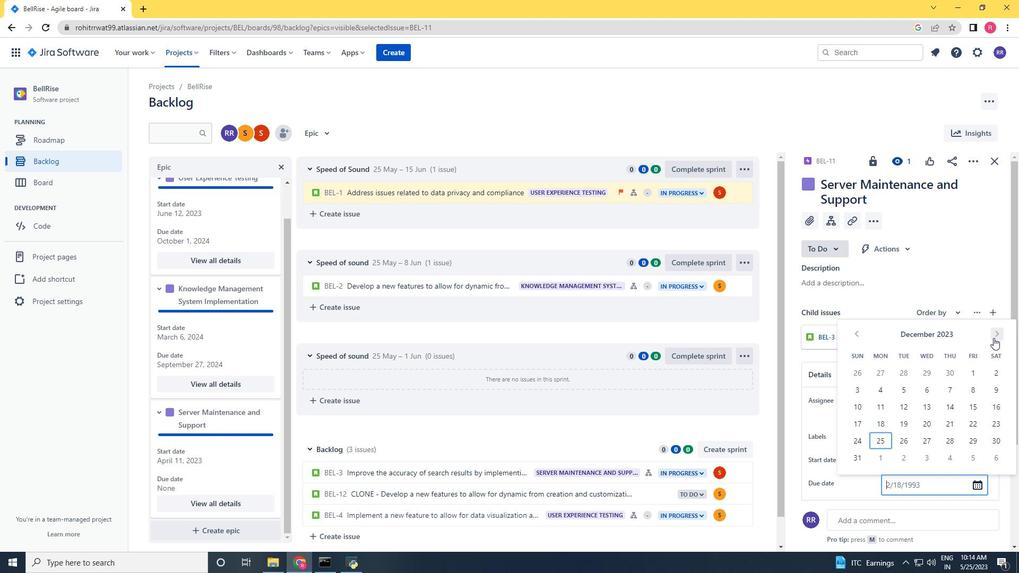 
Action: Mouse pressed left at (994, 338)
Screenshot: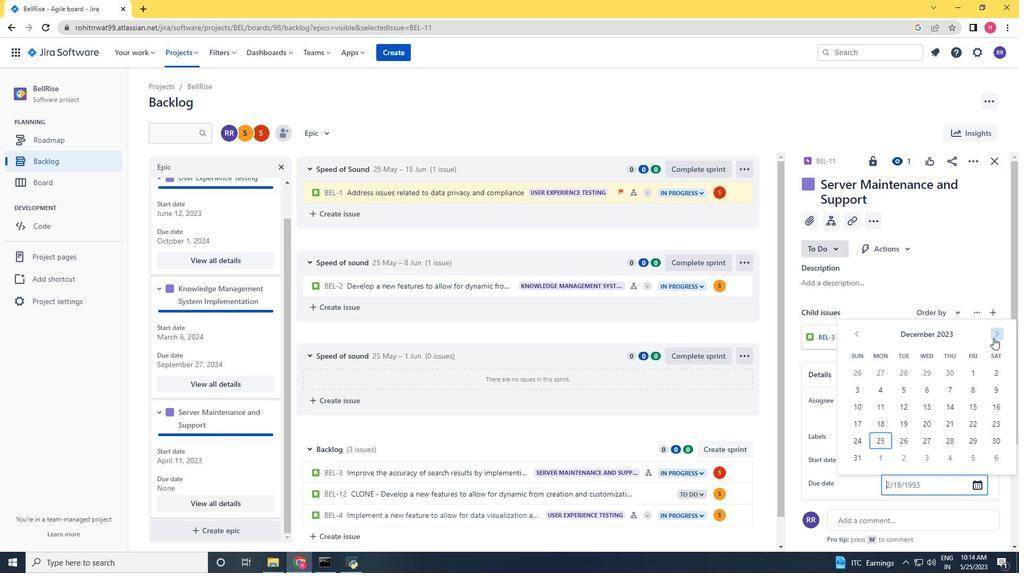 
Action: Mouse moved to (993, 331)
Screenshot: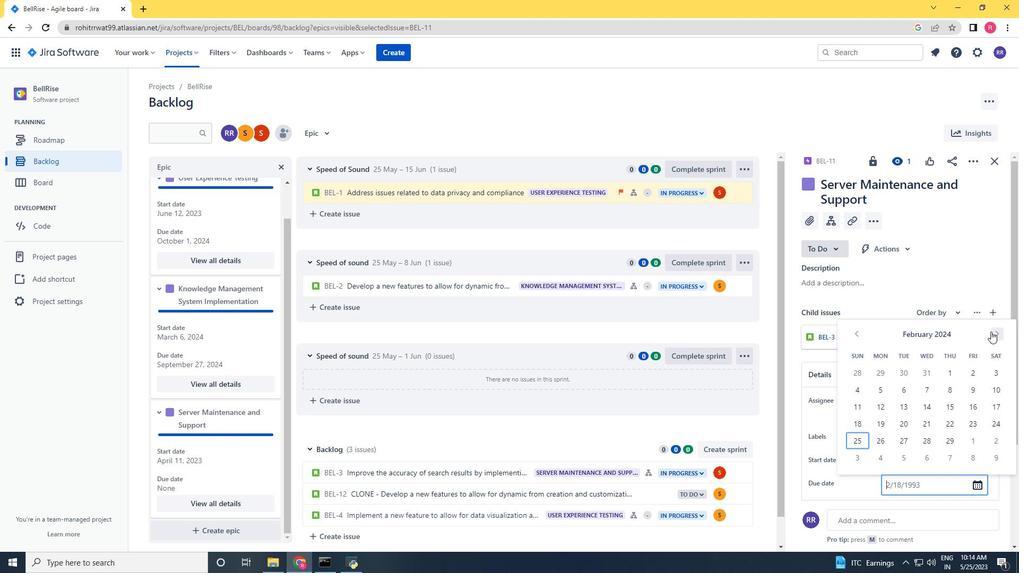 
Action: Mouse pressed left at (993, 331)
Screenshot: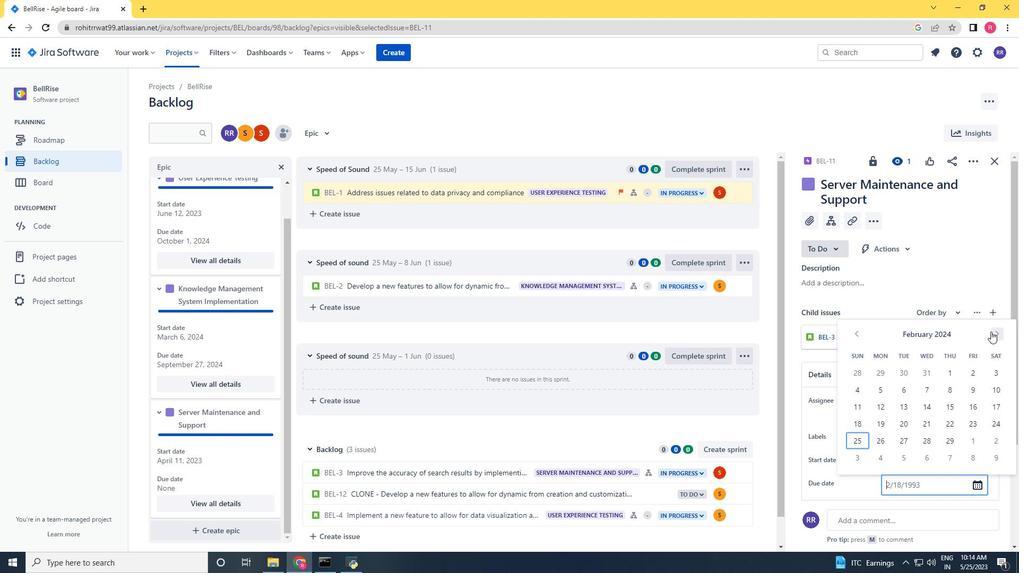 
Action: Mouse pressed left at (993, 331)
Screenshot: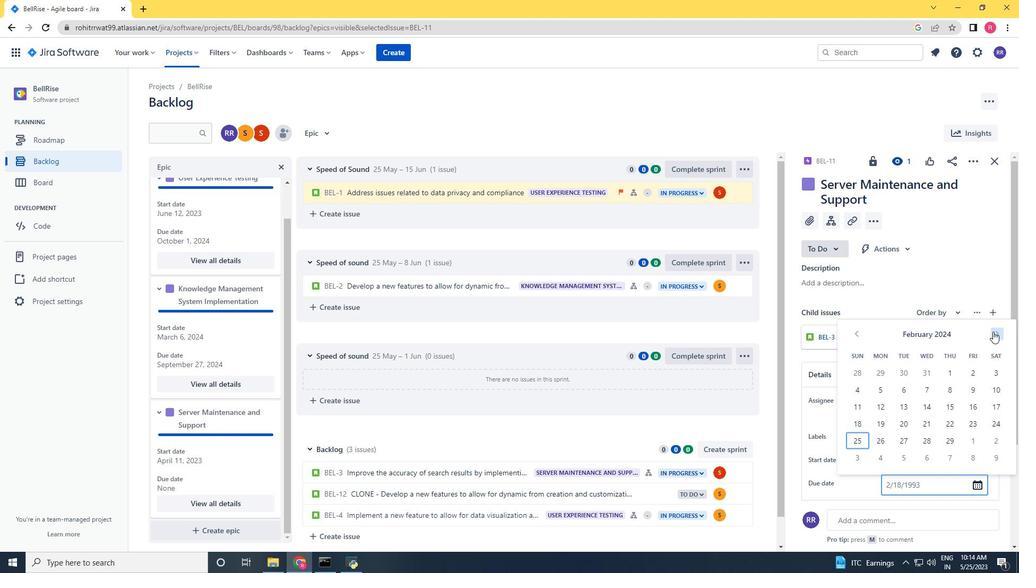 
Action: Mouse pressed left at (993, 331)
Screenshot: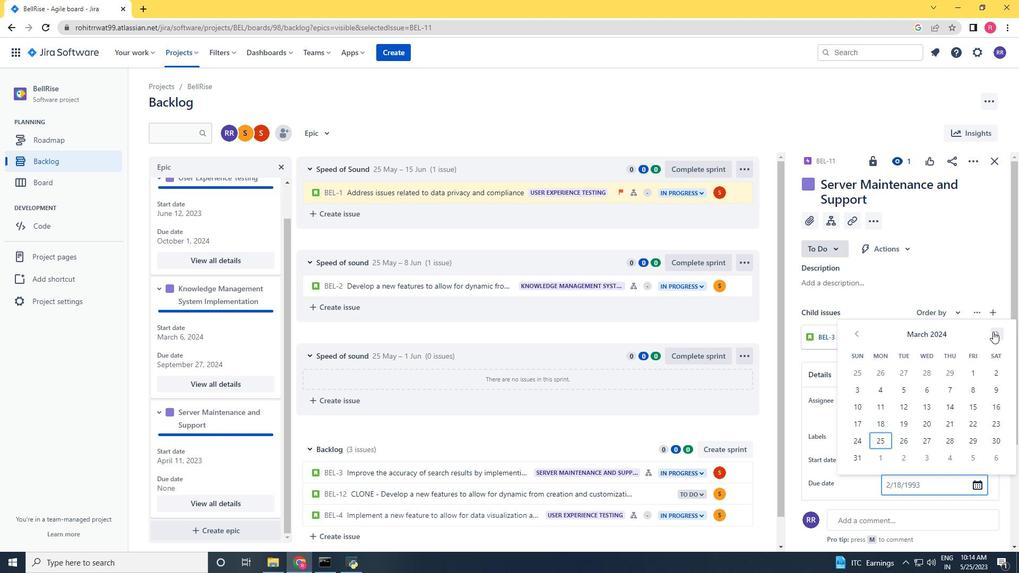 
Action: Mouse pressed left at (993, 331)
Screenshot: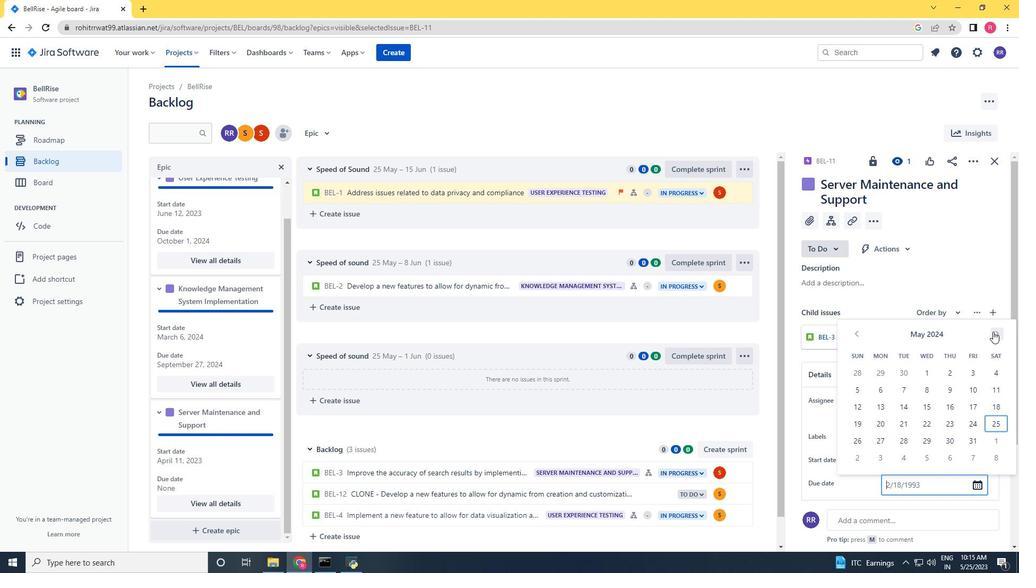 
Action: Mouse pressed left at (993, 331)
Screenshot: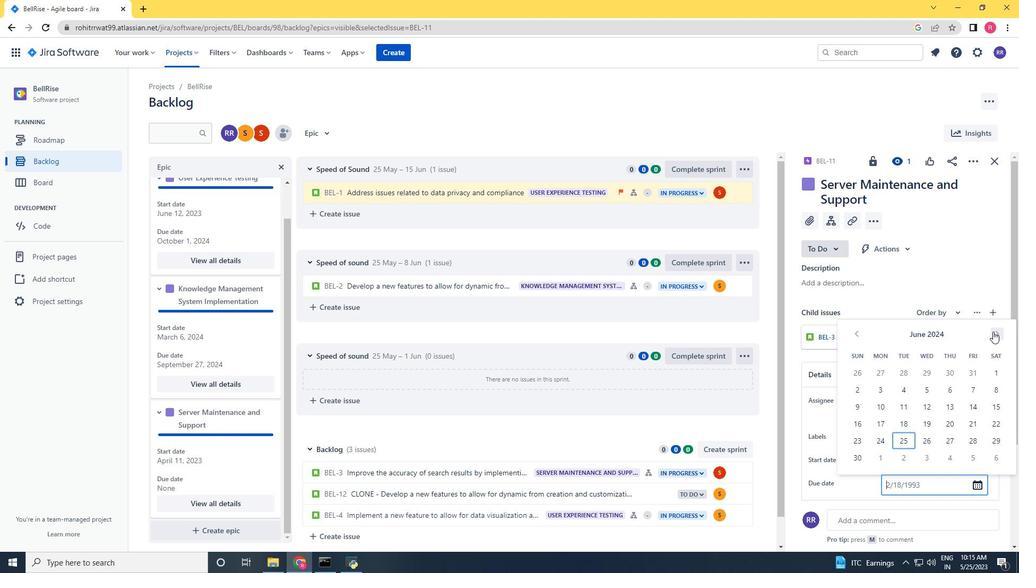 
Action: Mouse pressed left at (993, 331)
Screenshot: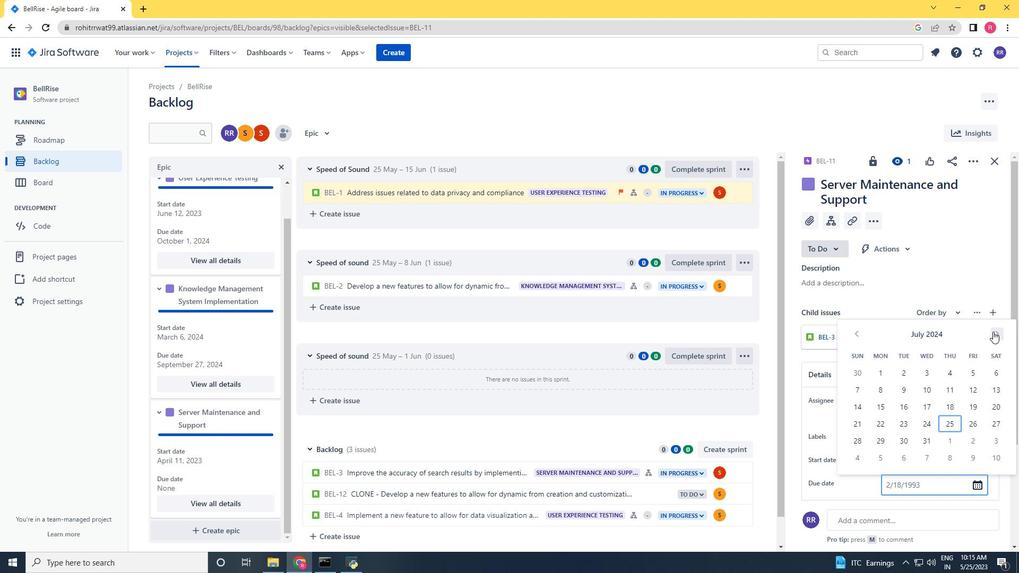 
Action: Mouse pressed left at (993, 331)
Screenshot: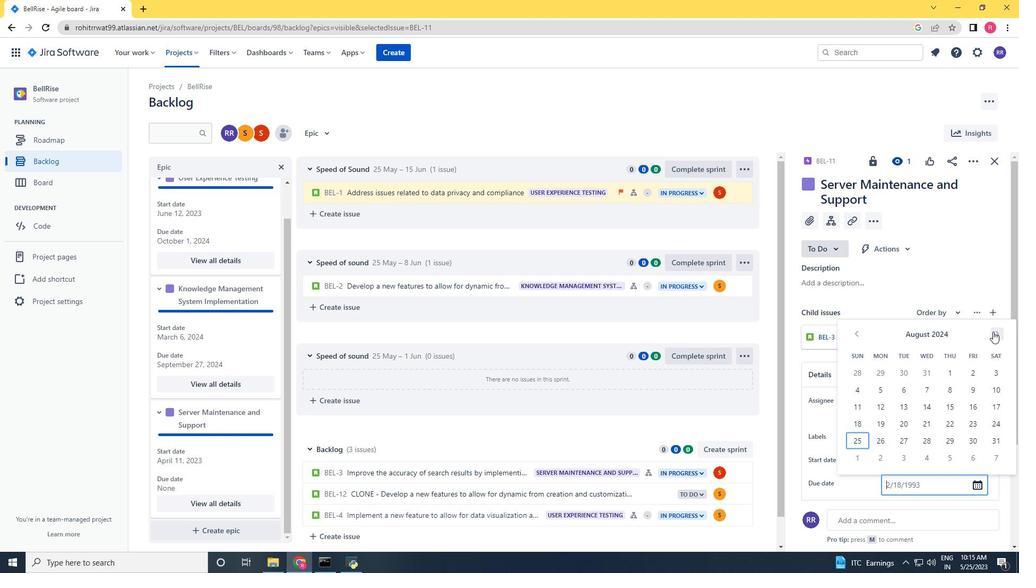 
Action: Mouse moved to (908, 390)
Screenshot: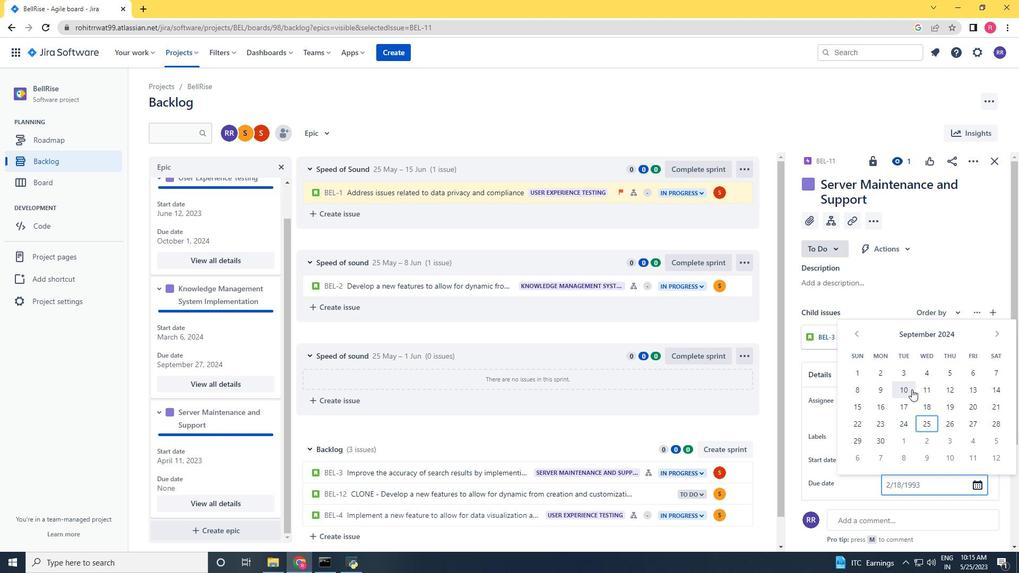 
Action: Mouse pressed left at (908, 390)
Screenshot: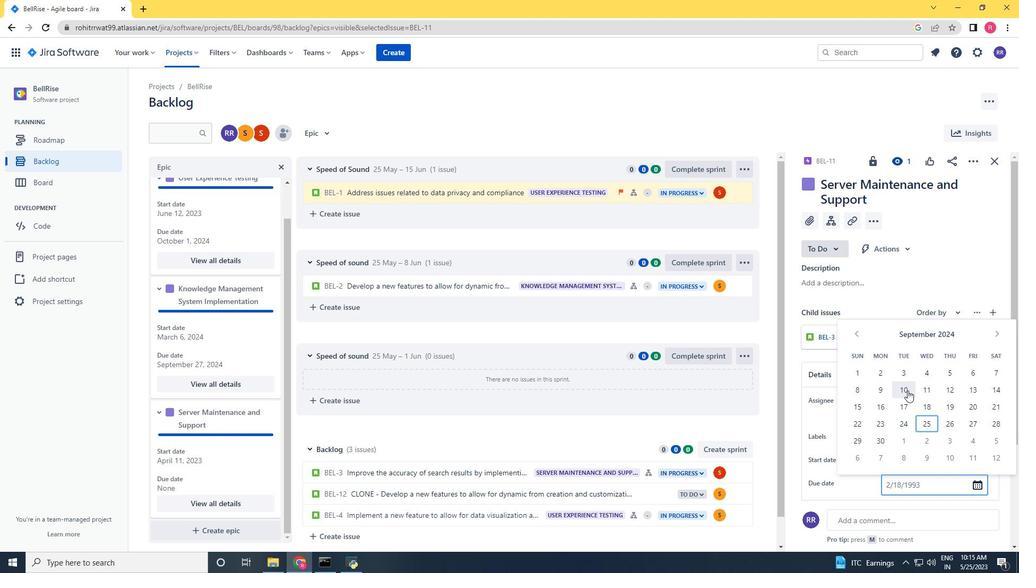 
Action: Mouse moved to (924, 505)
Screenshot: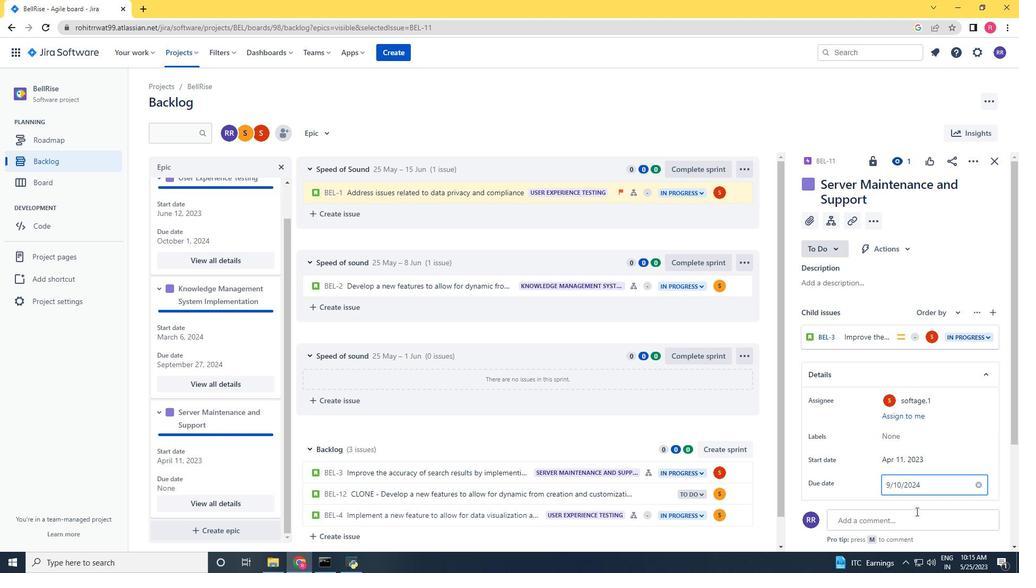 
Action: Mouse scrolled (924, 504) with delta (0, 0)
Screenshot: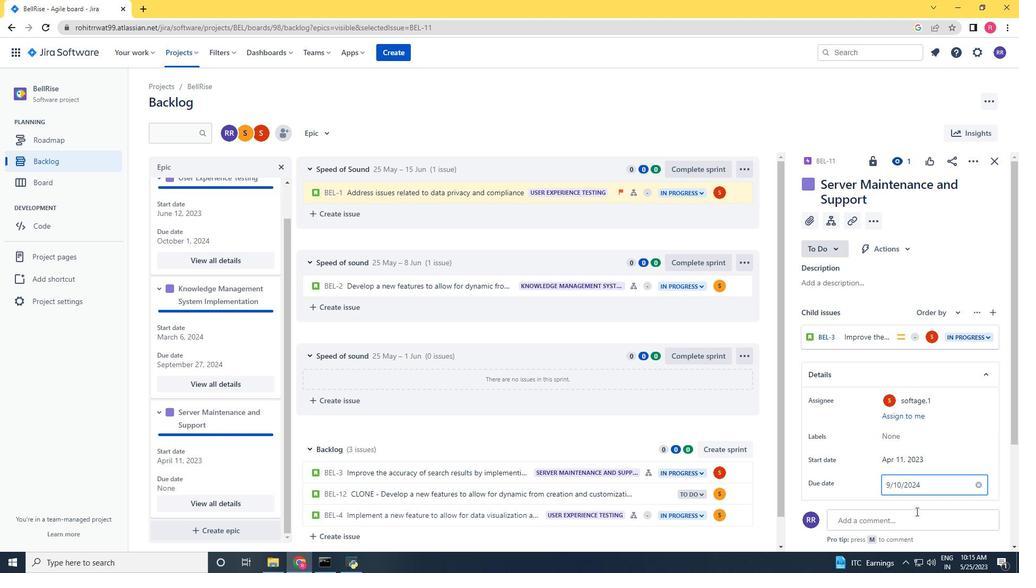 
Action: Mouse scrolled (924, 504) with delta (0, 0)
Screenshot: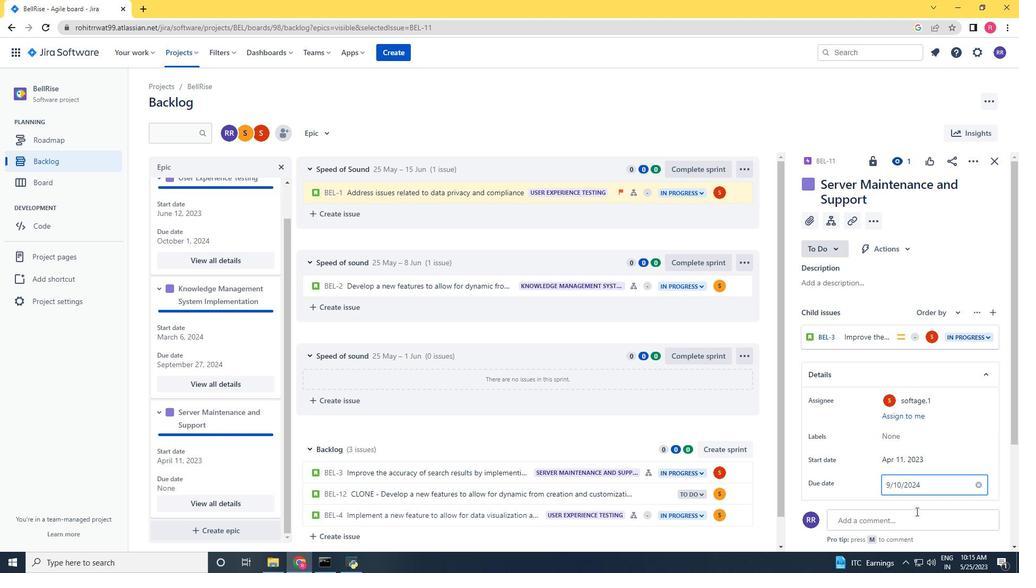 
Action: Mouse moved to (902, 471)
Screenshot: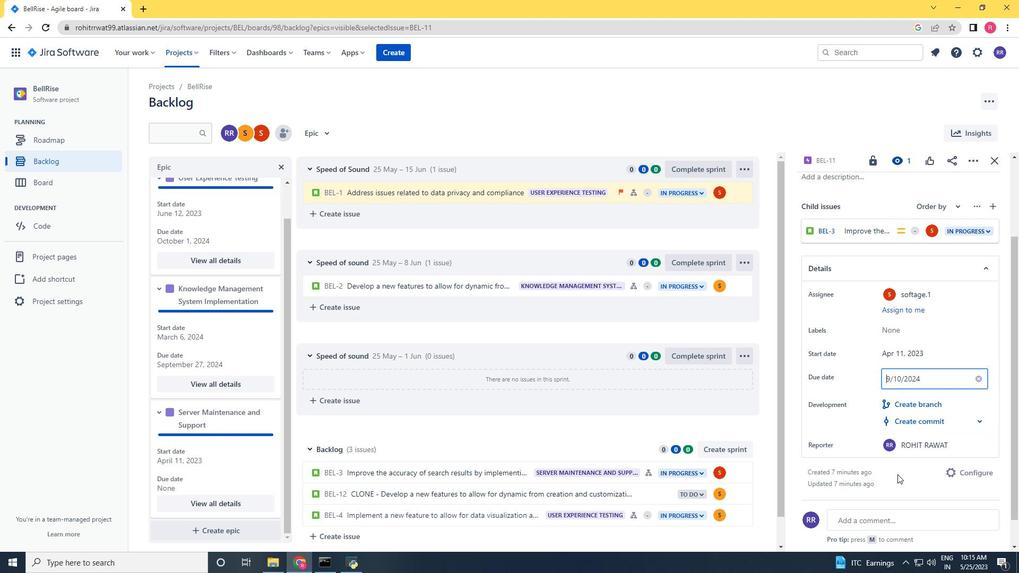 
Action: Mouse pressed left at (902, 471)
Screenshot: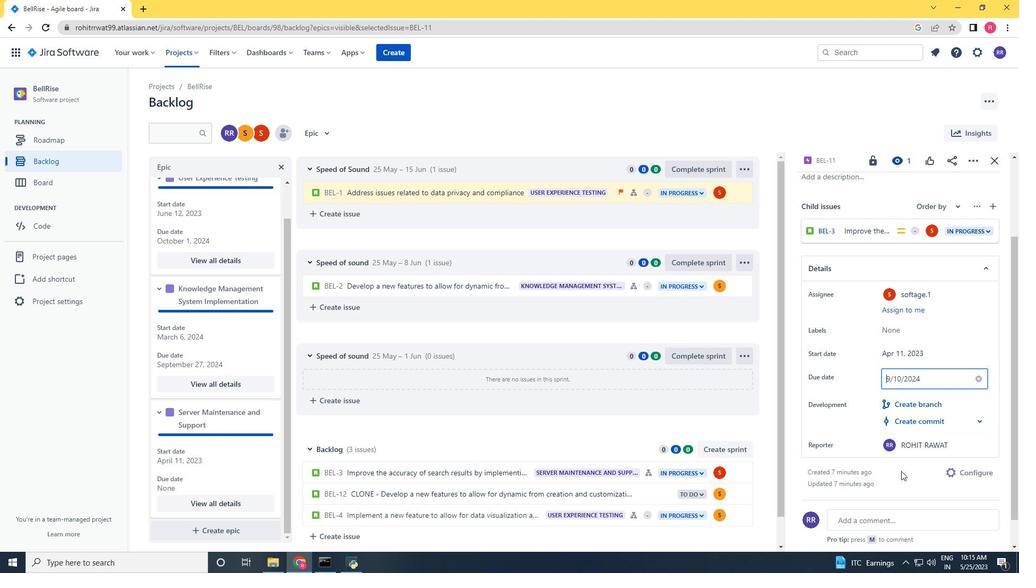 
Action: Mouse scrolled (902, 472) with delta (0, 0)
Screenshot: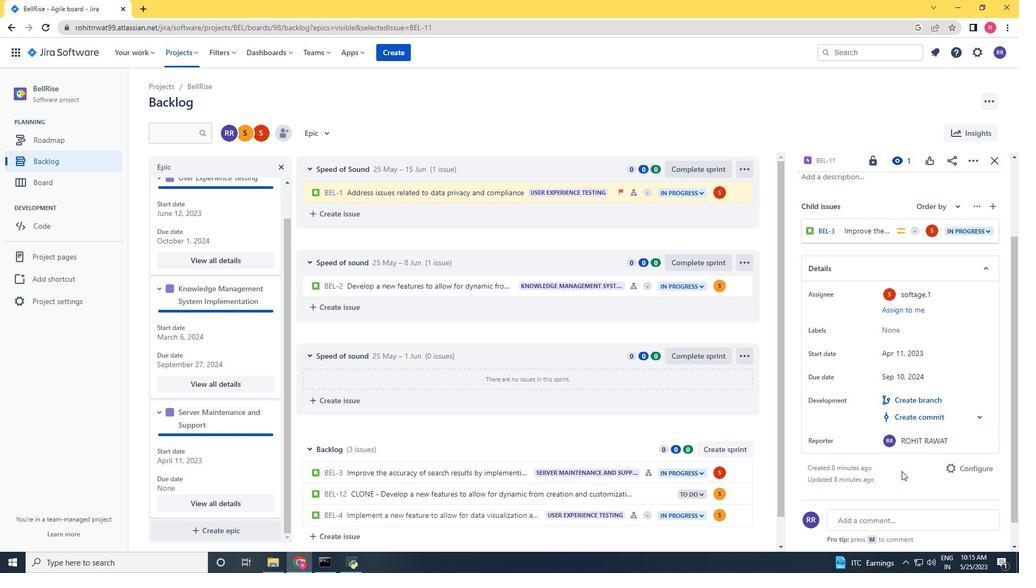 
Action: Mouse scrolled (902, 472) with delta (0, 0)
Screenshot: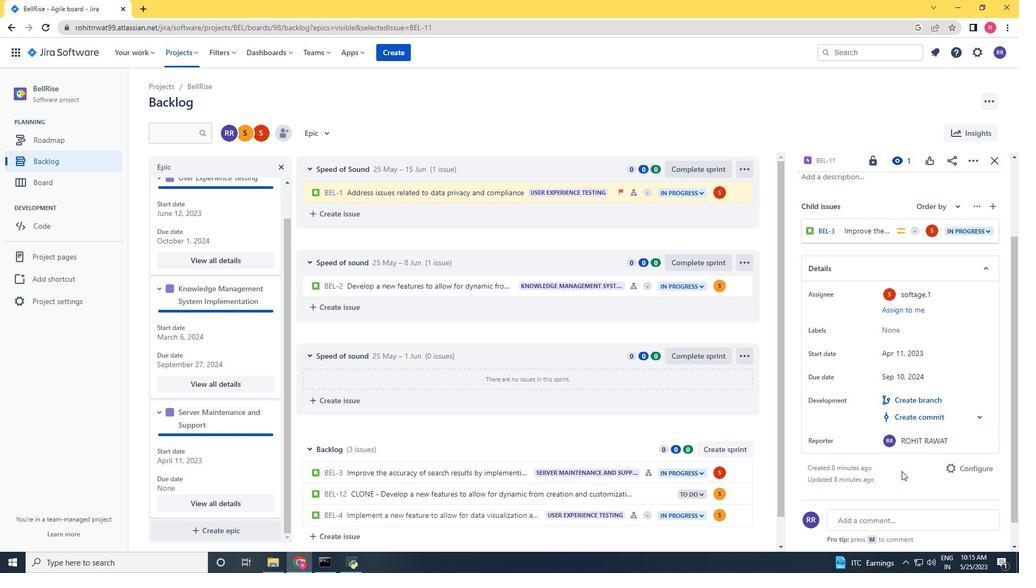 
Action: Mouse scrolled (902, 472) with delta (0, 0)
Screenshot: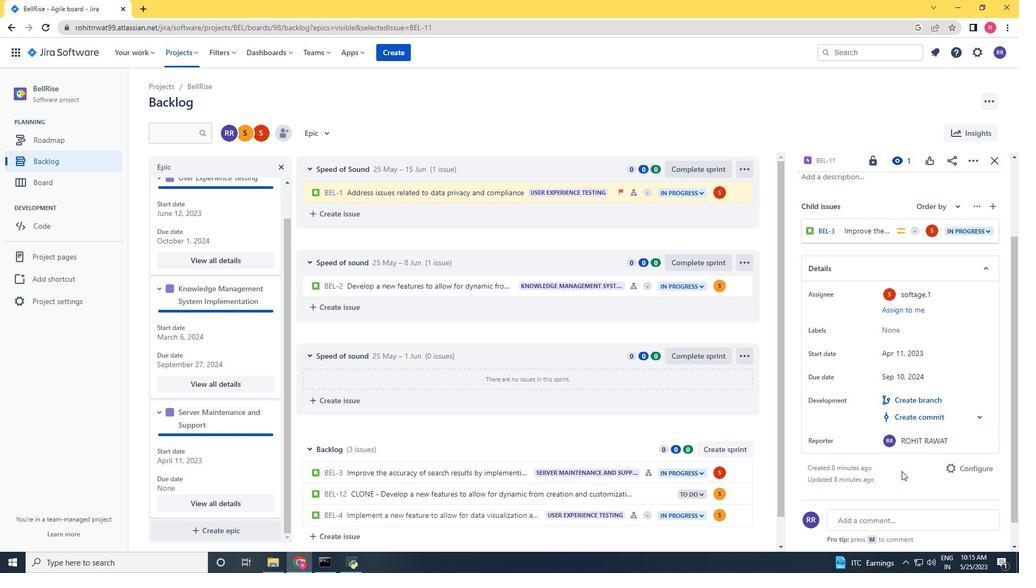 
Action: Mouse scrolled (902, 472) with delta (0, 0)
Screenshot: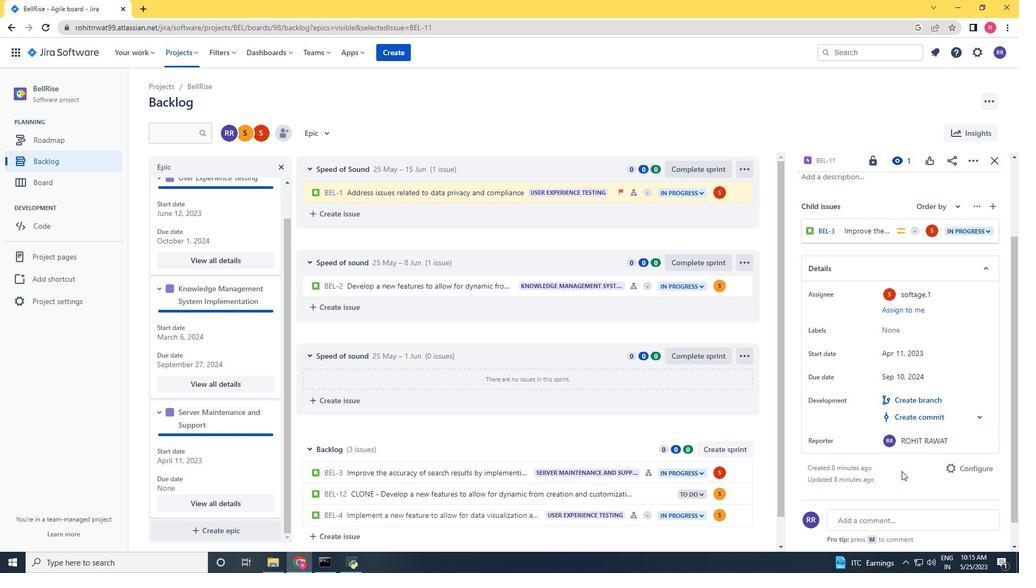 
Action: Mouse scrolled (902, 472) with delta (0, 0)
Screenshot: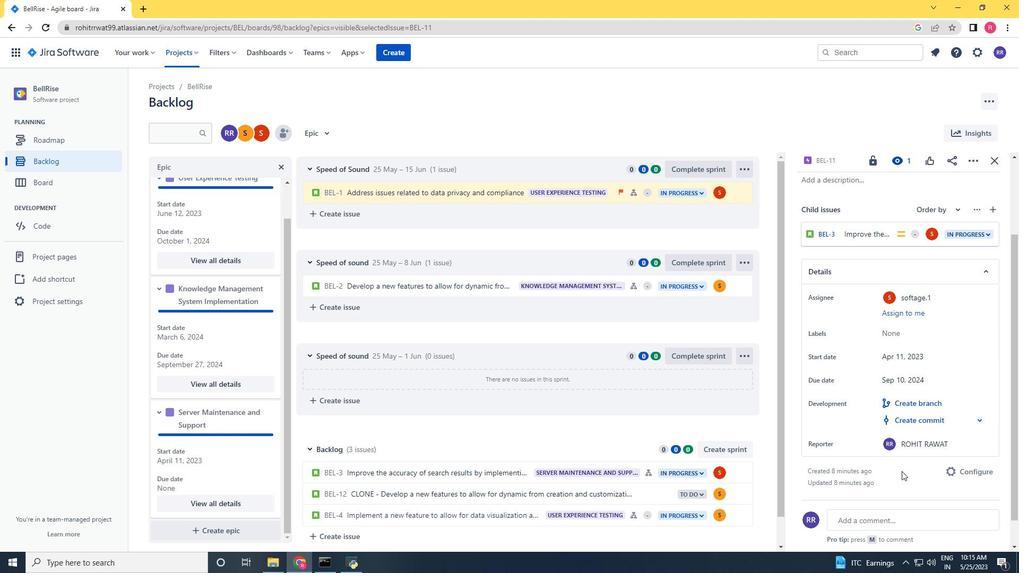 
